 Task: Find connections with filter location Los Palacios y Villafranca with filter topic #Productivitywith filter profile language German with filter current company Tata Motors with filter school University Grants Commission (ugc) with filter industry Landscaping Services with filter service category Graphic Design with filter keywords title Credit Authorizer
Action: Mouse moved to (550, 70)
Screenshot: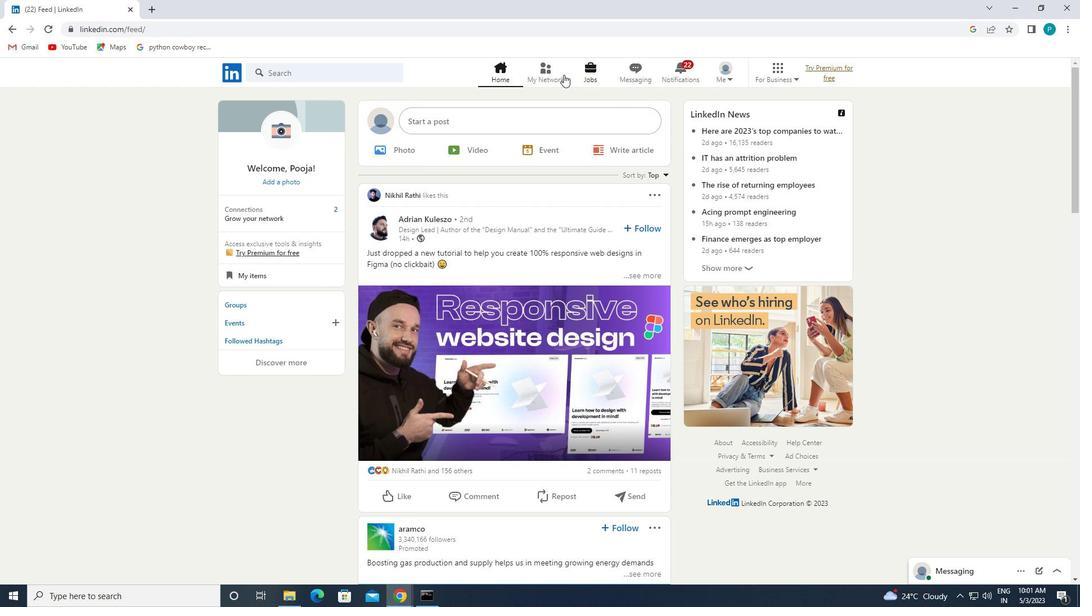 
Action: Mouse pressed left at (550, 70)
Screenshot: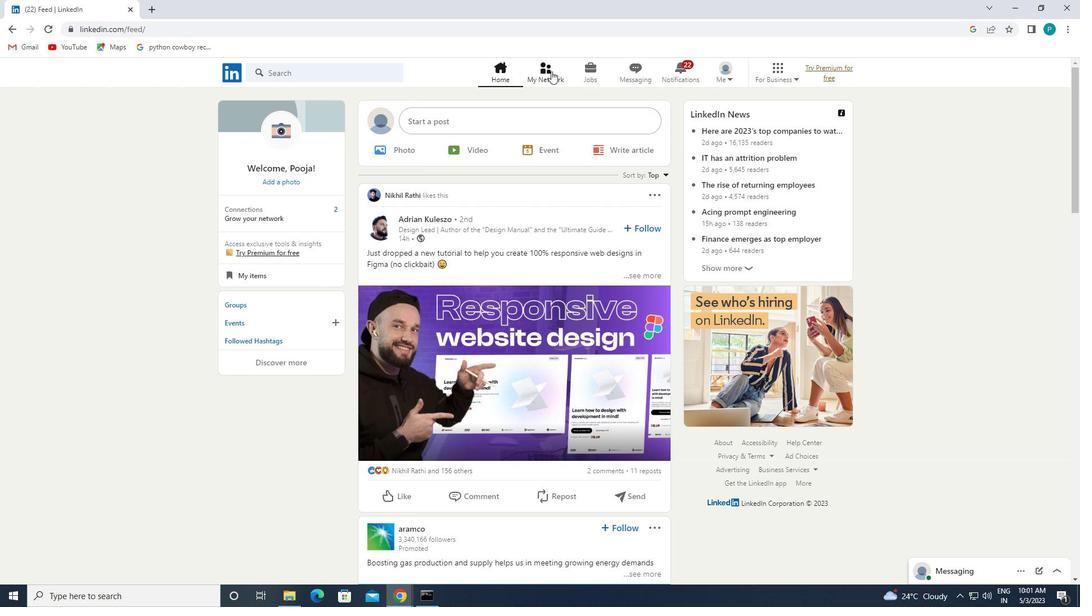 
Action: Mouse moved to (362, 135)
Screenshot: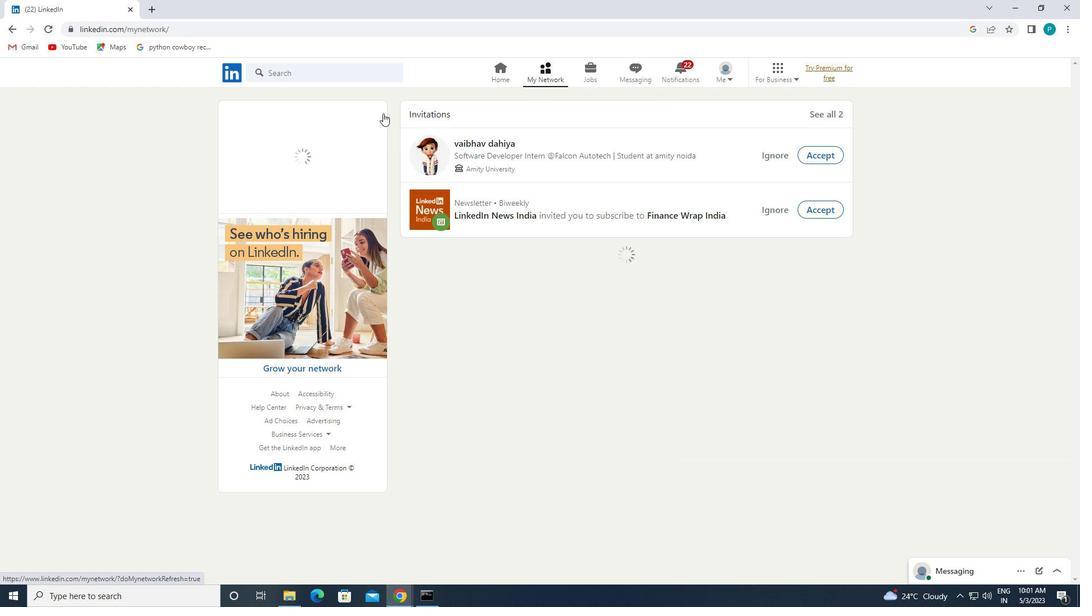 
Action: Mouse pressed left at (362, 135)
Screenshot: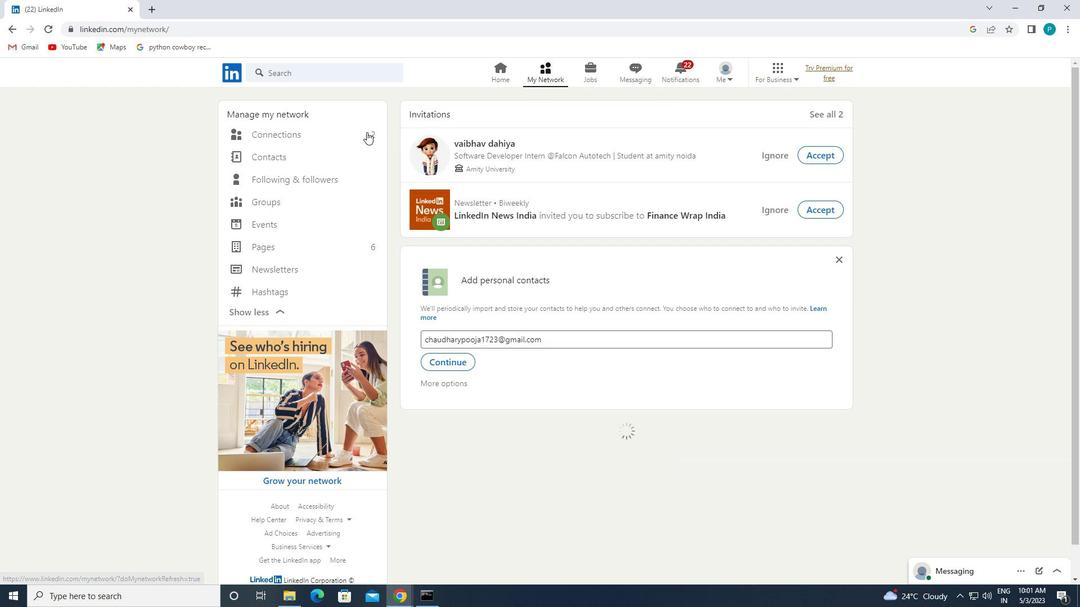 
Action: Mouse moved to (616, 131)
Screenshot: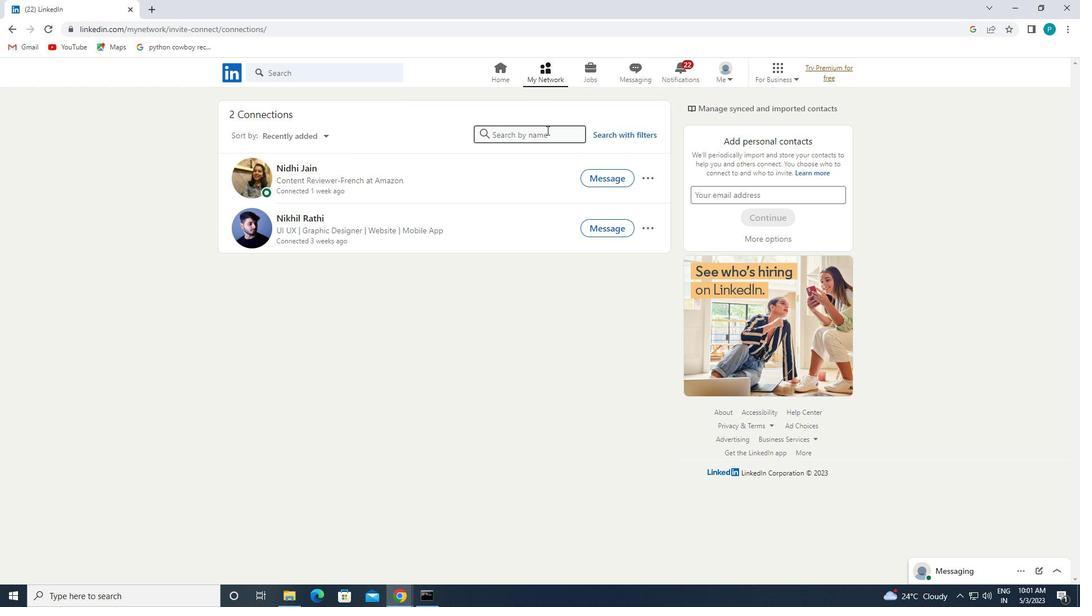 
Action: Mouse pressed left at (616, 131)
Screenshot: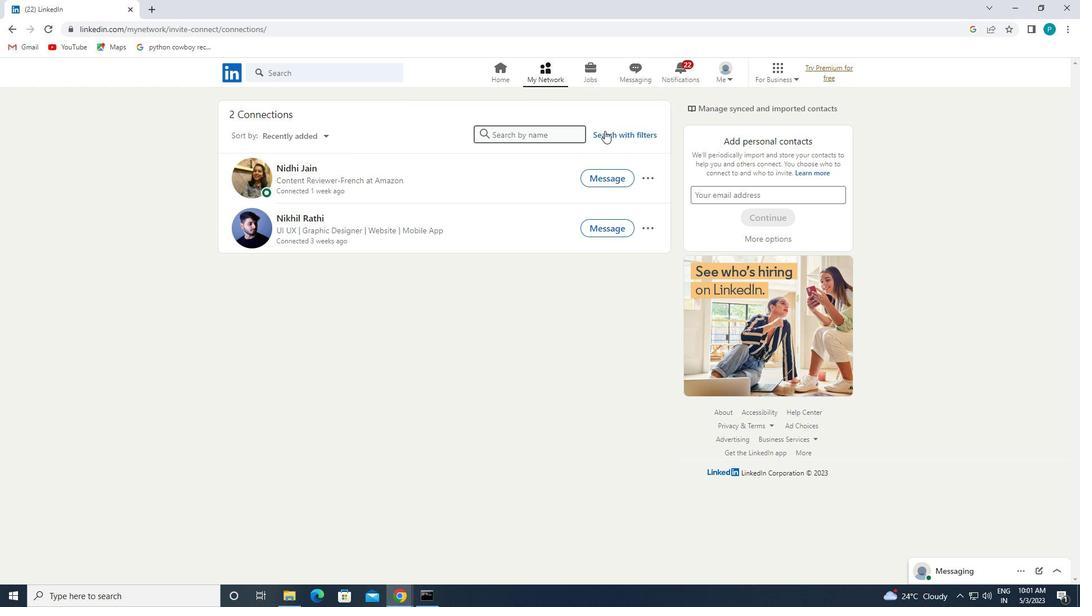 
Action: Mouse moved to (585, 108)
Screenshot: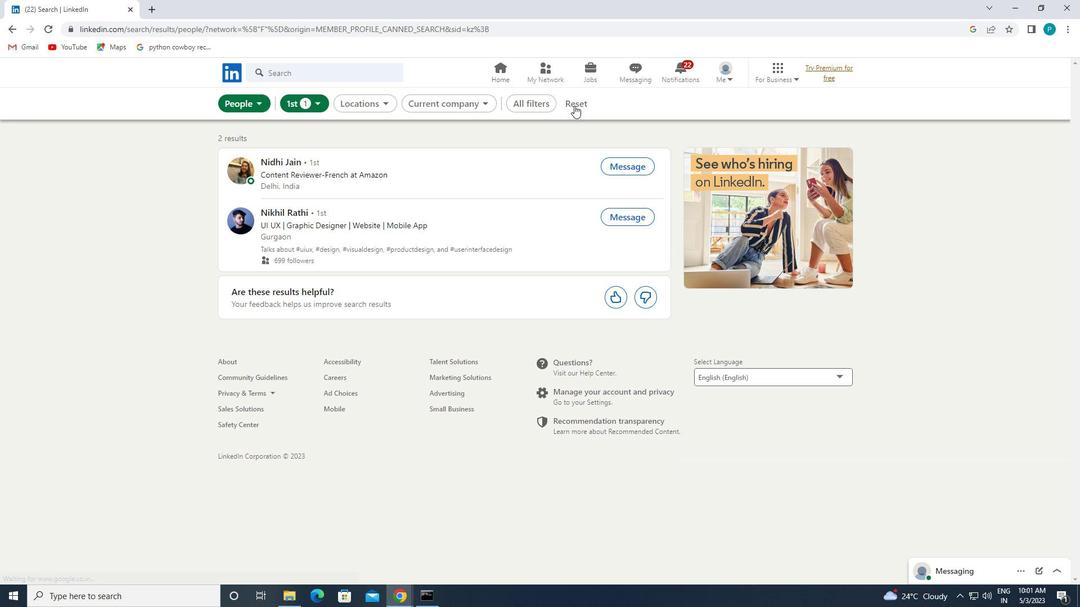 
Action: Mouse pressed left at (585, 108)
Screenshot: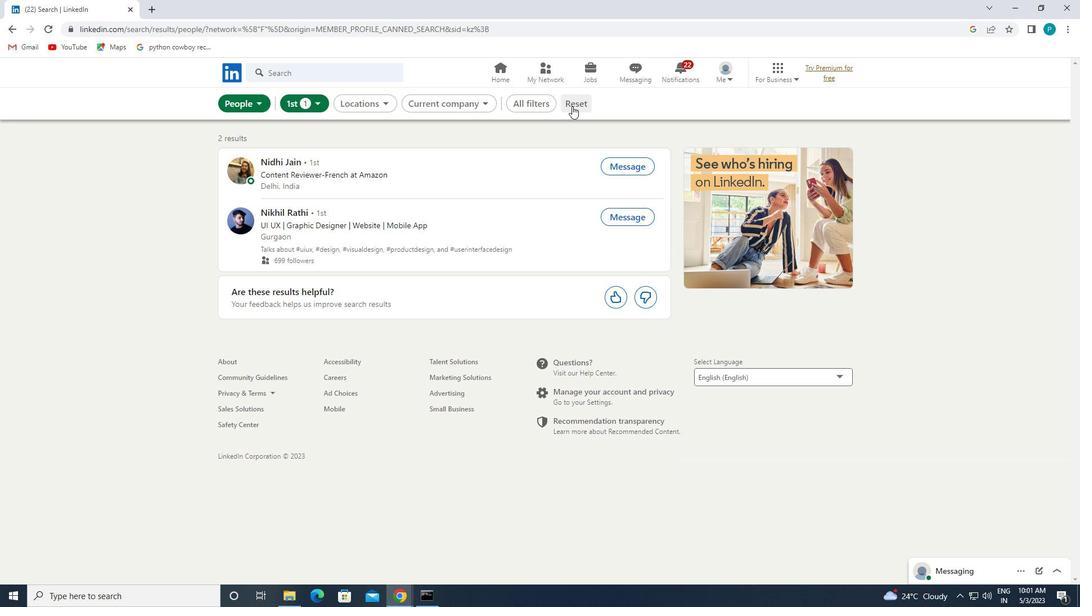 
Action: Mouse moved to (543, 104)
Screenshot: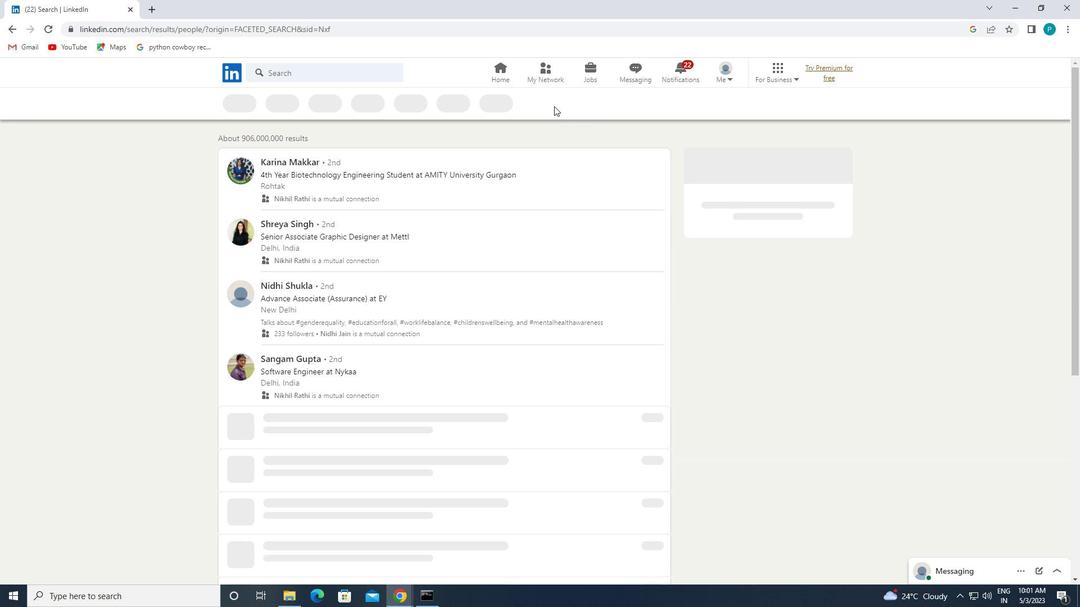 
Action: Mouse pressed left at (543, 104)
Screenshot: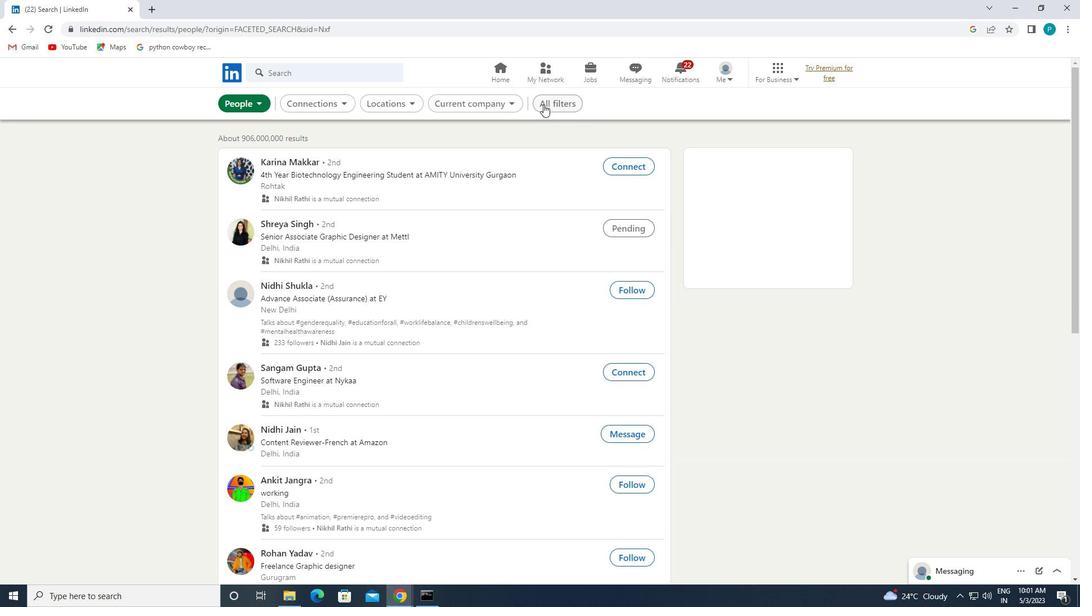 
Action: Mouse moved to (893, 325)
Screenshot: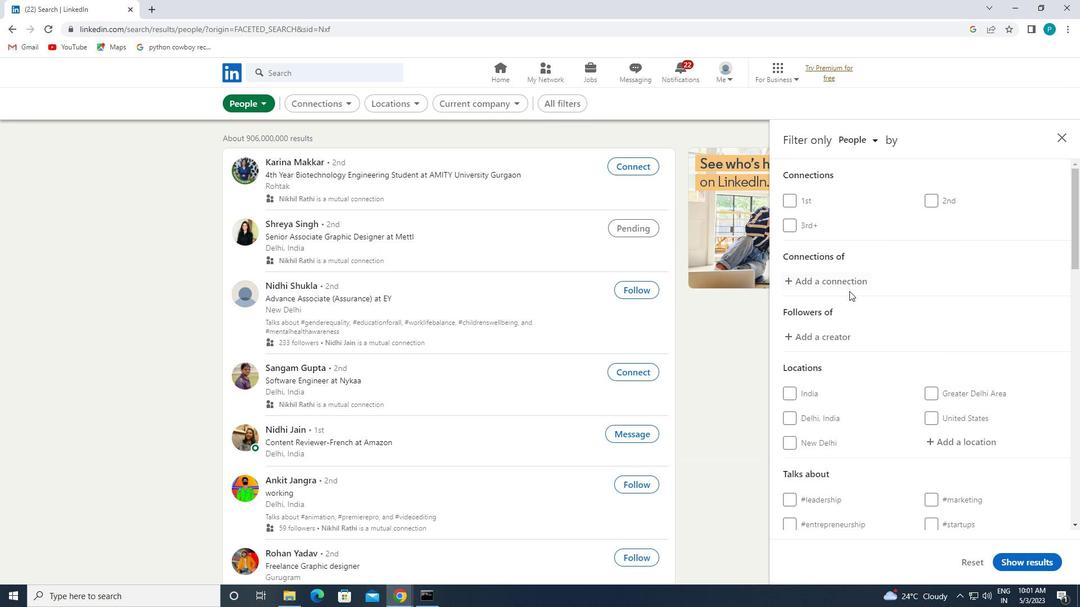 
Action: Mouse scrolled (893, 324) with delta (0, 0)
Screenshot: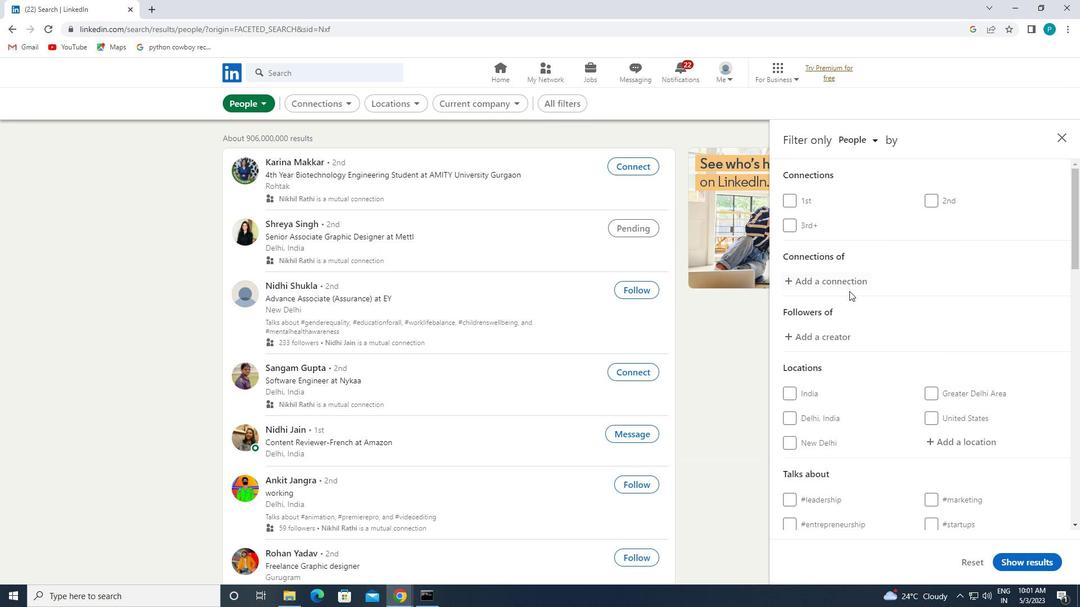 
Action: Mouse scrolled (893, 324) with delta (0, 0)
Screenshot: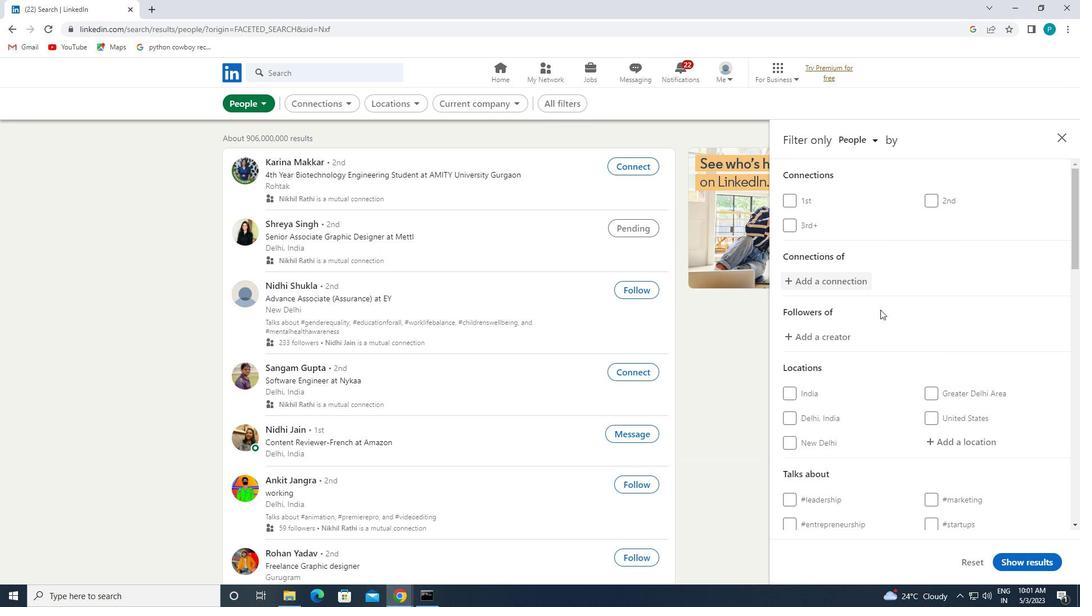 
Action: Mouse moved to (957, 320)
Screenshot: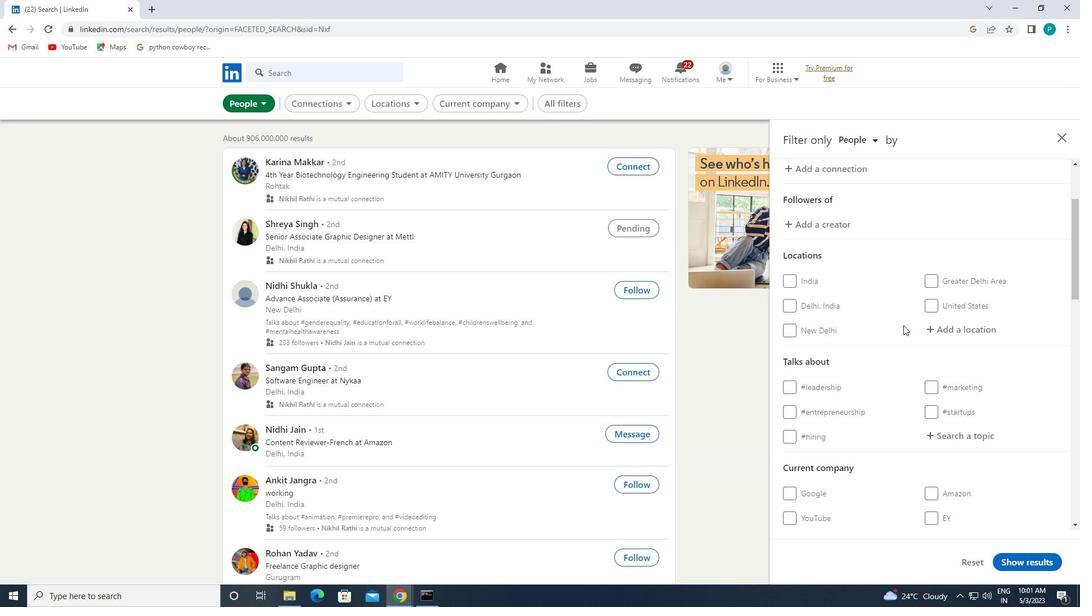 
Action: Mouse pressed left at (957, 320)
Screenshot: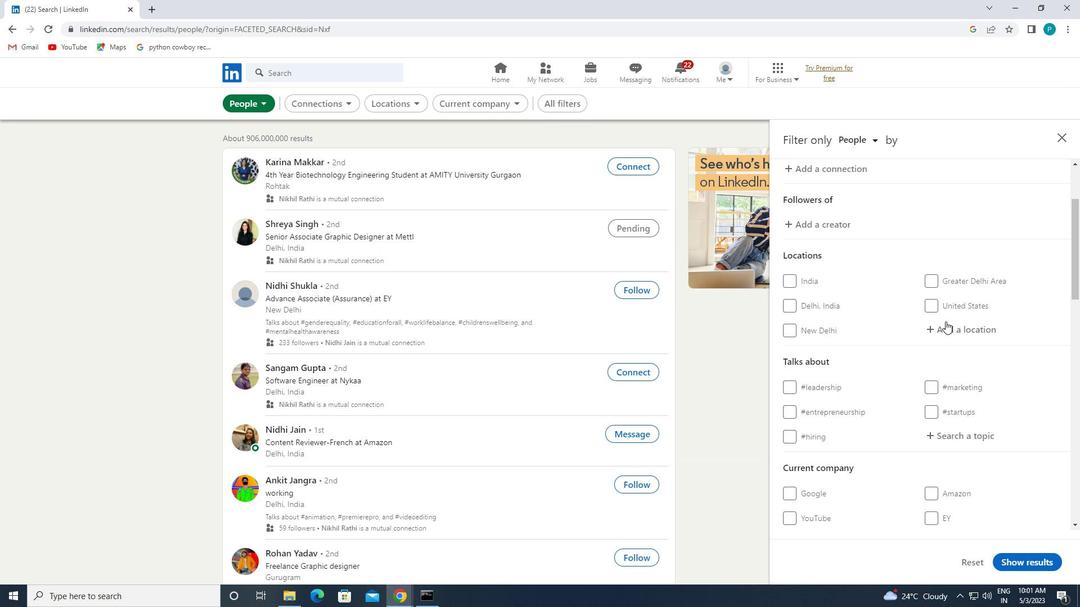 
Action: Mouse moved to (980, 337)
Screenshot: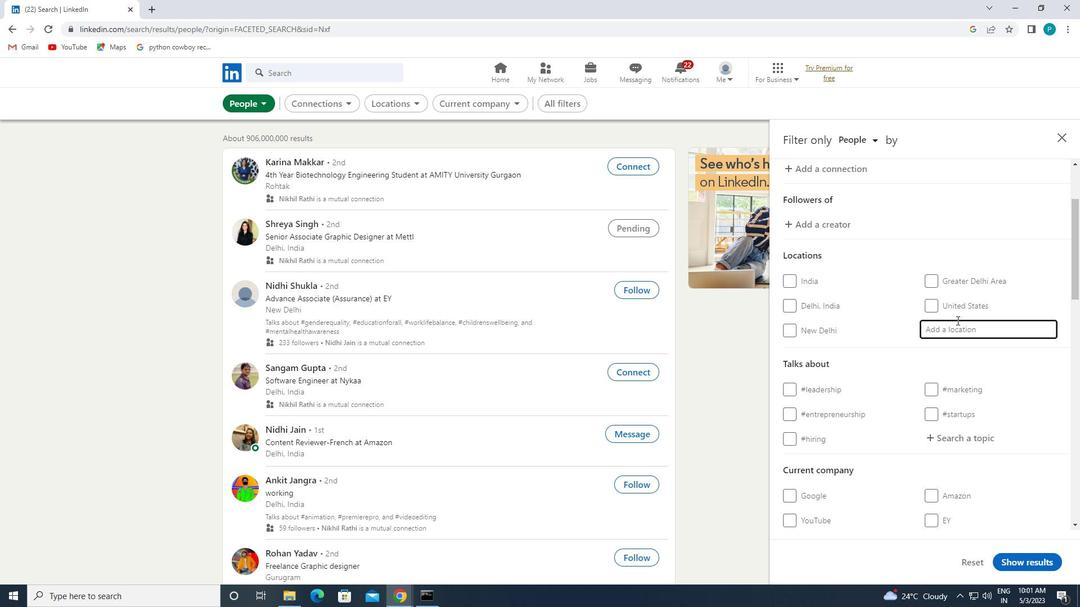 
Action: Key pressed <Key.caps_lock>l<Key.caps_lock>a<Key.backspace>os<Key.space><Key.caps_lock>p<Key.caps_lock>al
Screenshot: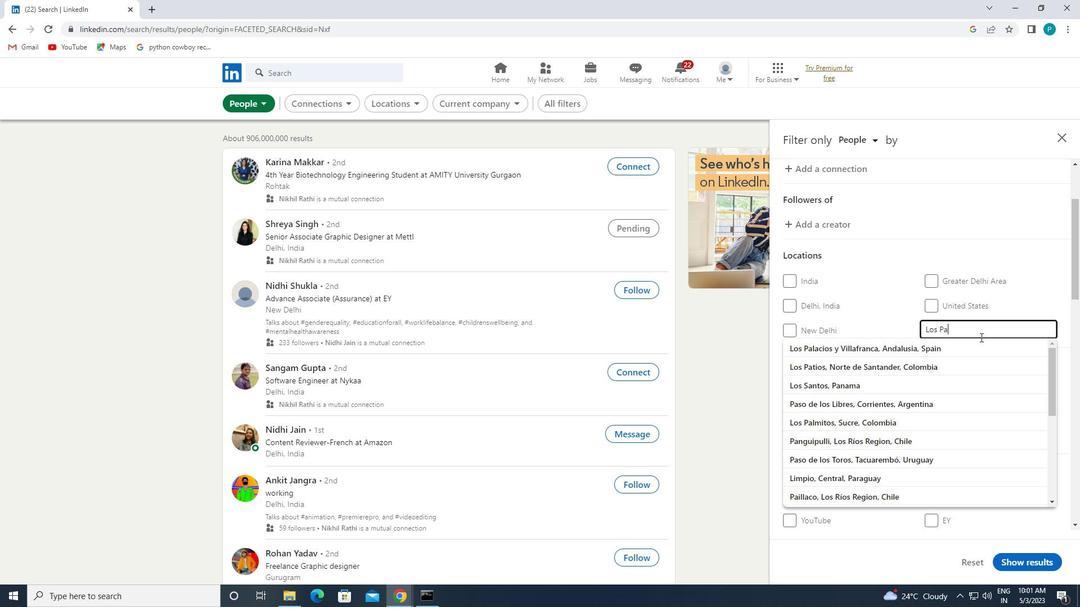 
Action: Mouse moved to (948, 343)
Screenshot: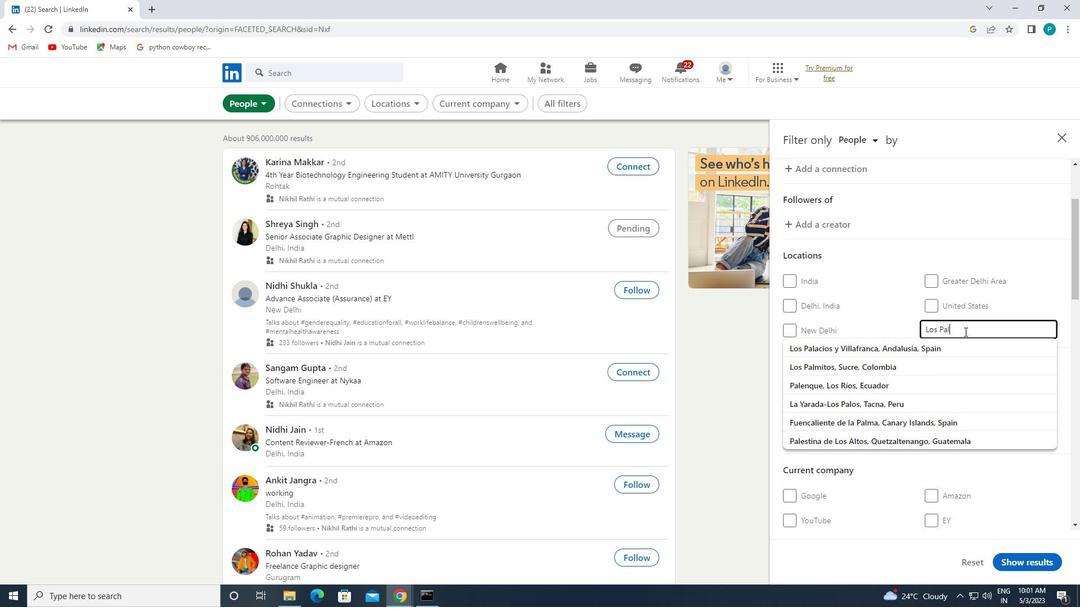 
Action: Mouse pressed left at (948, 343)
Screenshot: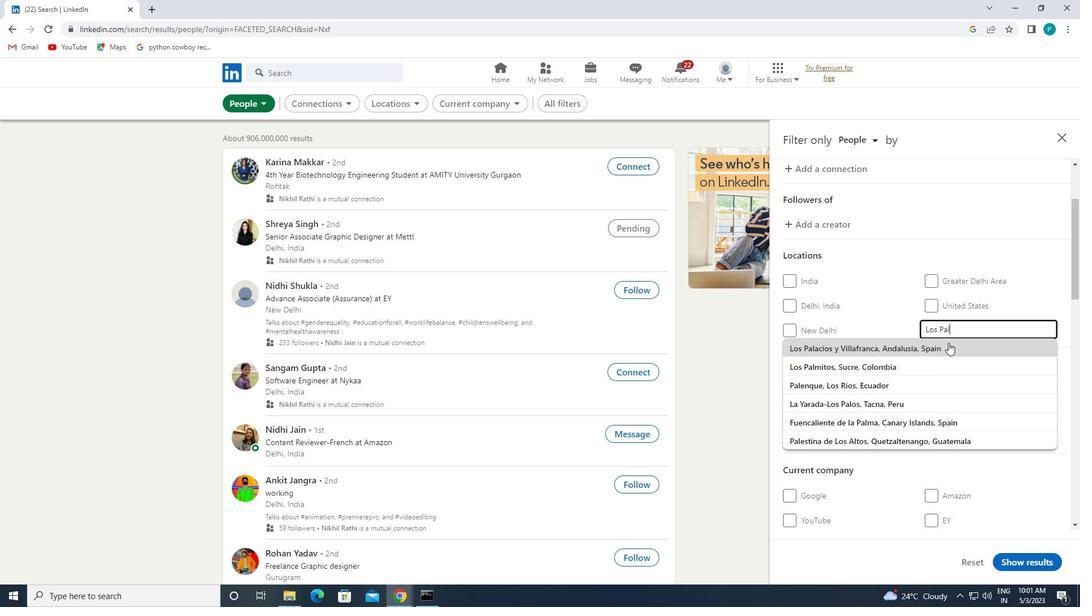 
Action: Mouse moved to (953, 367)
Screenshot: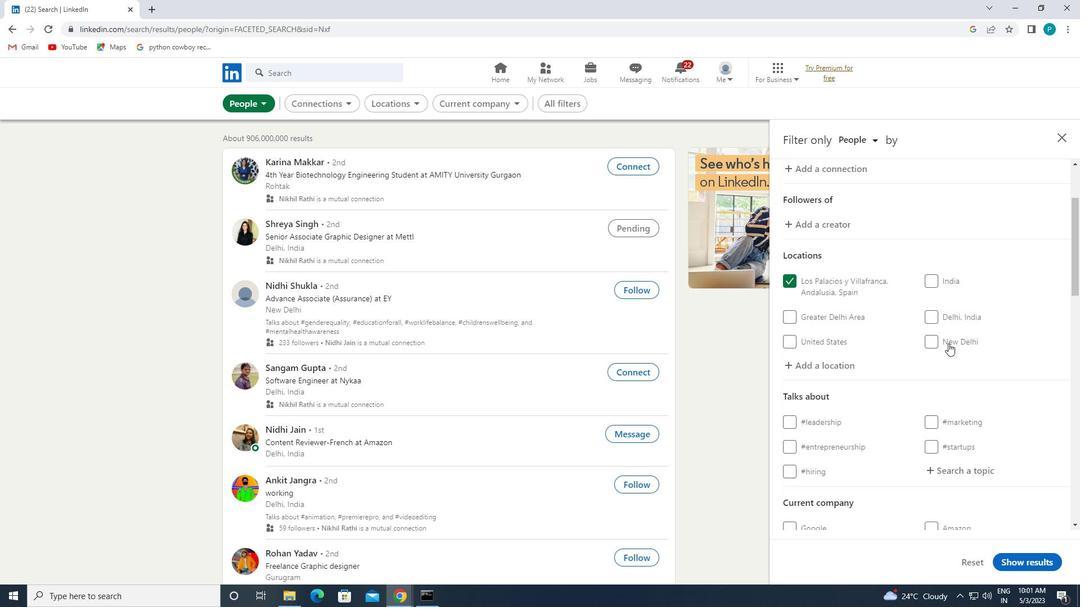 
Action: Mouse scrolled (953, 366) with delta (0, 0)
Screenshot: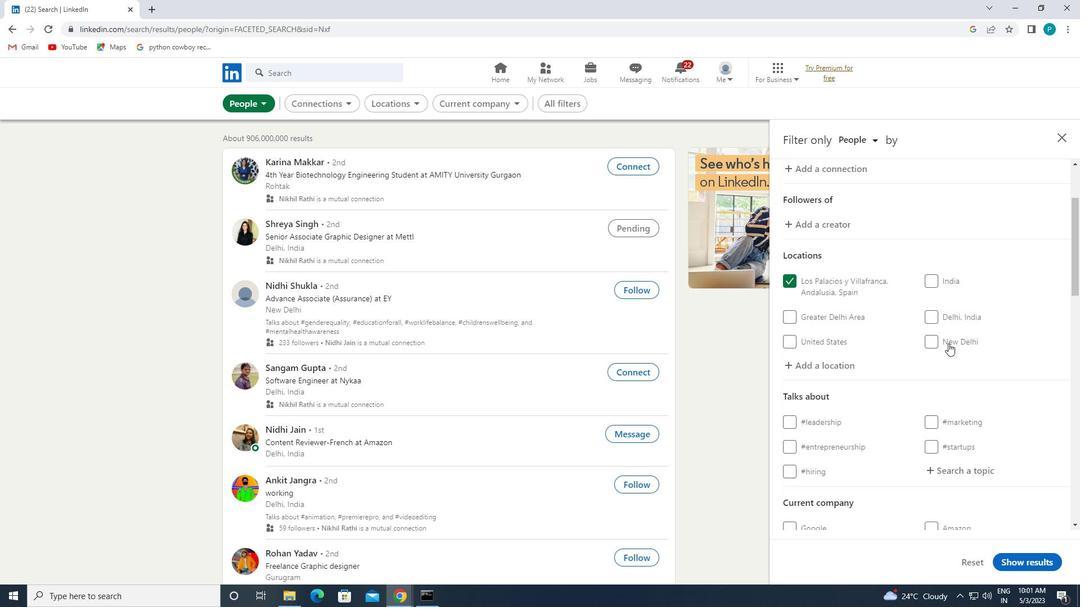 
Action: Mouse scrolled (953, 366) with delta (0, 0)
Screenshot: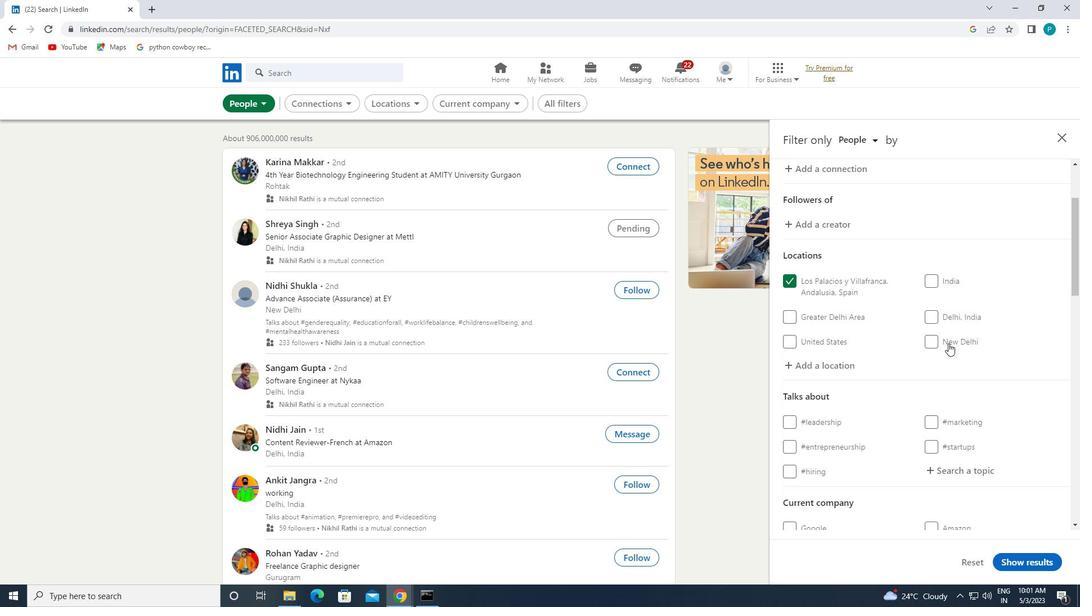 
Action: Mouse moved to (953, 367)
Screenshot: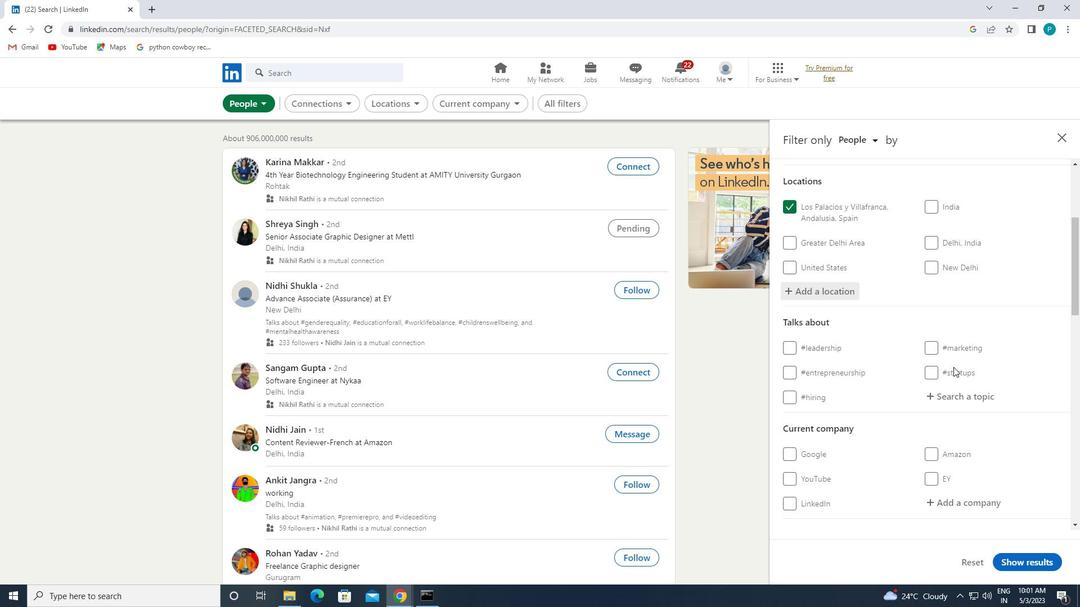 
Action: Mouse pressed left at (953, 367)
Screenshot: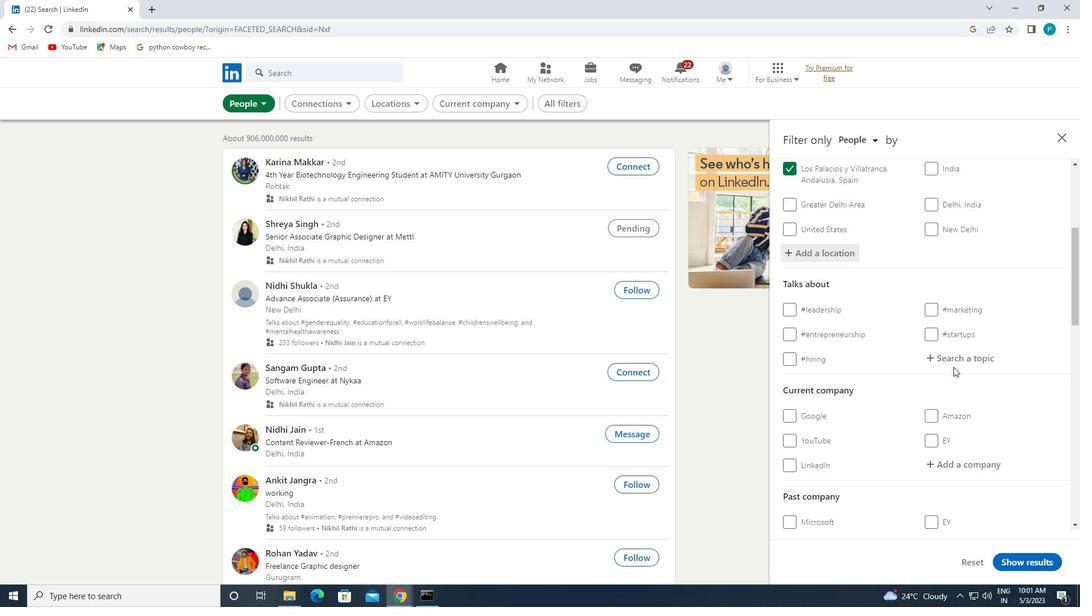
Action: Mouse moved to (952, 363)
Screenshot: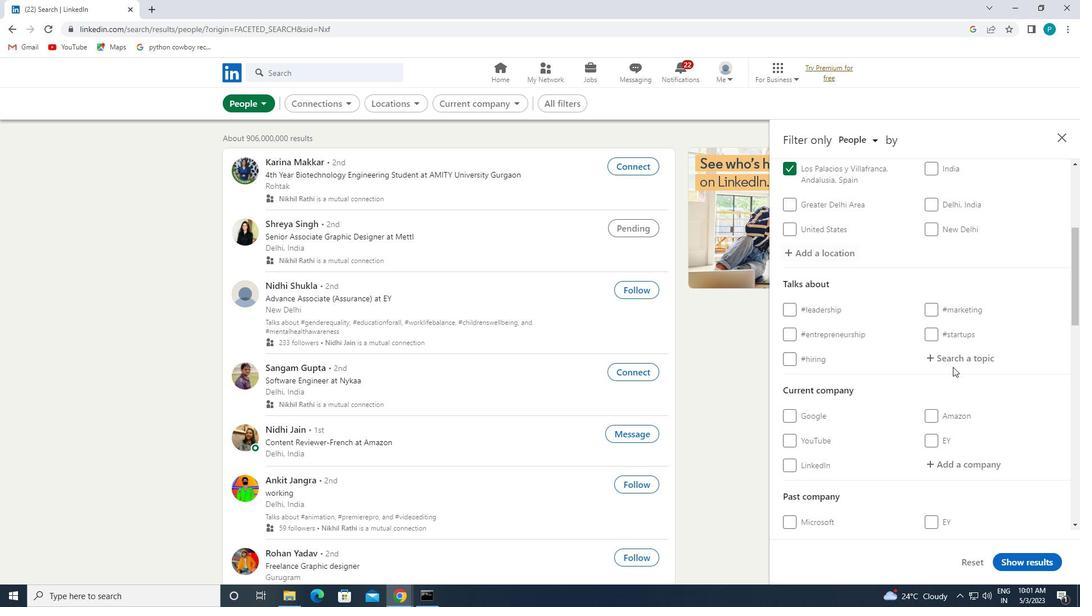 
Action: Mouse pressed left at (952, 363)
Screenshot: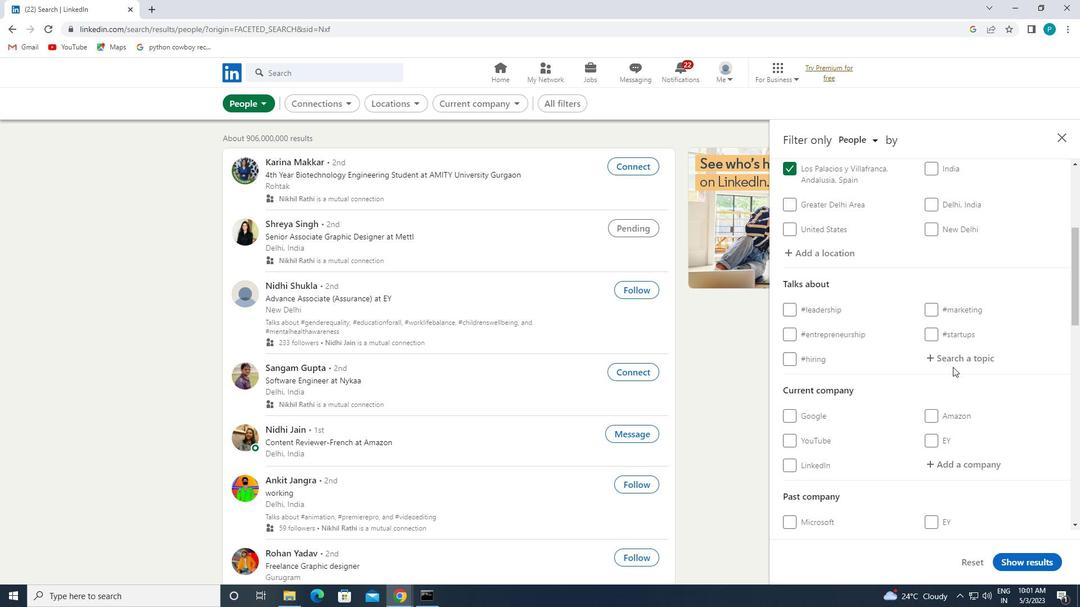
Action: Key pressed <Key.shift>#<Key.caps_lock>O<Key.backspace>P<Key.caps_lock>RODUCTIVITY
Screenshot: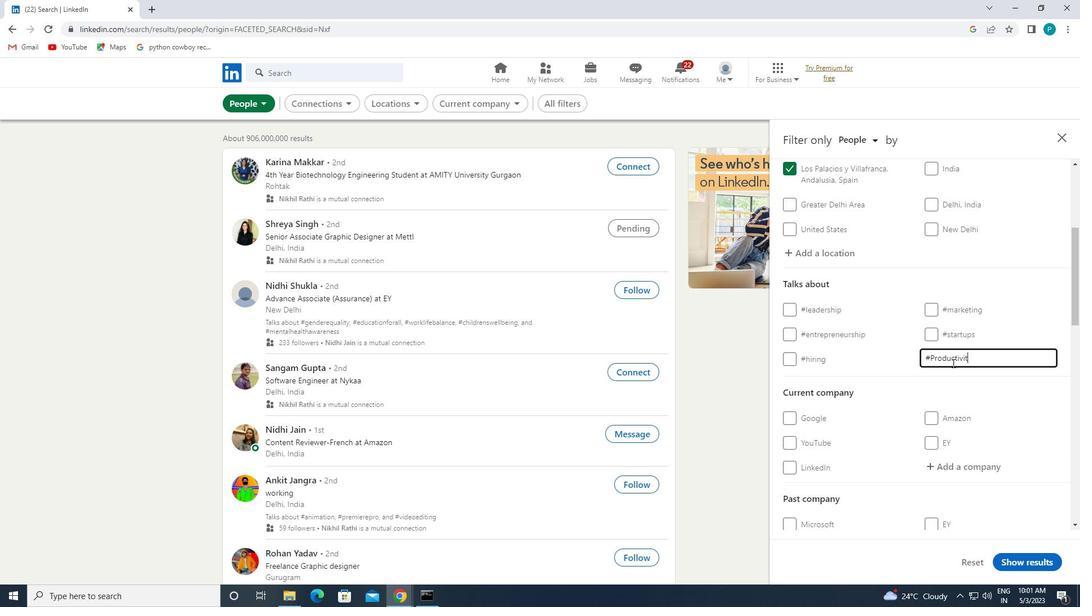
Action: Mouse moved to (969, 438)
Screenshot: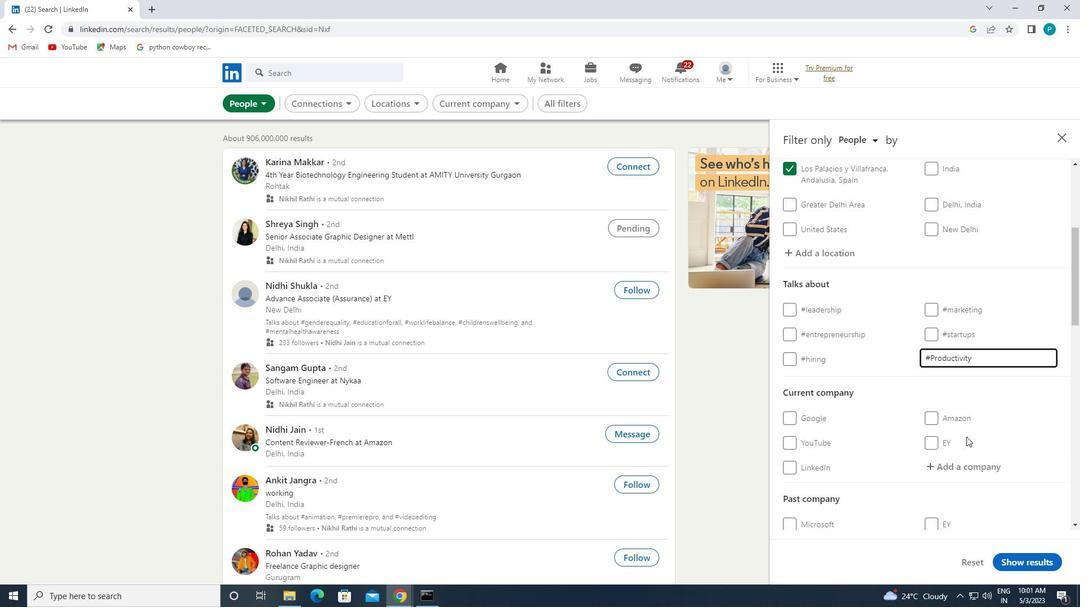 
Action: Mouse scrolled (969, 437) with delta (0, 0)
Screenshot: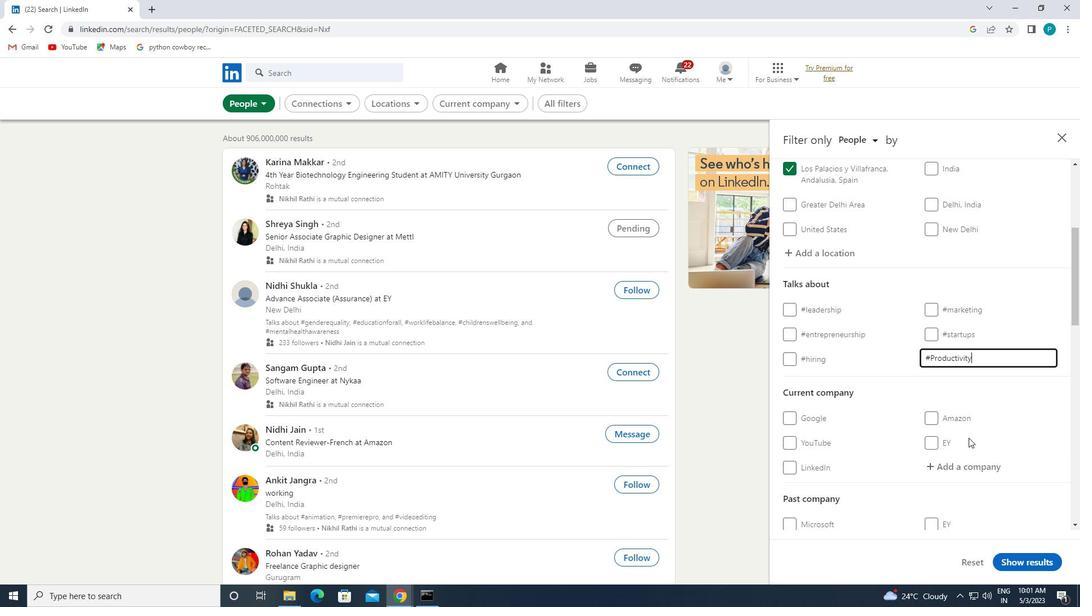 
Action: Mouse scrolled (969, 437) with delta (0, 0)
Screenshot: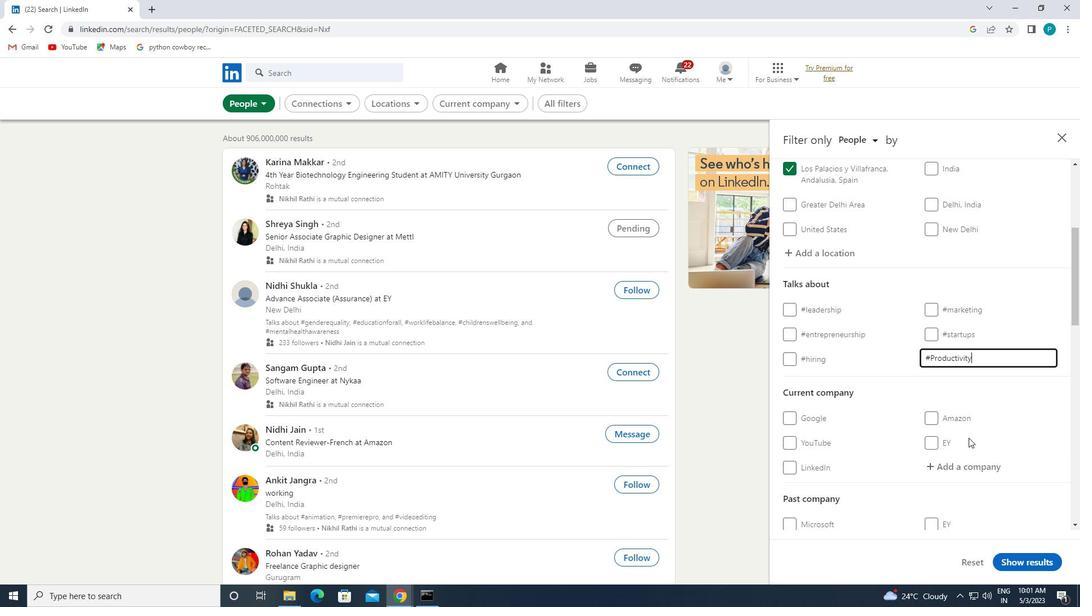 
Action: Mouse scrolled (969, 437) with delta (0, 0)
Screenshot: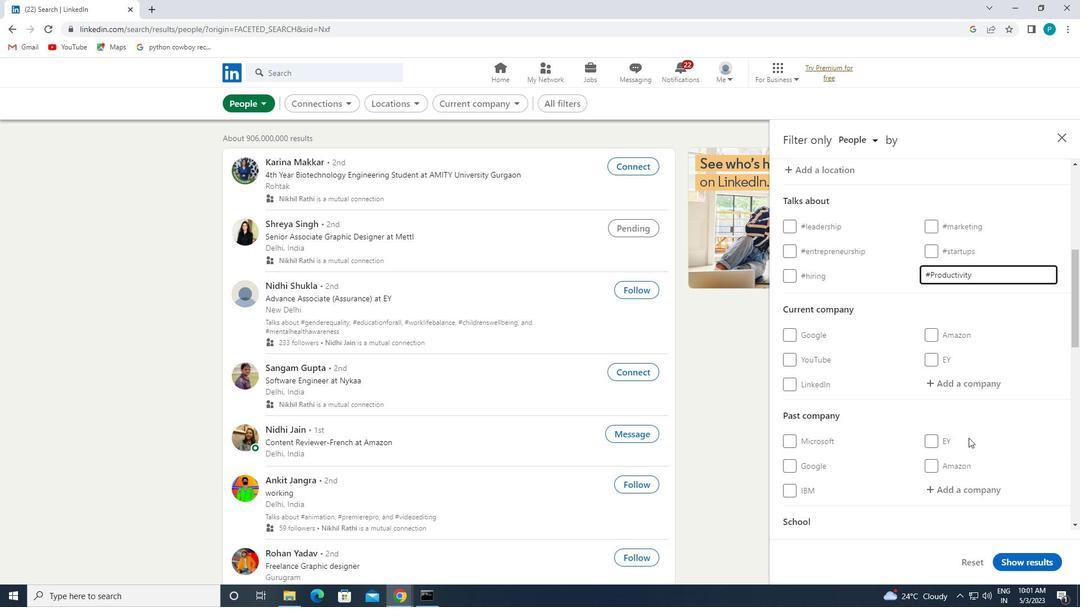 
Action: Mouse scrolled (969, 437) with delta (0, 0)
Screenshot: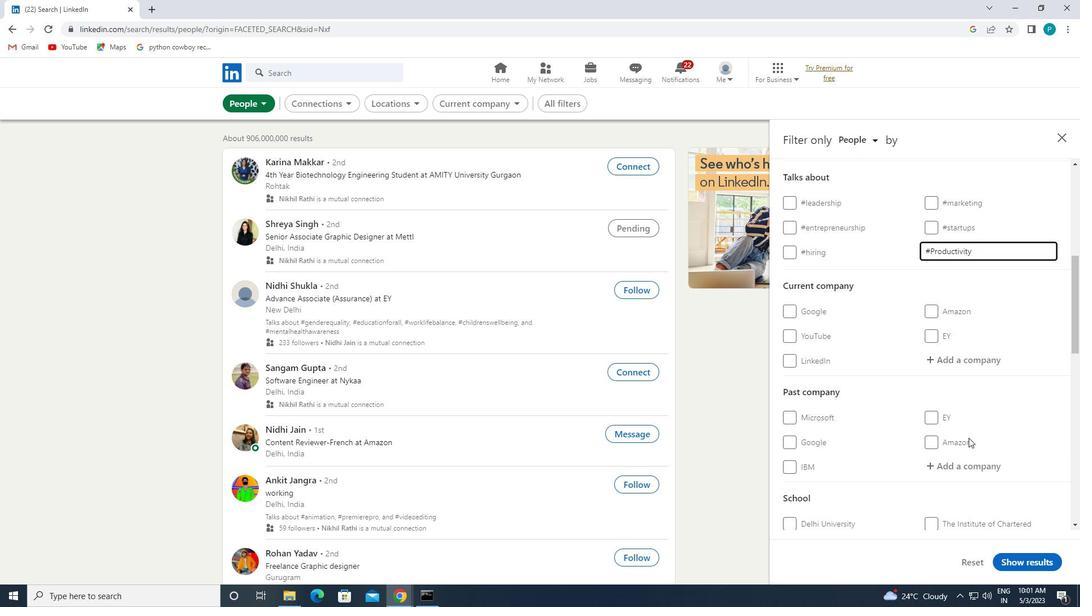 
Action: Mouse scrolled (969, 437) with delta (0, 0)
Screenshot: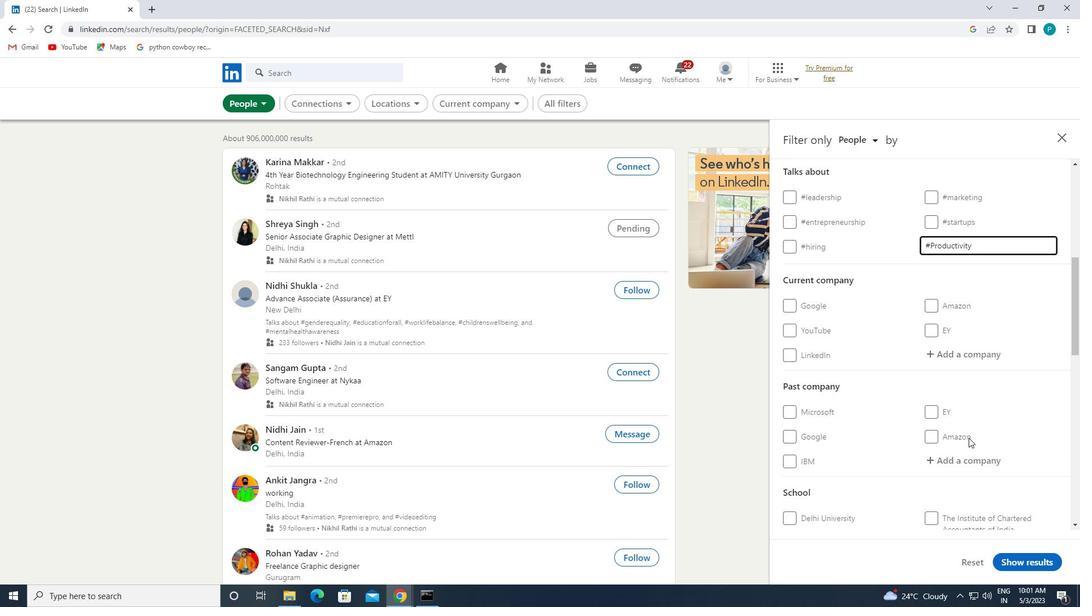 
Action: Mouse moved to (895, 490)
Screenshot: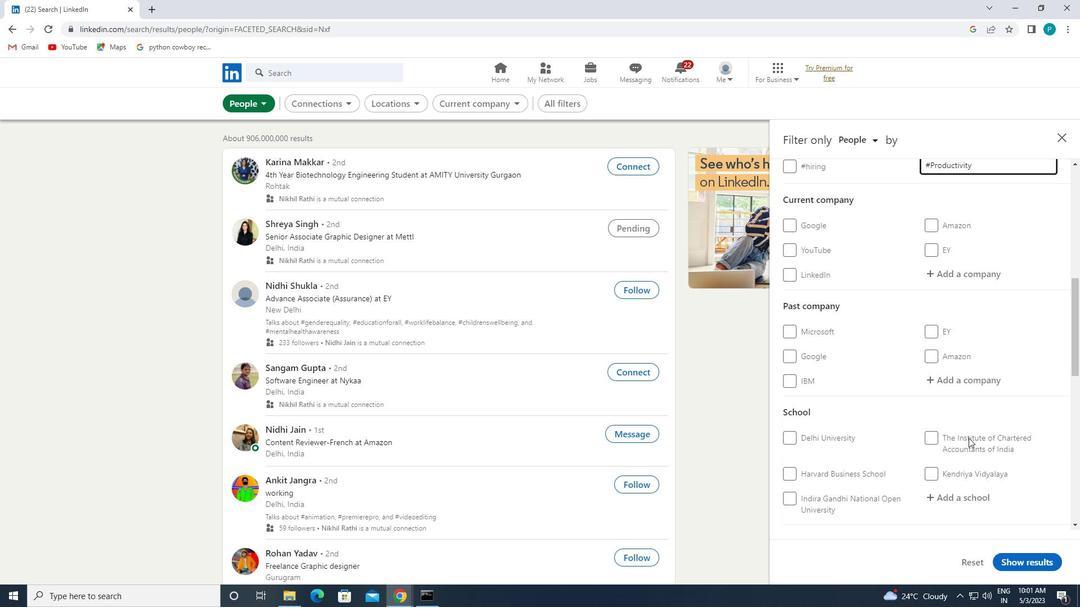 
Action: Mouse scrolled (895, 489) with delta (0, 0)
Screenshot: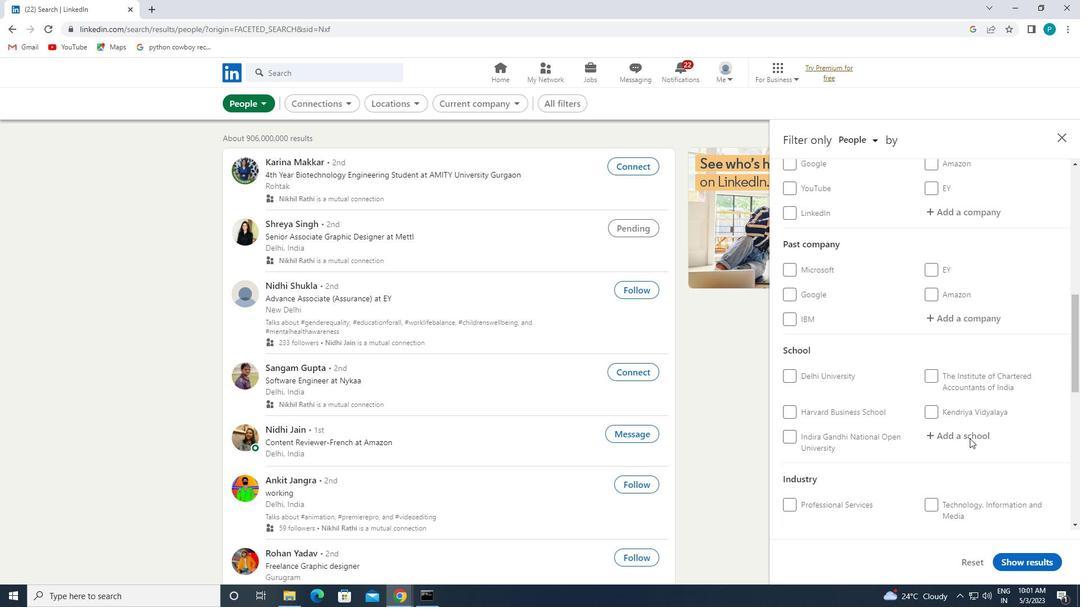 
Action: Mouse scrolled (895, 489) with delta (0, 0)
Screenshot: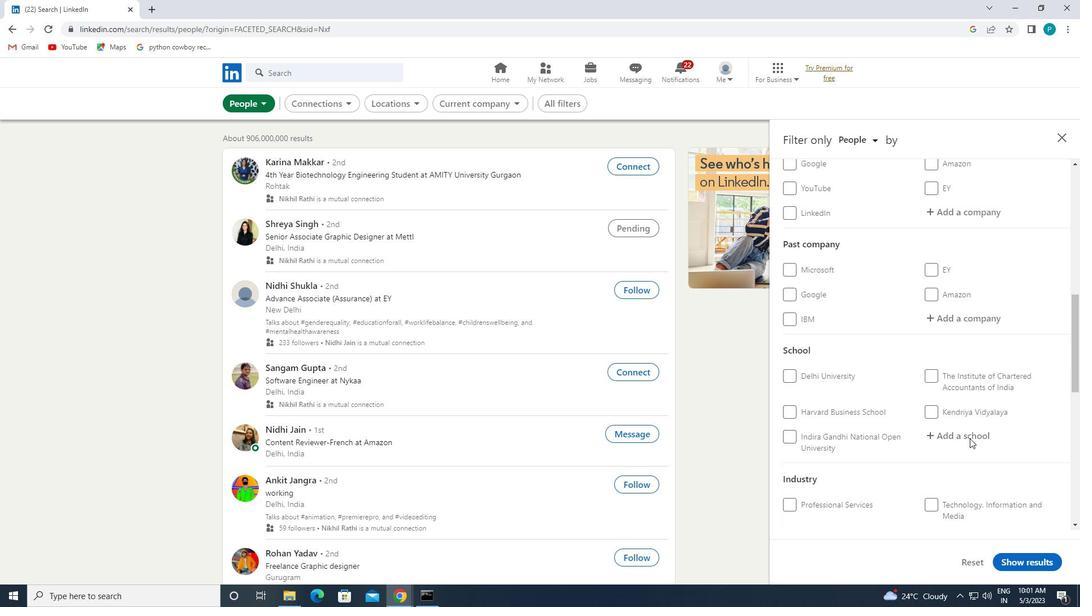 
Action: Mouse scrolled (895, 489) with delta (0, 0)
Screenshot: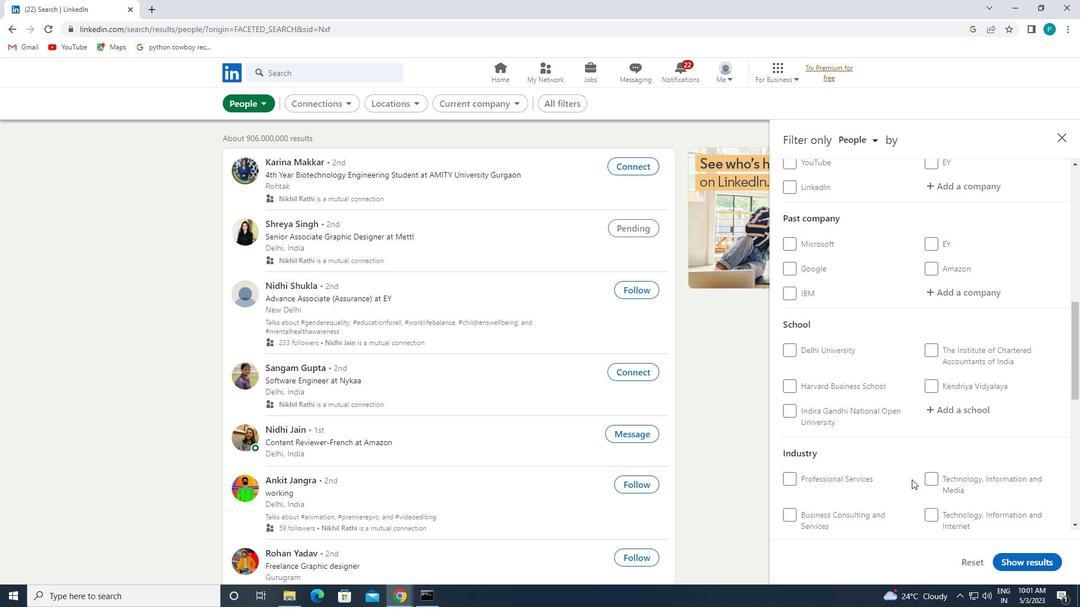 
Action: Mouse moved to (815, 480)
Screenshot: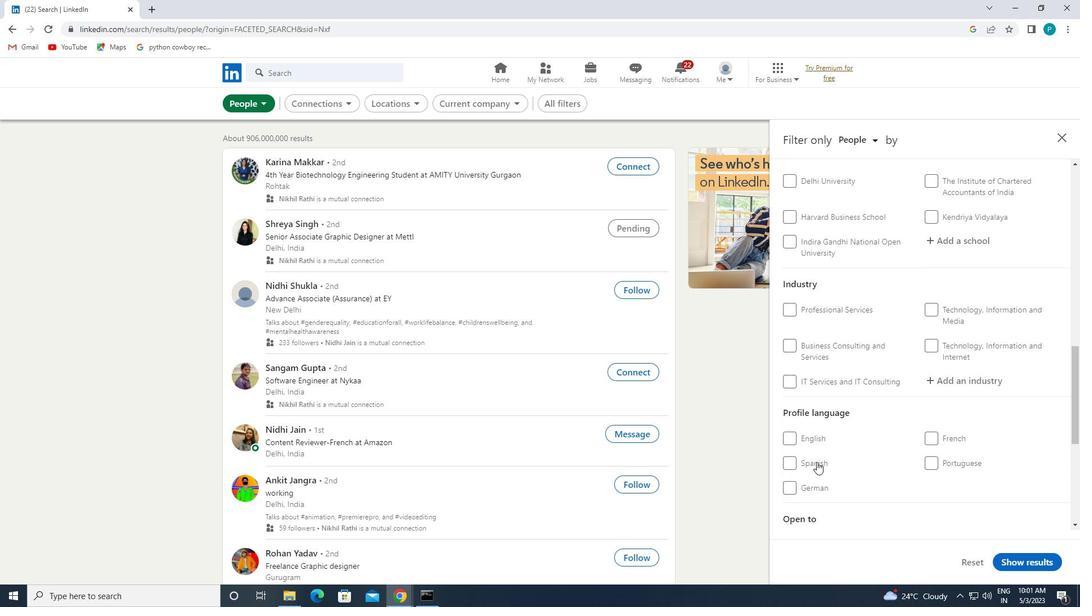 
Action: Mouse pressed left at (815, 480)
Screenshot: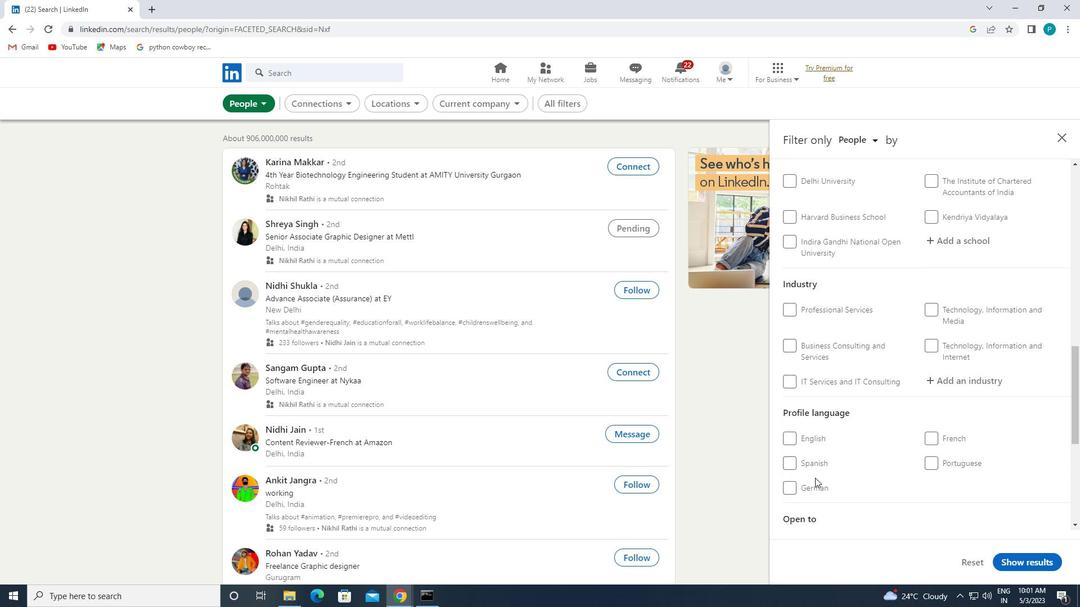 
Action: Mouse moved to (816, 484)
Screenshot: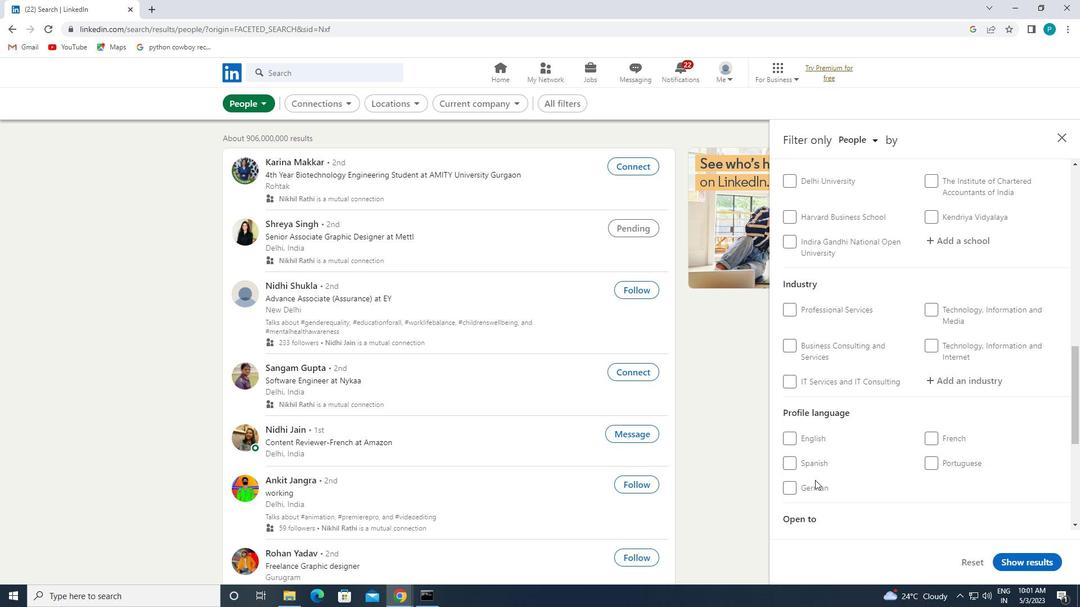 
Action: Mouse pressed left at (816, 484)
Screenshot: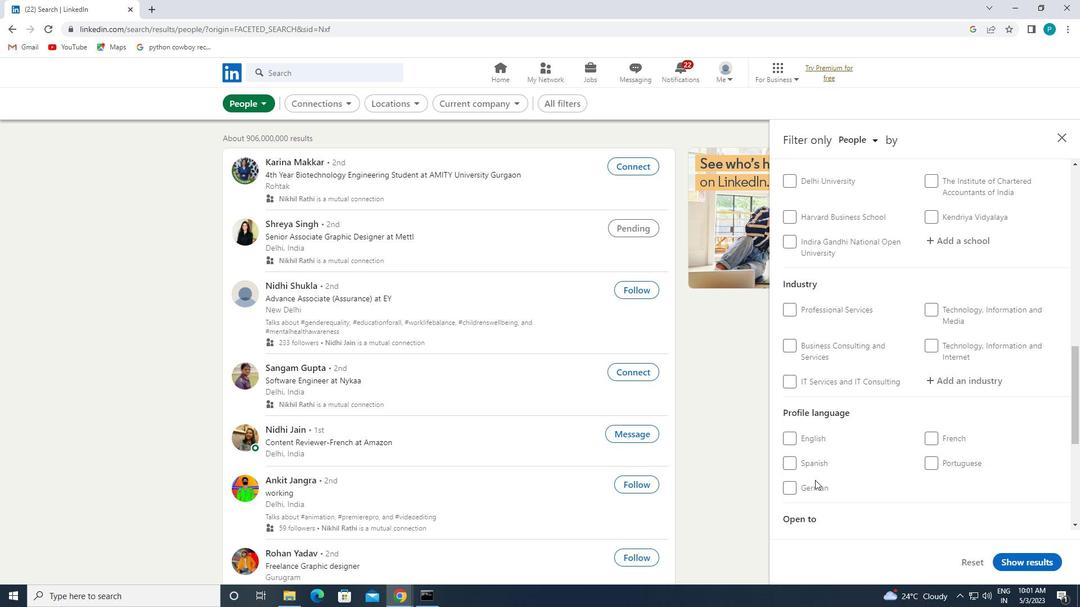 
Action: Mouse moved to (883, 447)
Screenshot: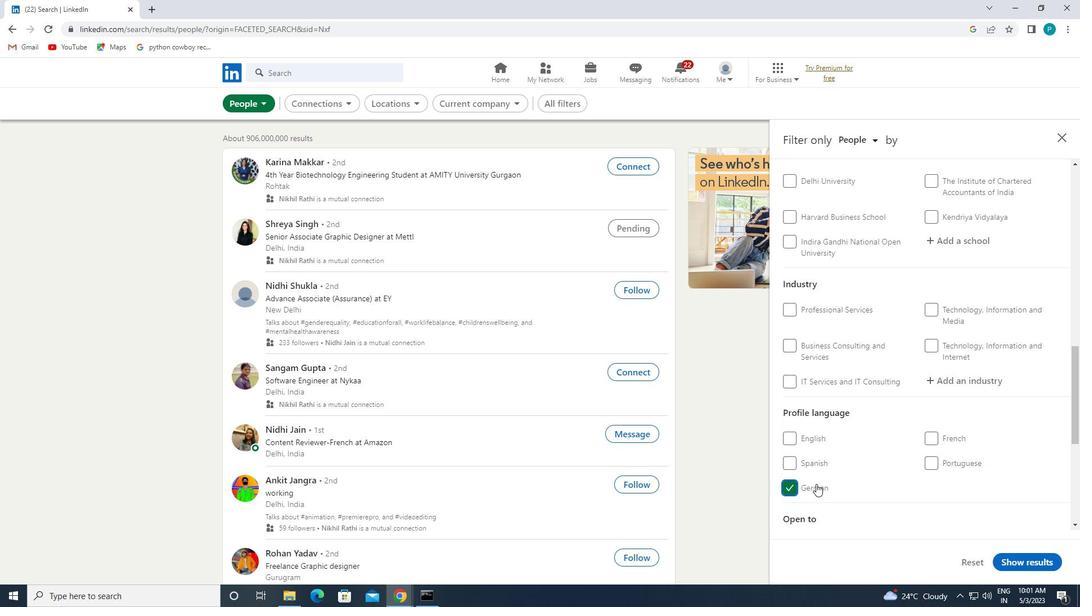 
Action: Mouse scrolled (883, 447) with delta (0, 0)
Screenshot: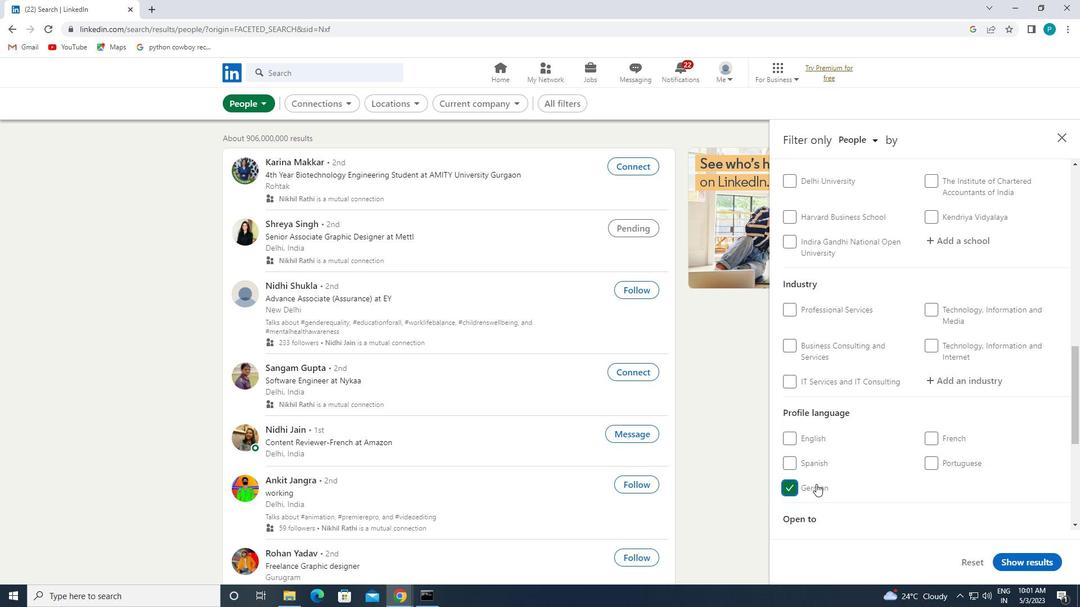 
Action: Mouse scrolled (883, 447) with delta (0, 0)
Screenshot: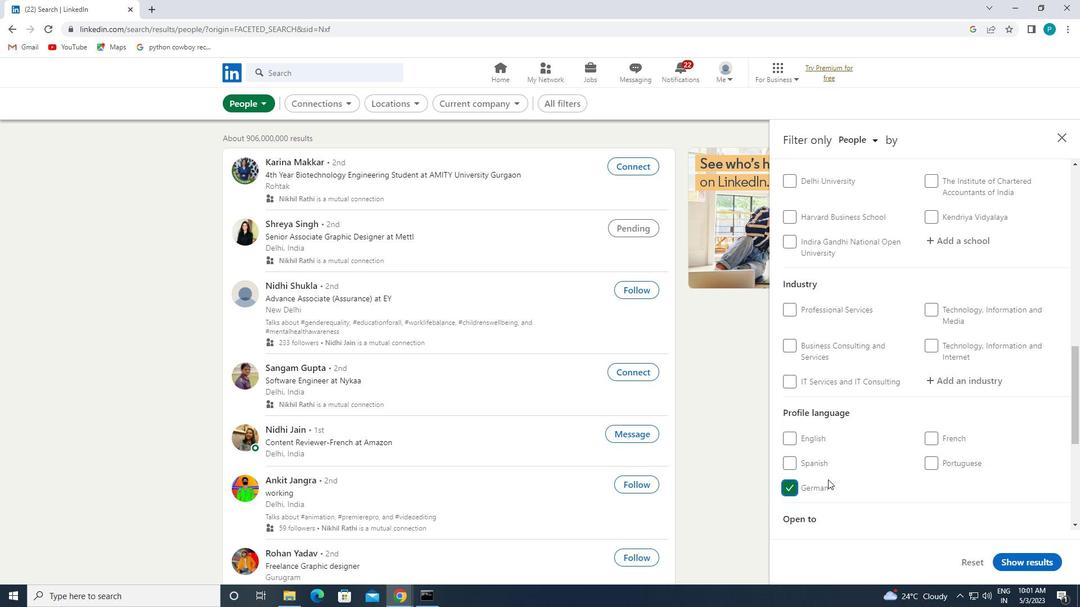 
Action: Mouse scrolled (883, 447) with delta (0, 0)
Screenshot: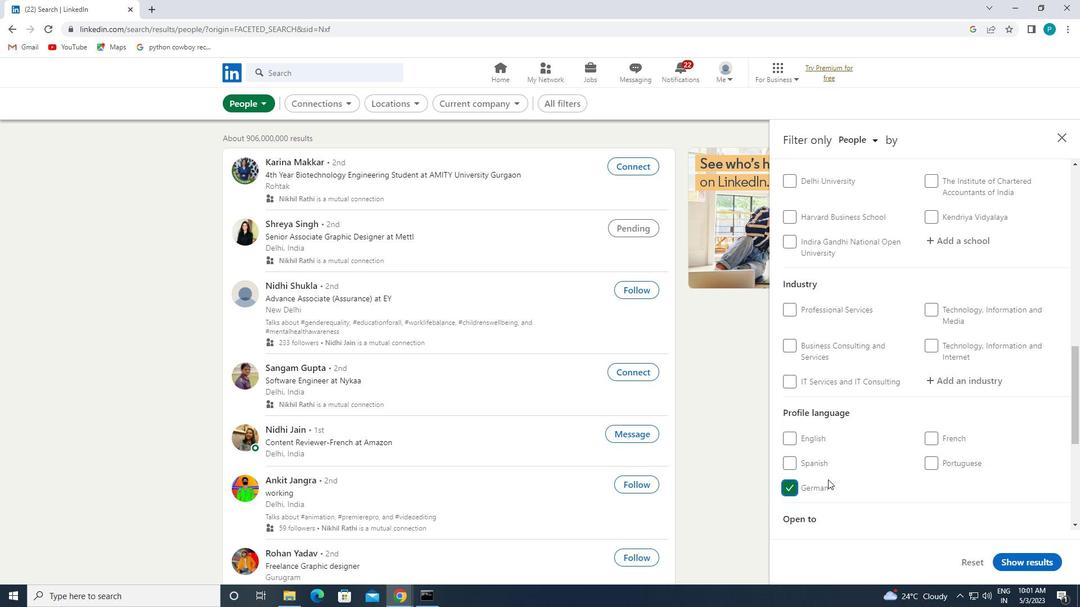 
Action: Mouse scrolled (883, 447) with delta (0, 0)
Screenshot: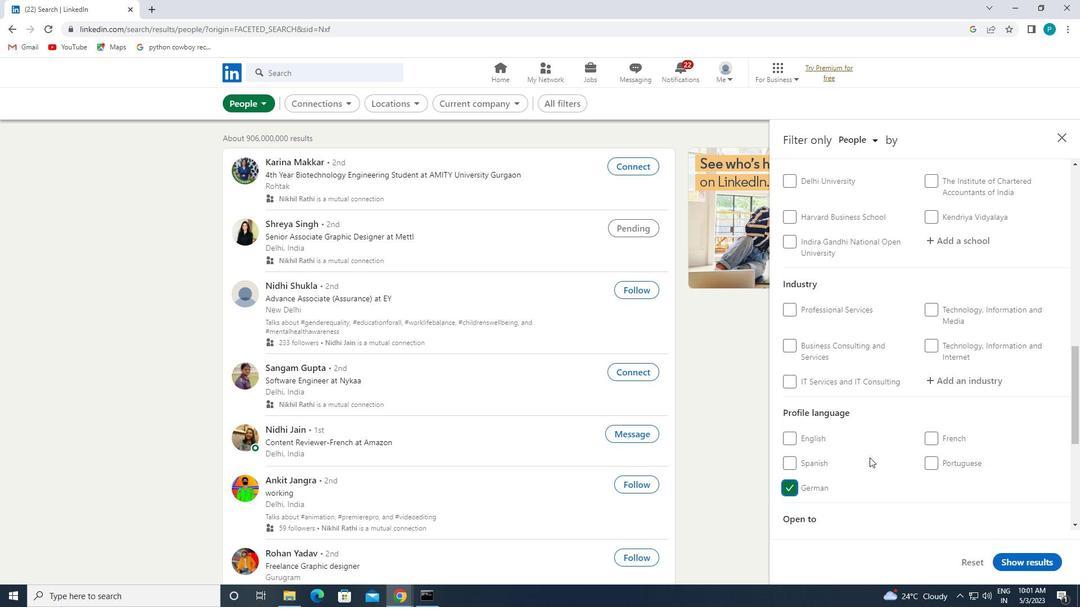 
Action: Mouse moved to (908, 373)
Screenshot: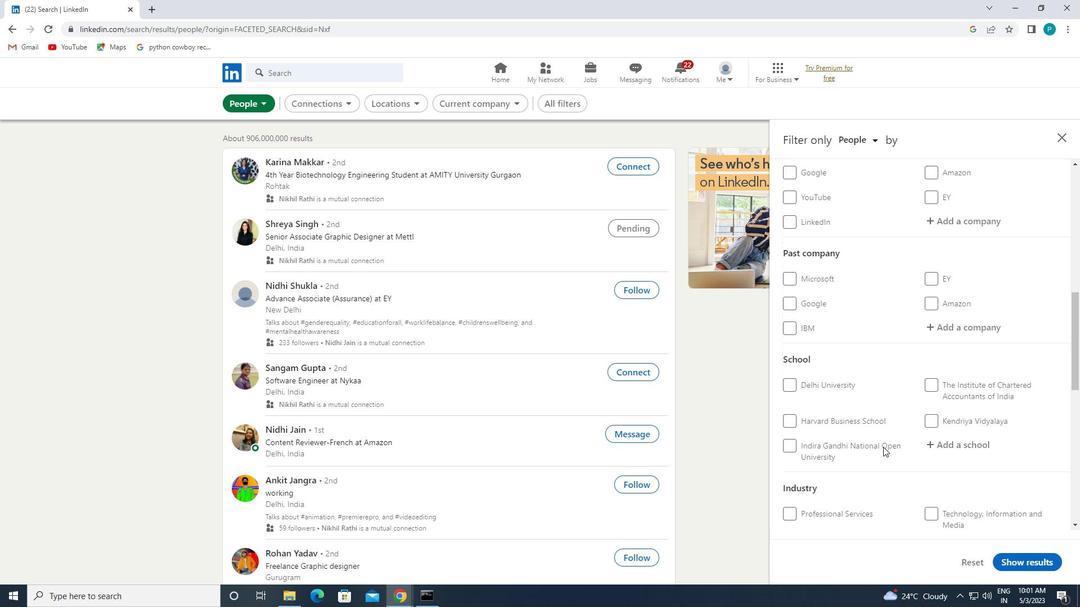 
Action: Mouse scrolled (908, 373) with delta (0, 0)
Screenshot: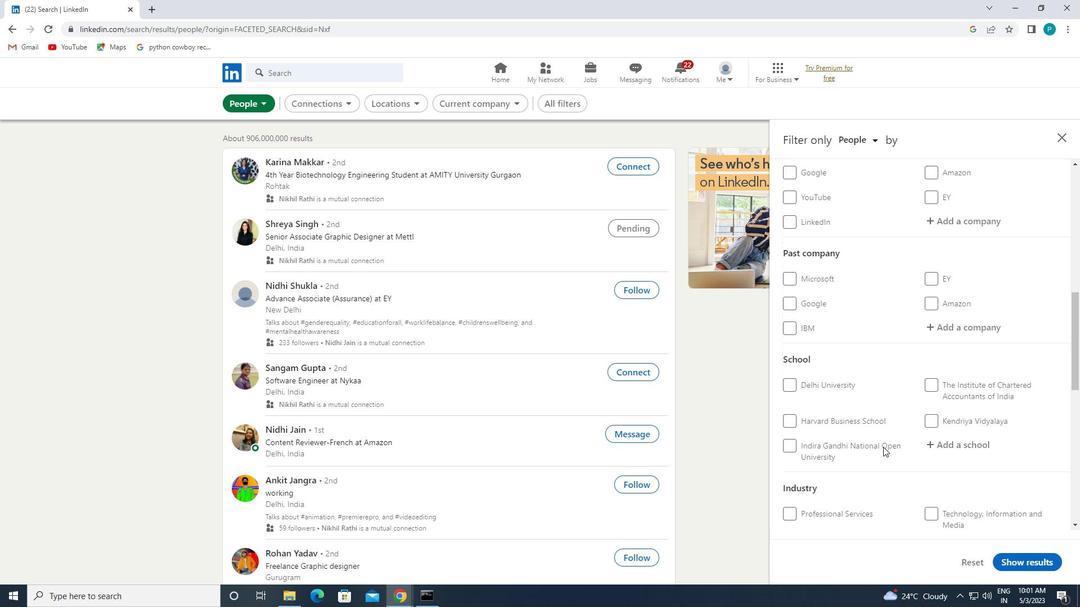 
Action: Mouse moved to (950, 294)
Screenshot: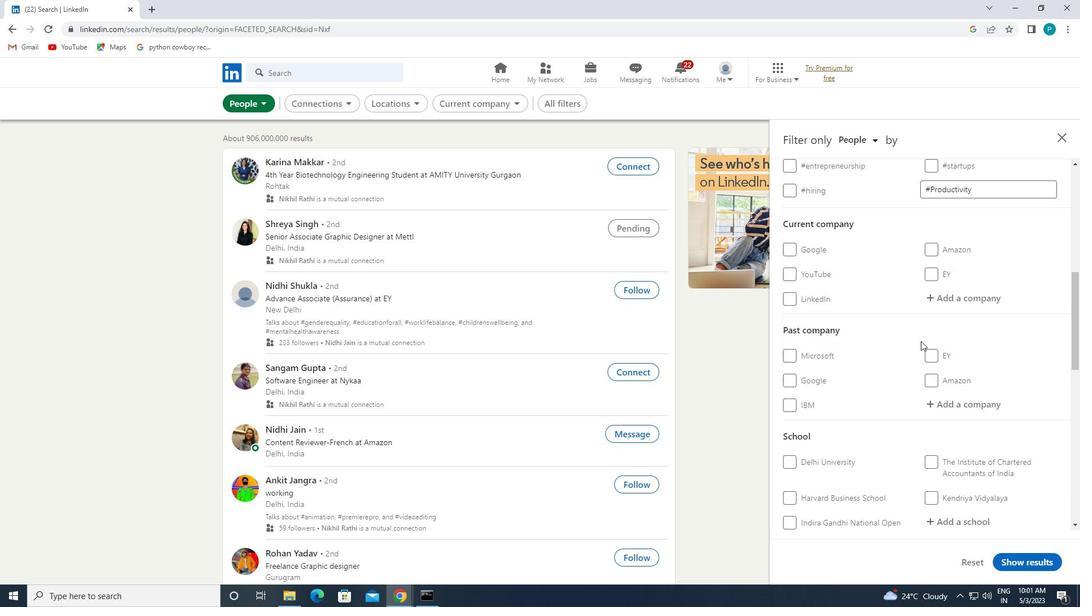 
Action: Mouse pressed left at (950, 294)
Screenshot: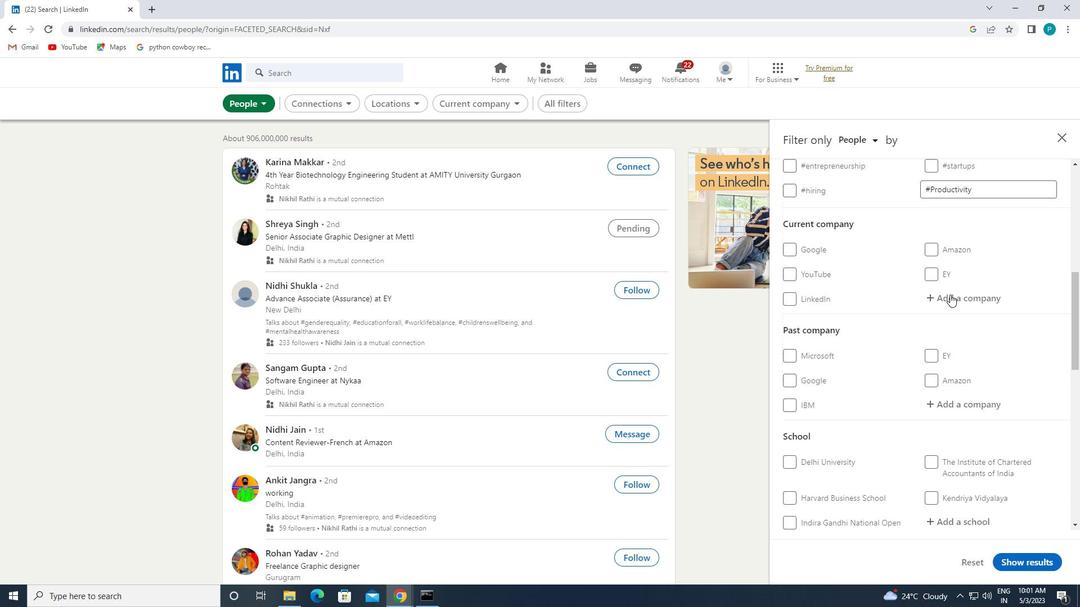 
Action: Mouse moved to (950, 294)
Screenshot: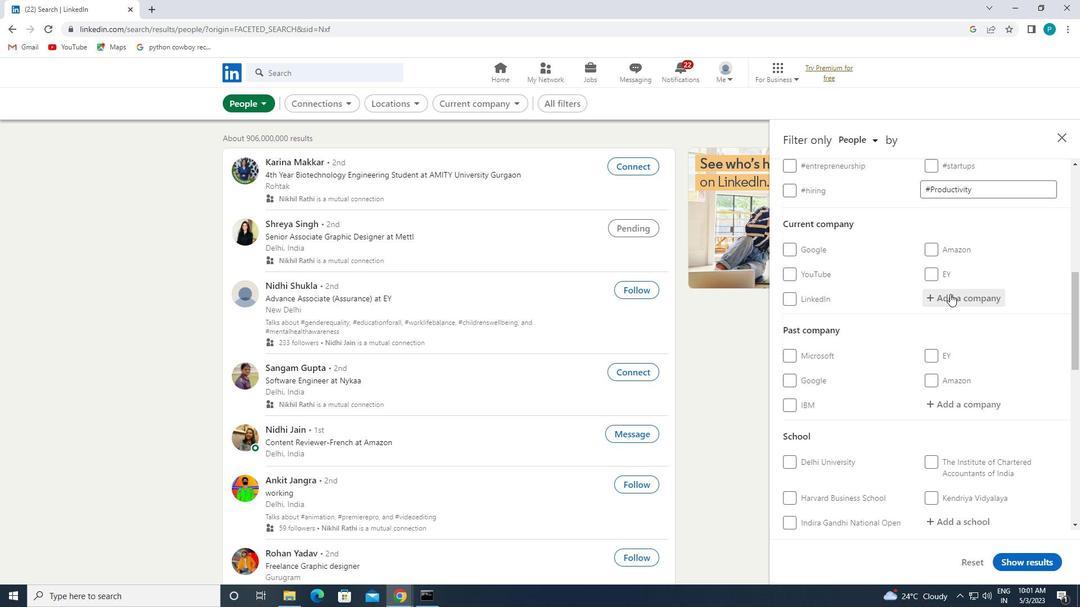 
Action: Key pressed <Key.caps_lock>T<Key.caps_lock>ATA<Key.space>
Screenshot: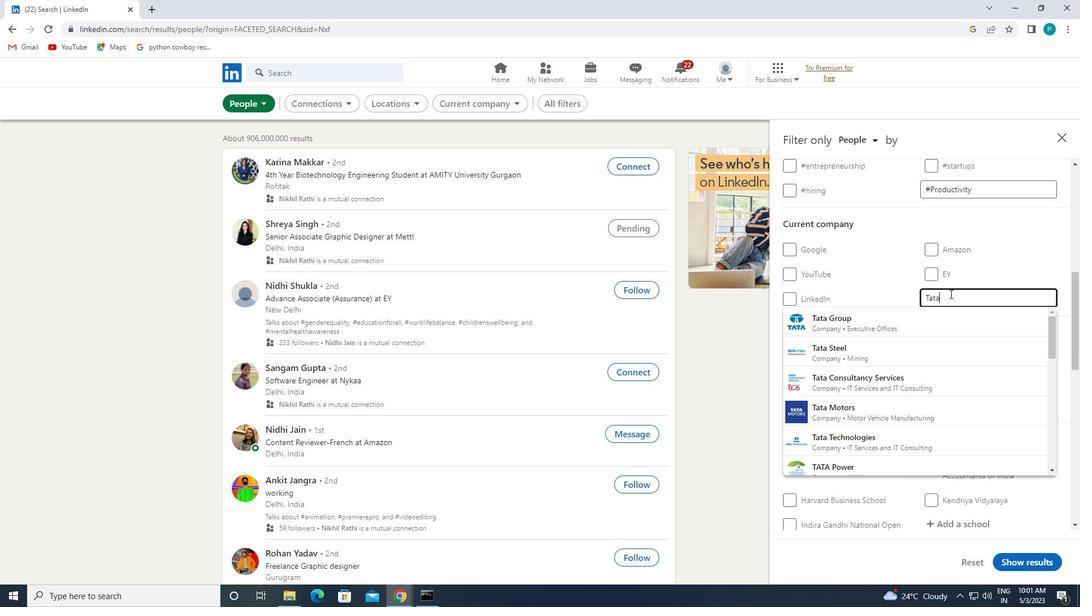
Action: Mouse moved to (911, 397)
Screenshot: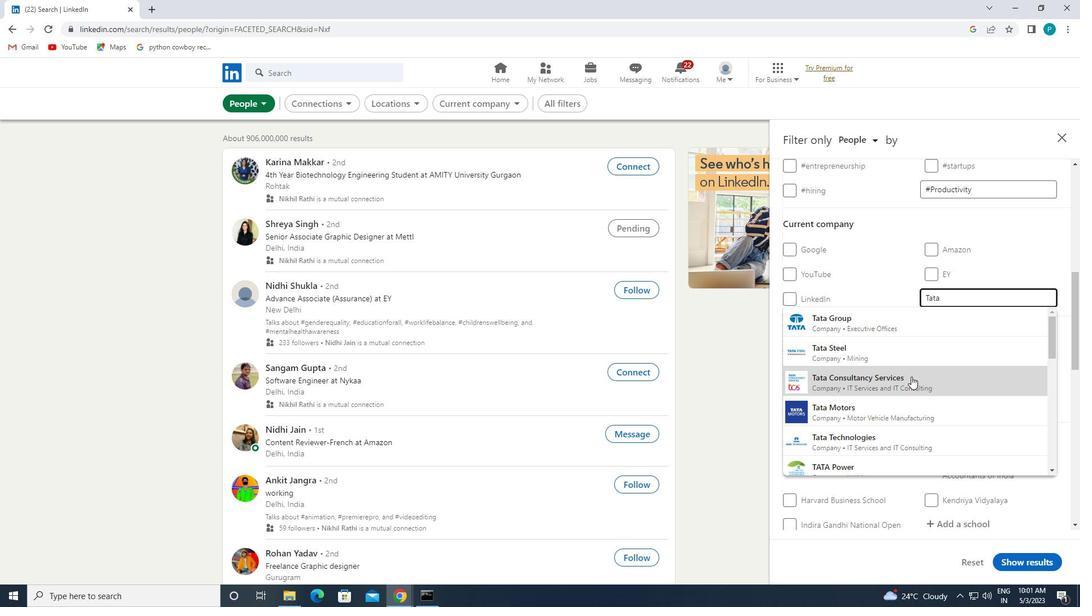 
Action: Mouse pressed left at (911, 397)
Screenshot: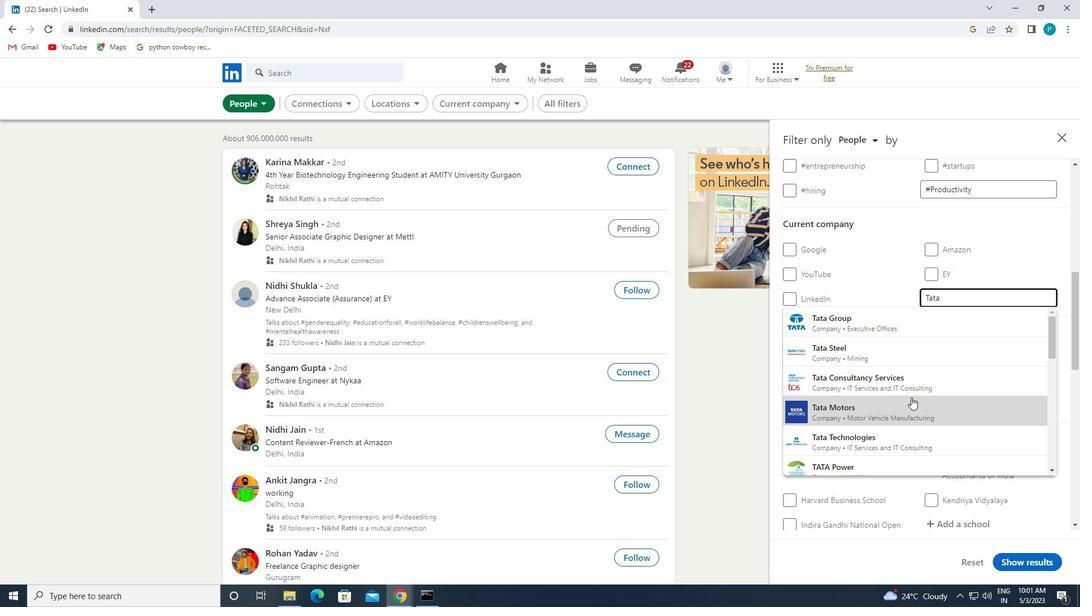 
Action: Mouse scrolled (911, 397) with delta (0, 0)
Screenshot: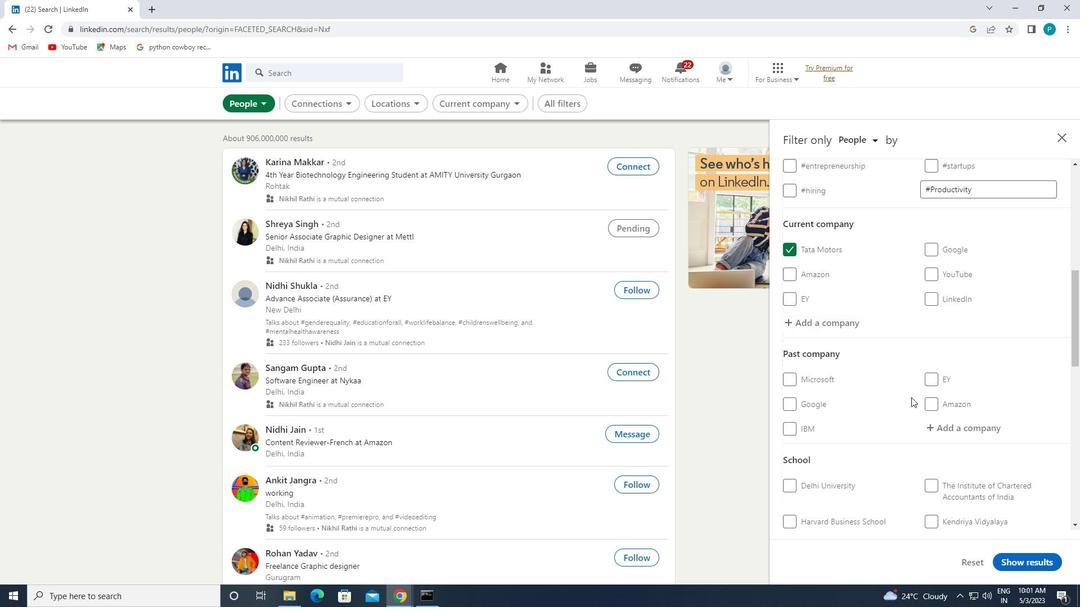 
Action: Mouse scrolled (911, 397) with delta (0, 0)
Screenshot: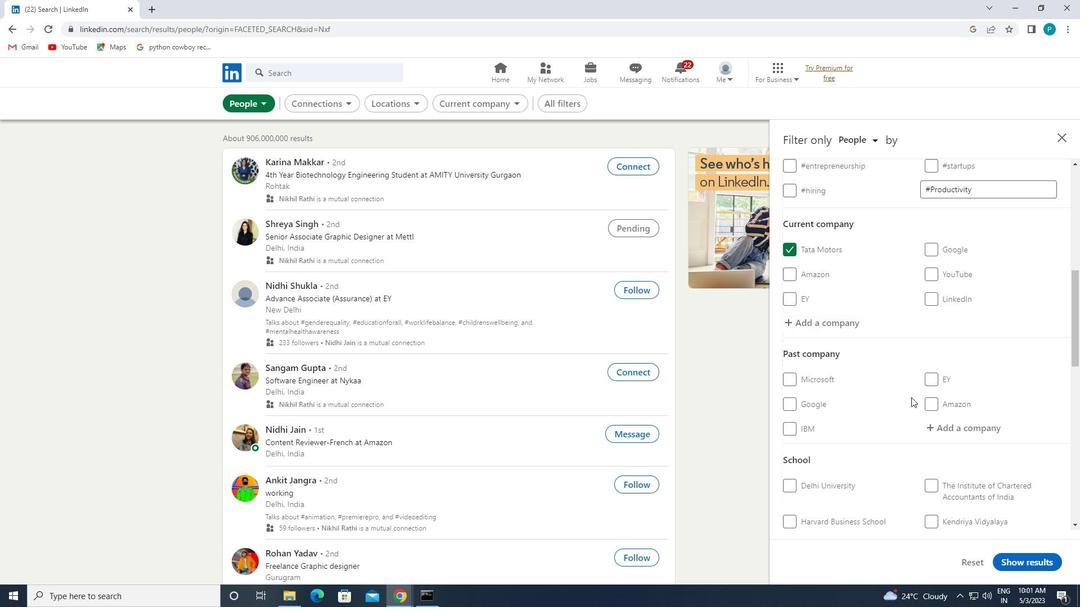 
Action: Mouse moved to (912, 399)
Screenshot: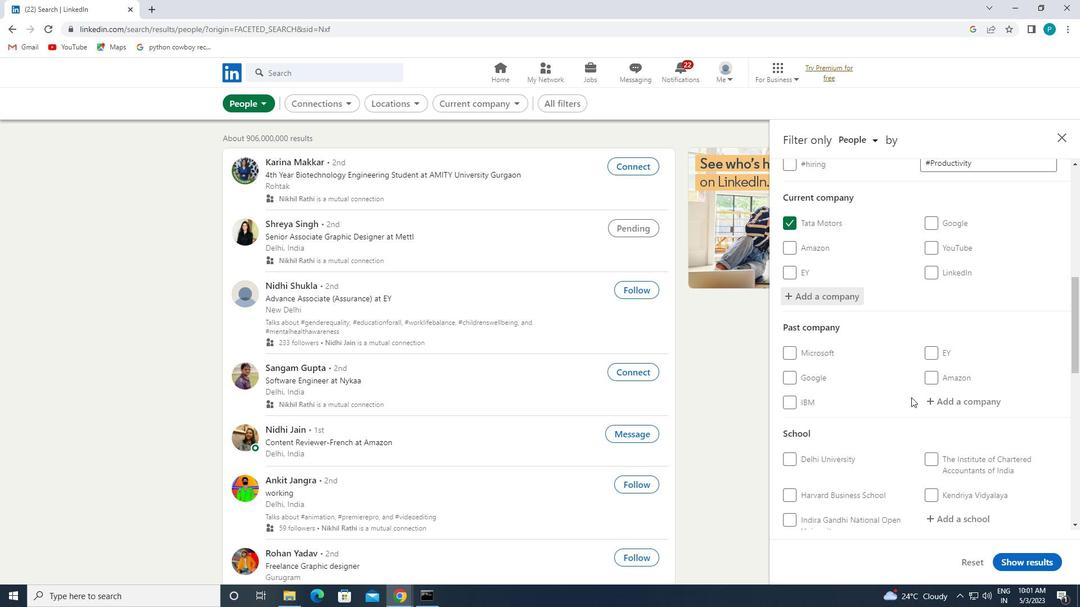 
Action: Mouse scrolled (912, 398) with delta (0, 0)
Screenshot: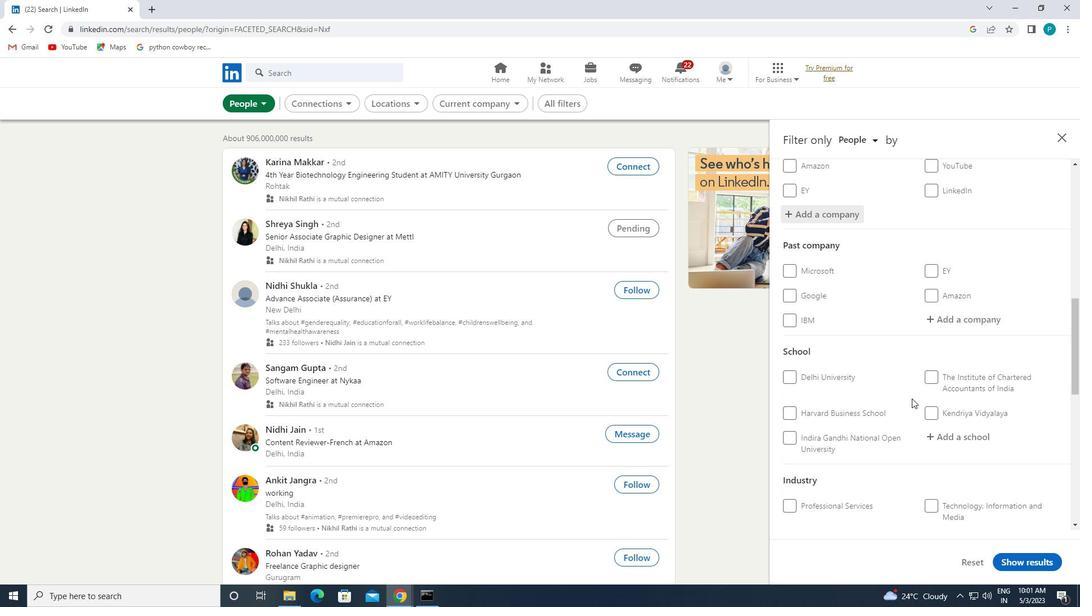 
Action: Mouse scrolled (912, 398) with delta (0, 0)
Screenshot: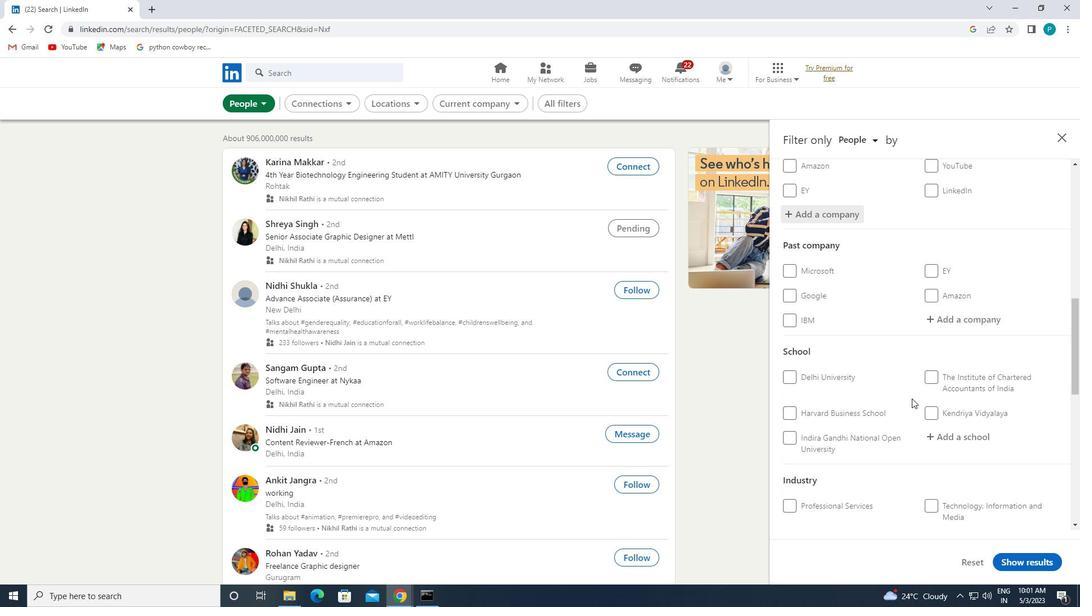 
Action: Mouse scrolled (912, 398) with delta (0, 0)
Screenshot: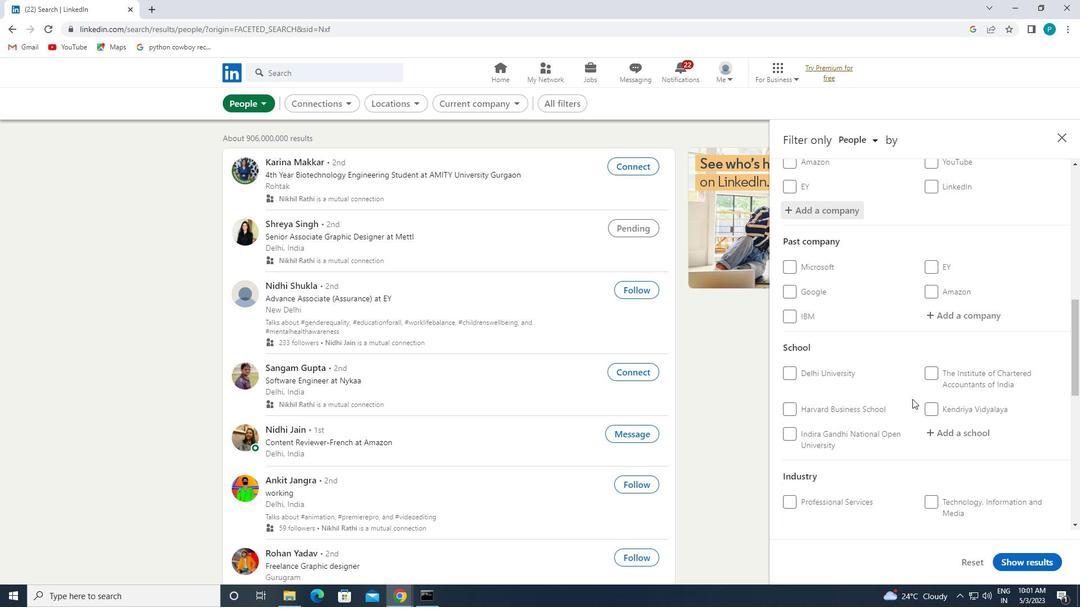 
Action: Mouse moved to (944, 271)
Screenshot: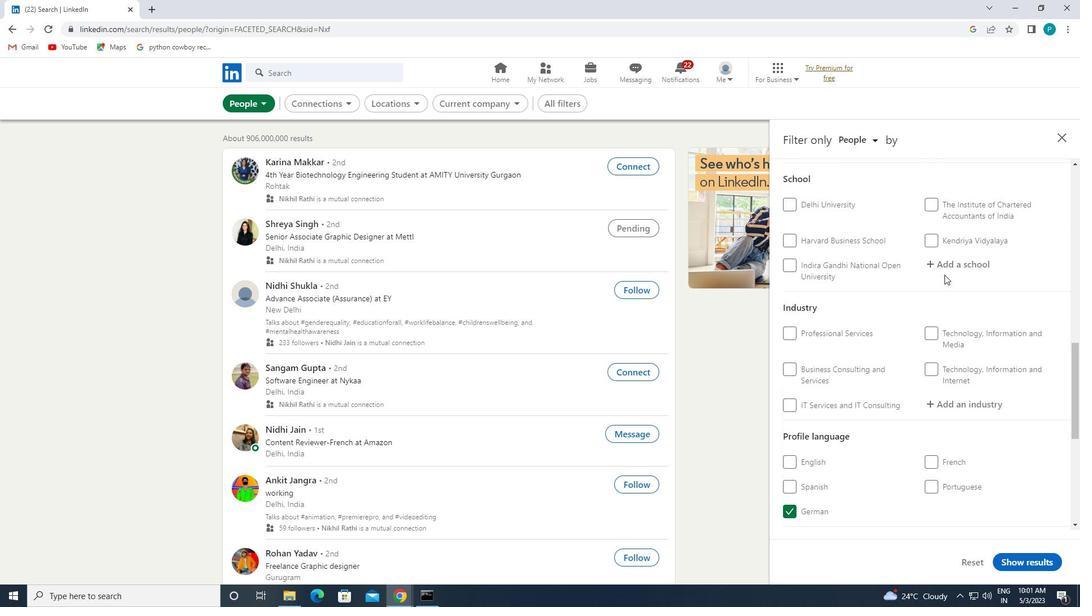 
Action: Mouse pressed left at (944, 271)
Screenshot: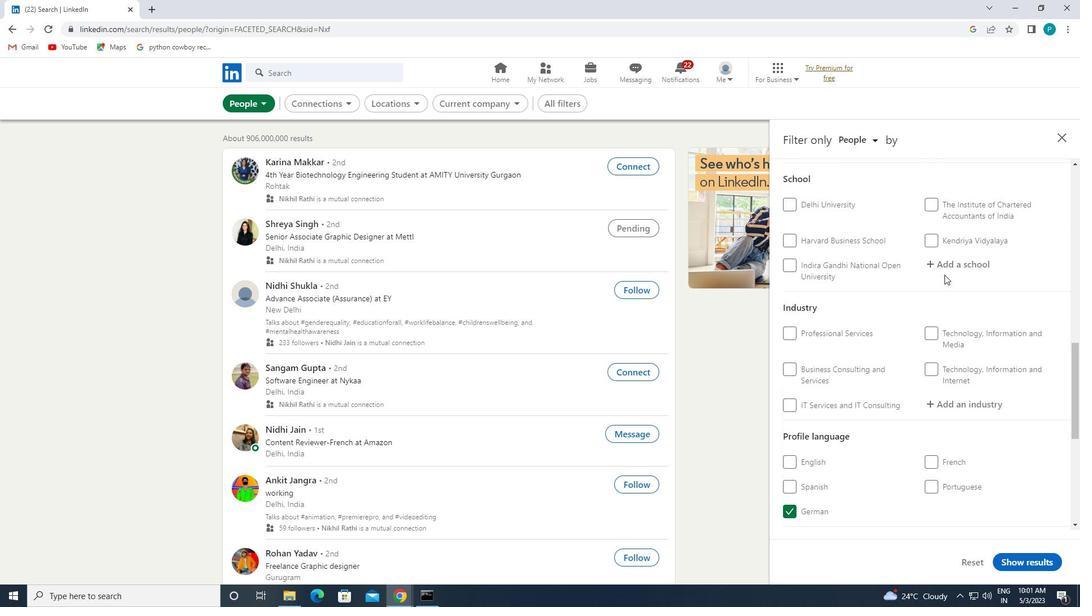 
Action: Mouse moved to (955, 280)
Screenshot: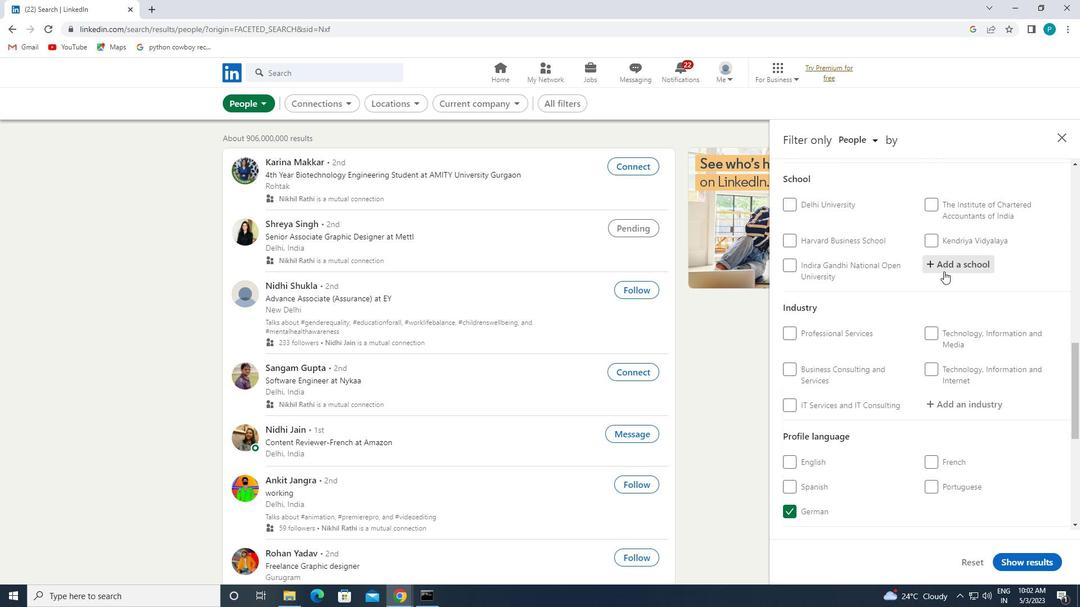 
Action: Key pressed <Key.caps_lock>U<Key.caps_lock>NIVERSITY
Screenshot: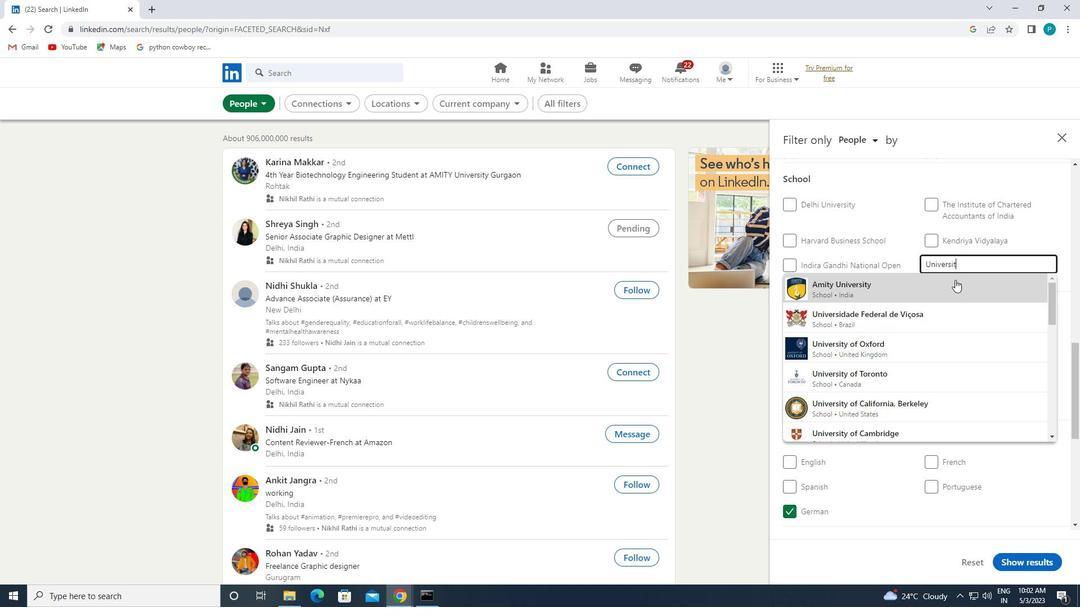 
Action: Mouse moved to (966, 288)
Screenshot: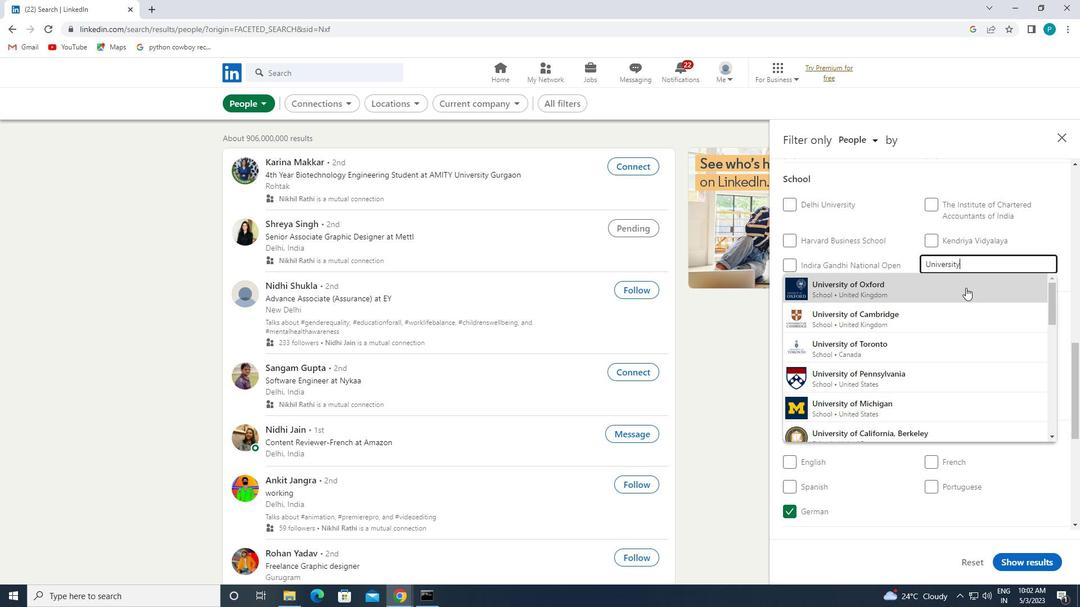 
Action: Key pressed <Key.space><Key.caps_lock>G<Key.caps_lock>RATS<Key.space><Key.caps_lock>C<Key.caps_lock>
Screenshot: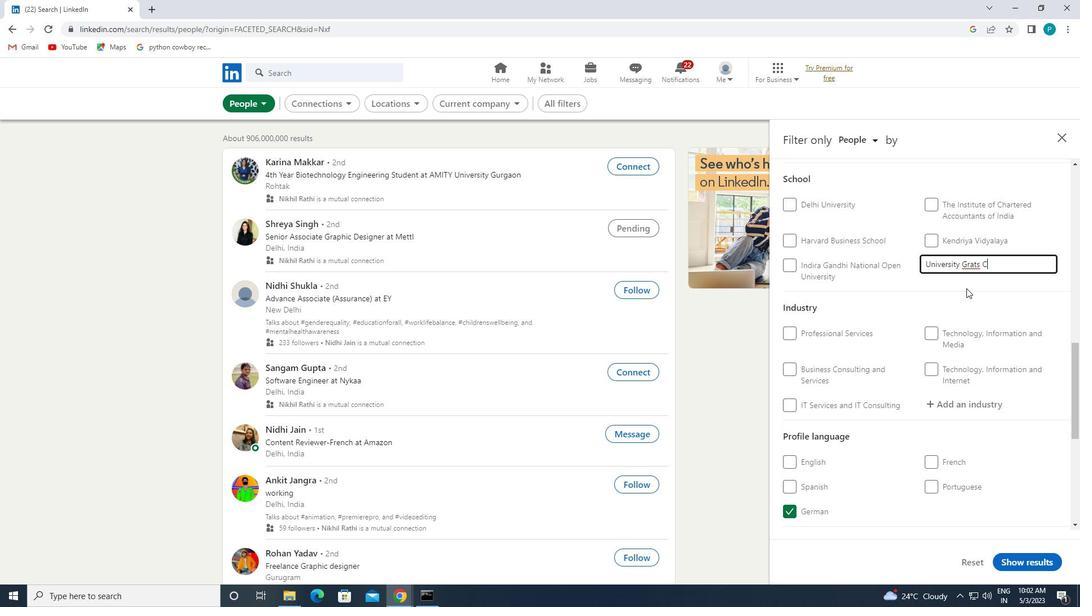 
Action: Mouse moved to (973, 263)
Screenshot: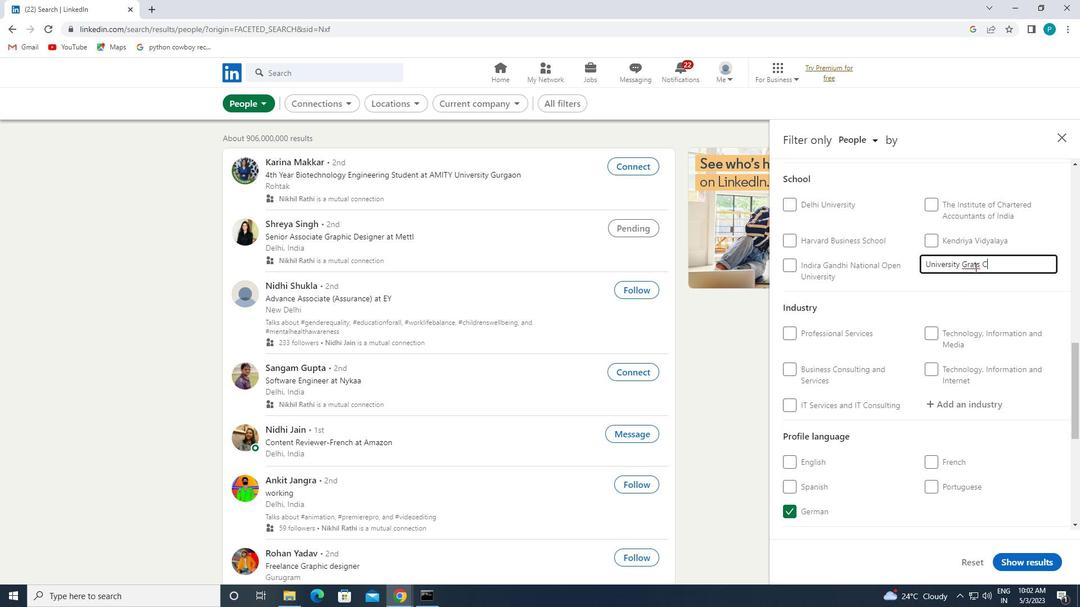 
Action: Mouse pressed left at (973, 263)
Screenshot: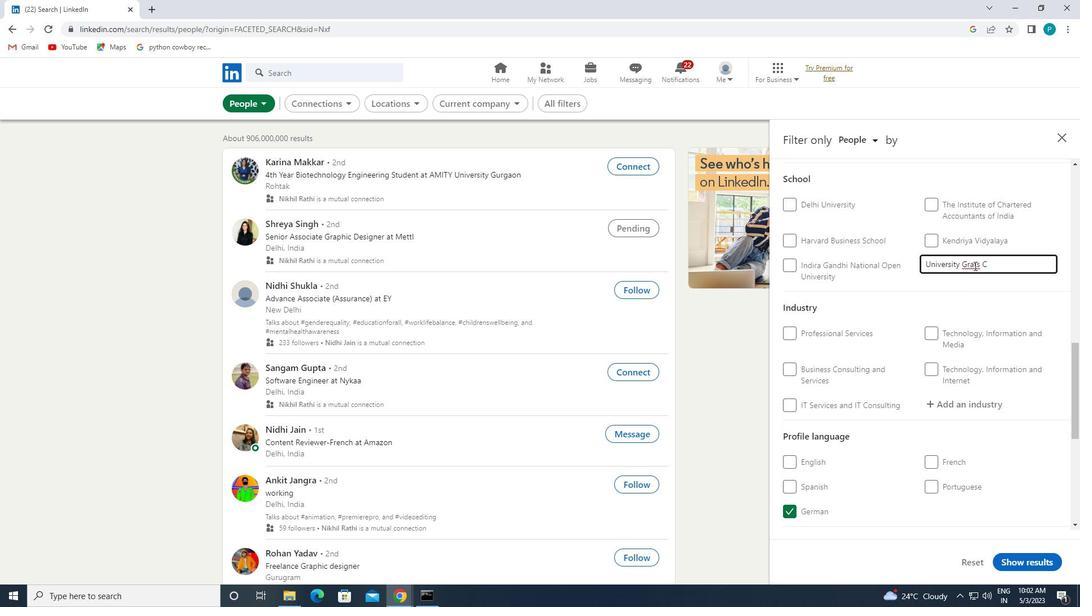 
Action: Key pressed N
Screenshot: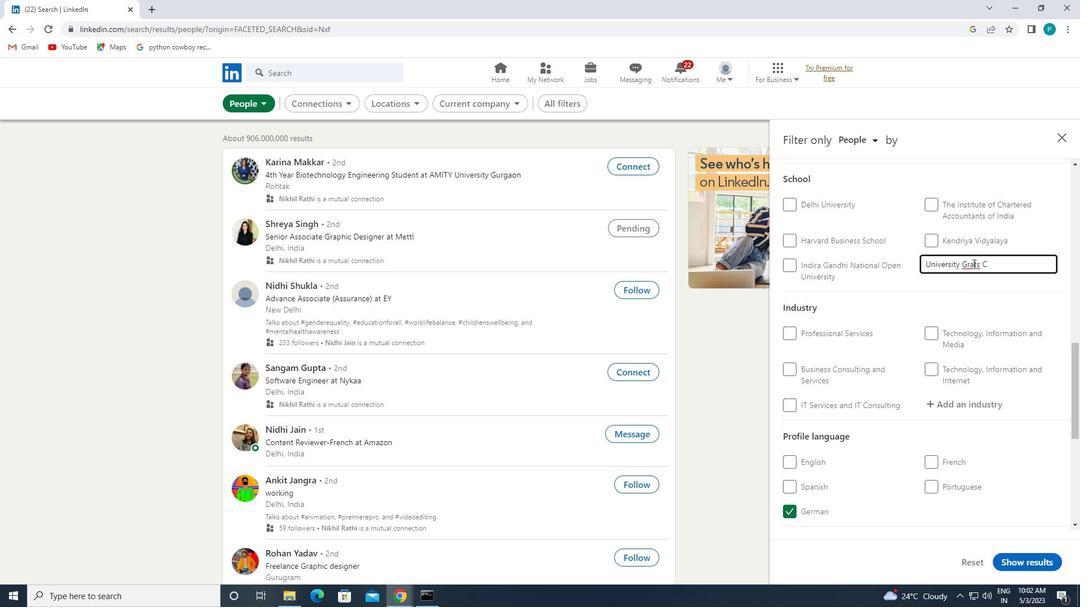 
Action: Mouse moved to (962, 292)
Screenshot: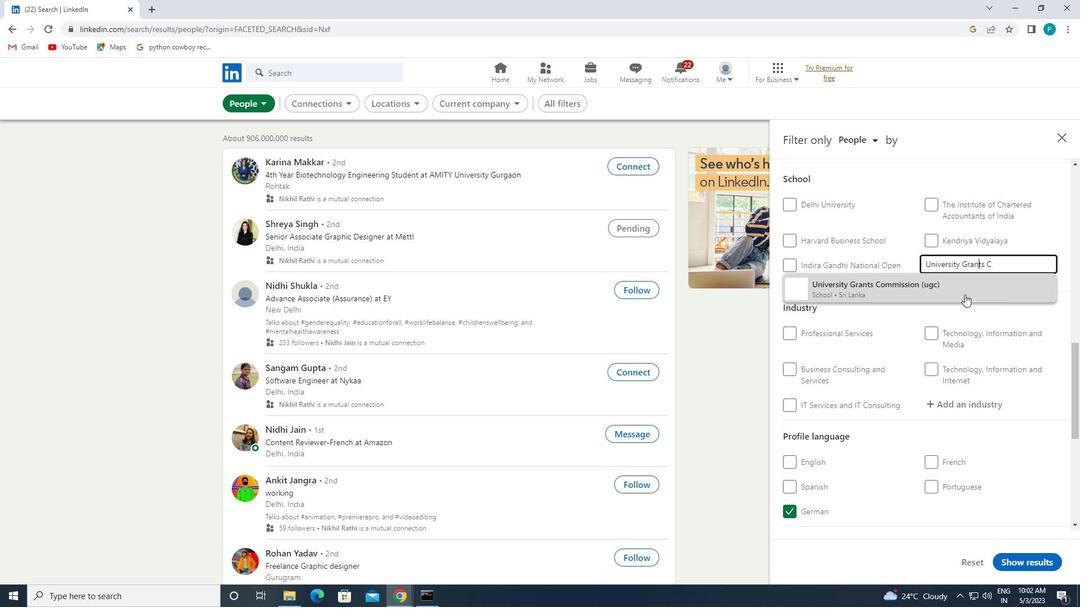 
Action: Mouse pressed left at (962, 292)
Screenshot: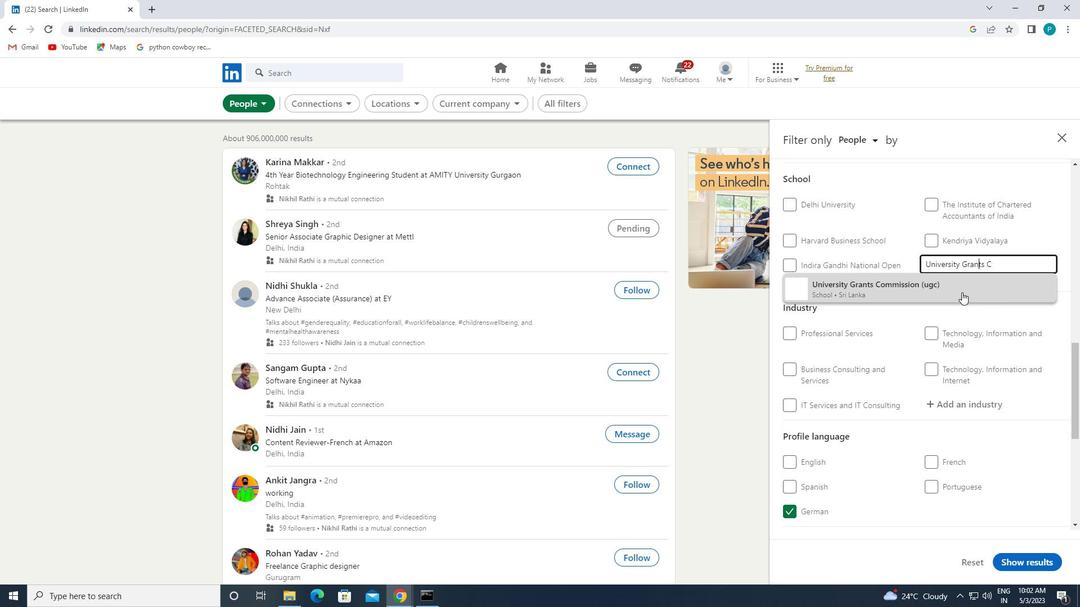 
Action: Mouse moved to (962, 292)
Screenshot: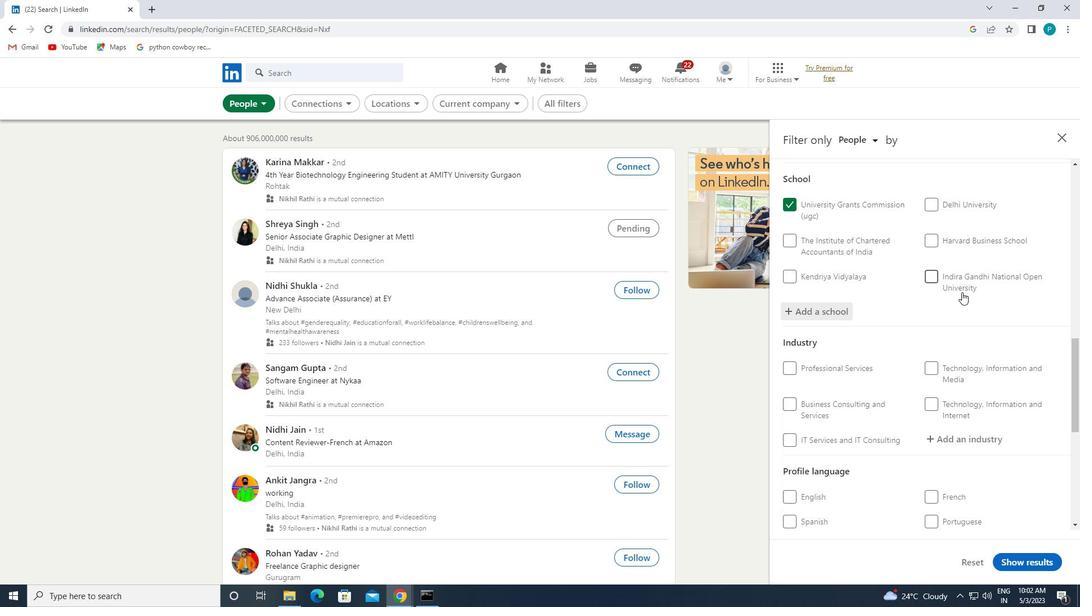 
Action: Mouse scrolled (962, 292) with delta (0, 0)
Screenshot: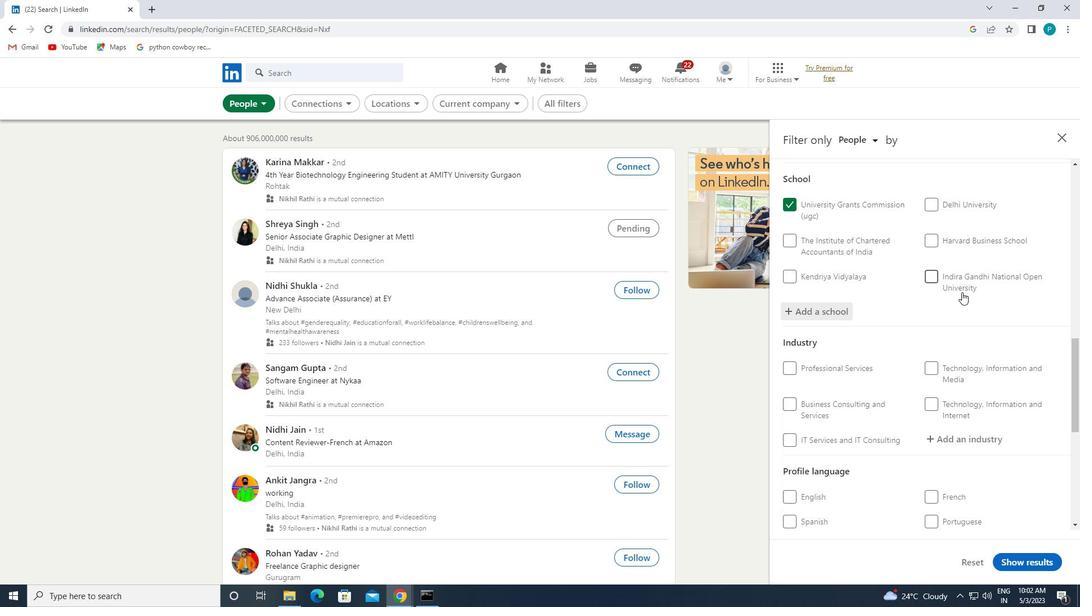 
Action: Mouse scrolled (962, 292) with delta (0, 0)
Screenshot: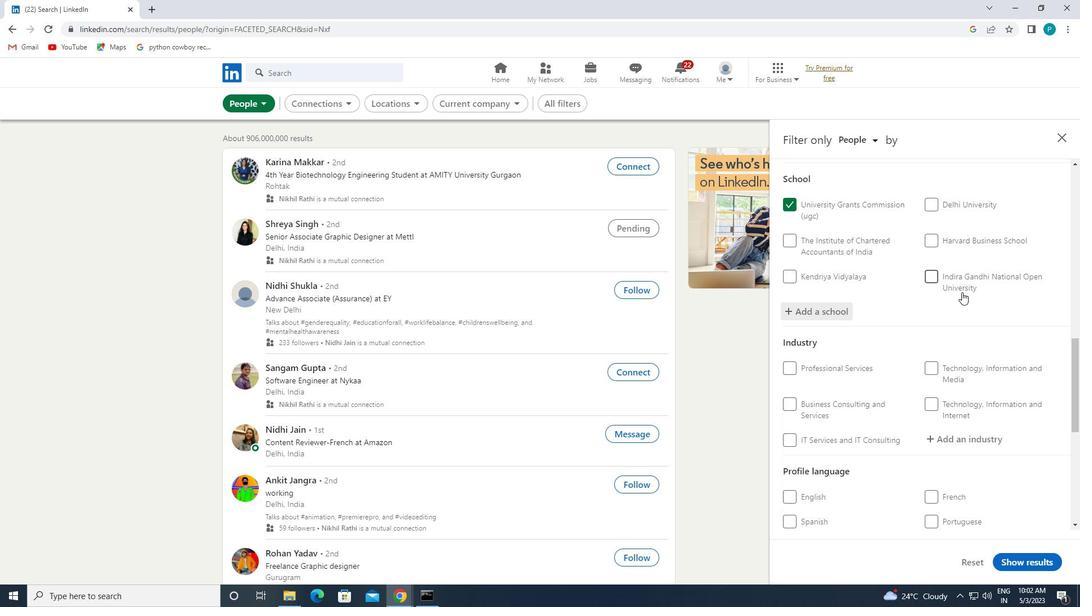 
Action: Mouse scrolled (962, 292) with delta (0, 0)
Screenshot: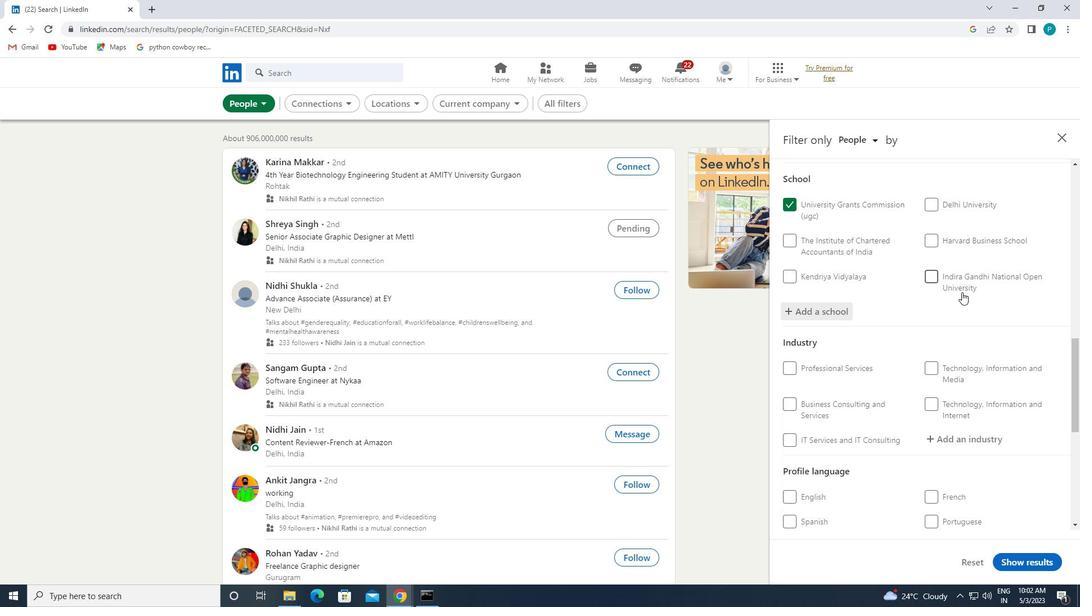 
Action: Mouse moved to (952, 275)
Screenshot: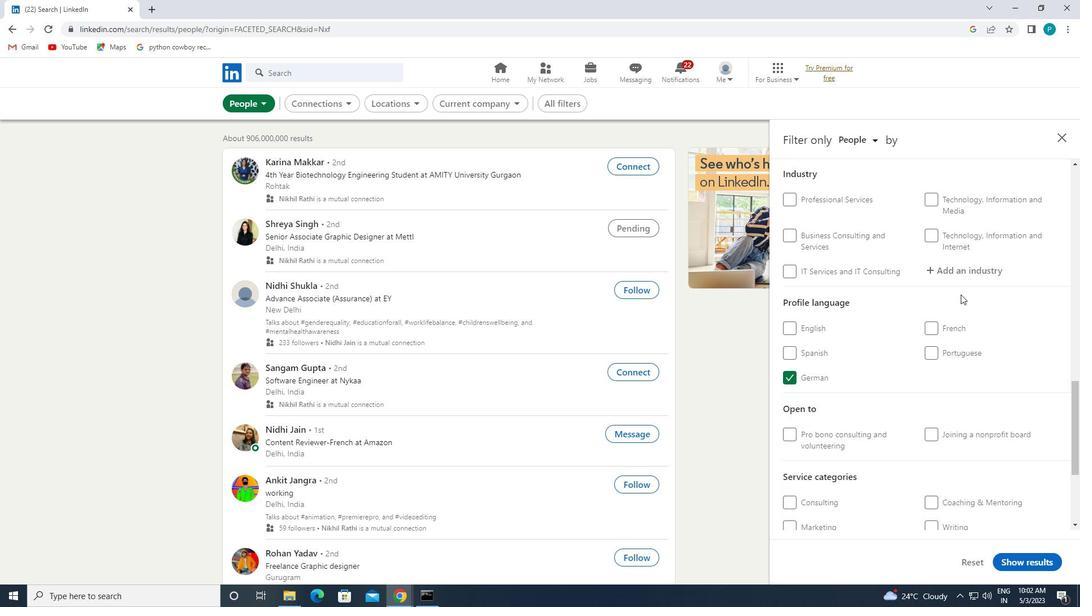 
Action: Mouse pressed left at (952, 275)
Screenshot: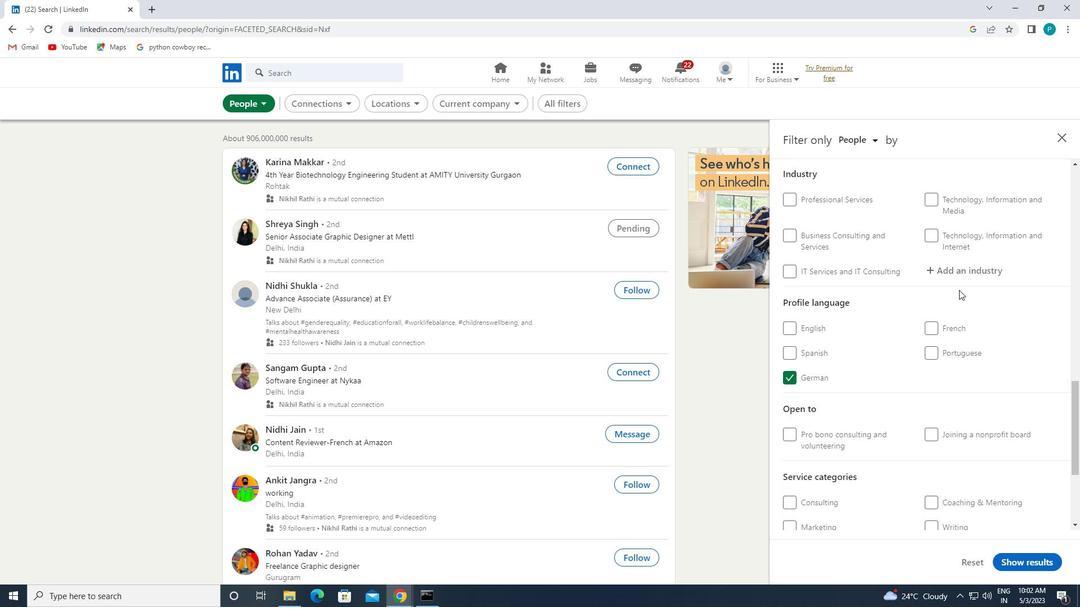 
Action: Mouse moved to (951, 273)
Screenshot: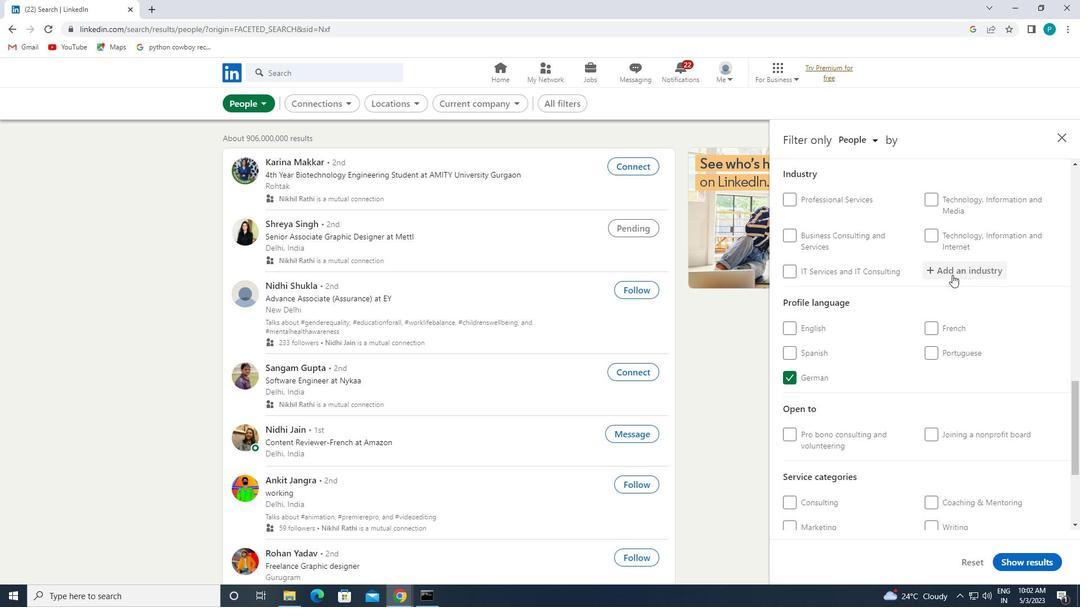 
Action: Key pressed <Key.caps_lock>L<Key.caps_lock>ANDSCAPING
Screenshot: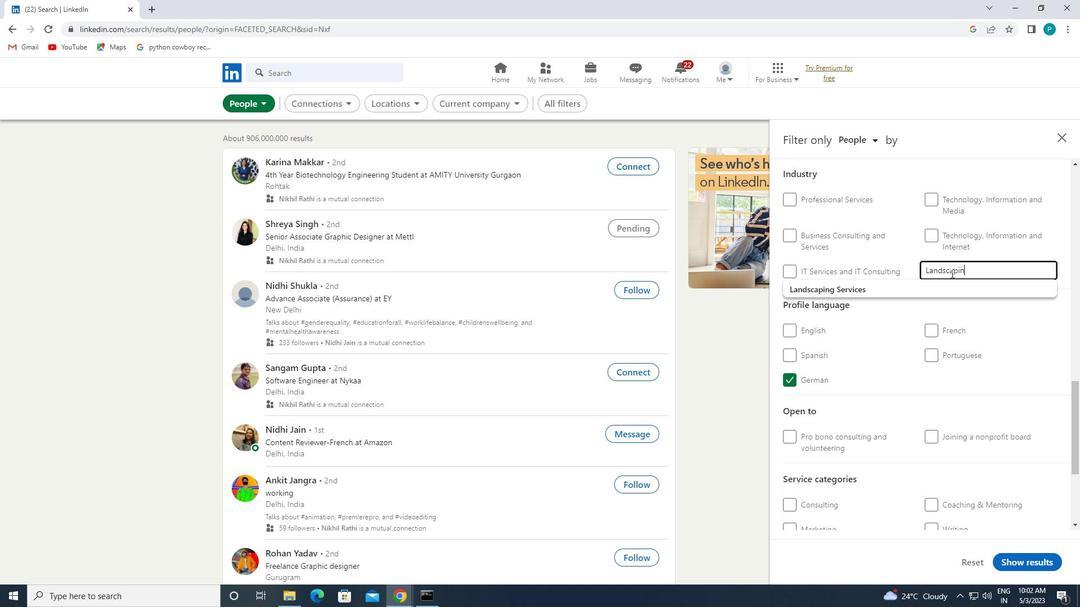 
Action: Mouse moved to (931, 283)
Screenshot: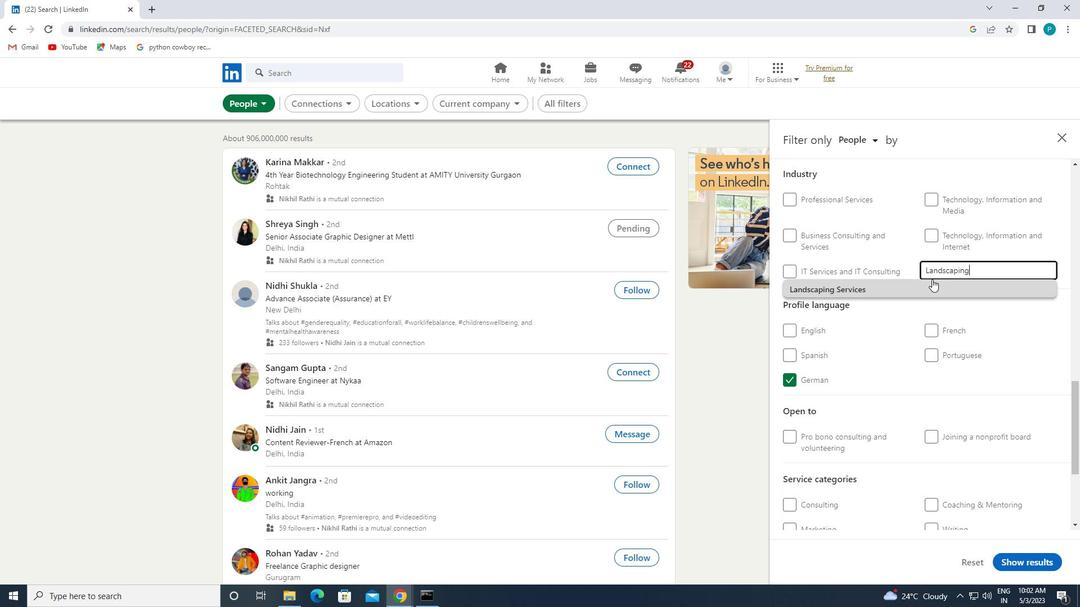 
Action: Mouse pressed left at (931, 283)
Screenshot: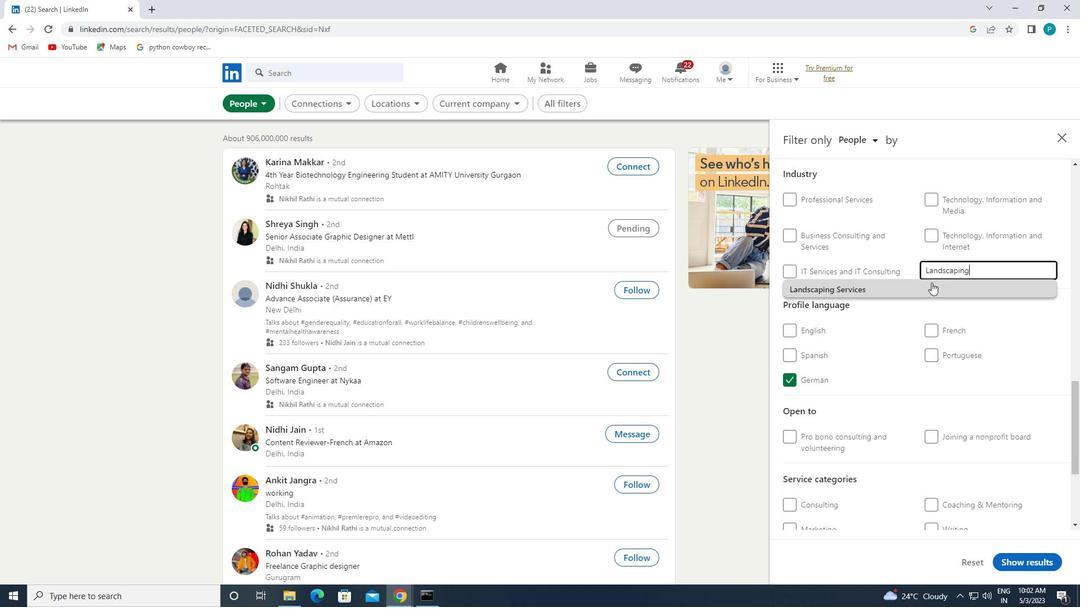
Action: Mouse moved to (934, 285)
Screenshot: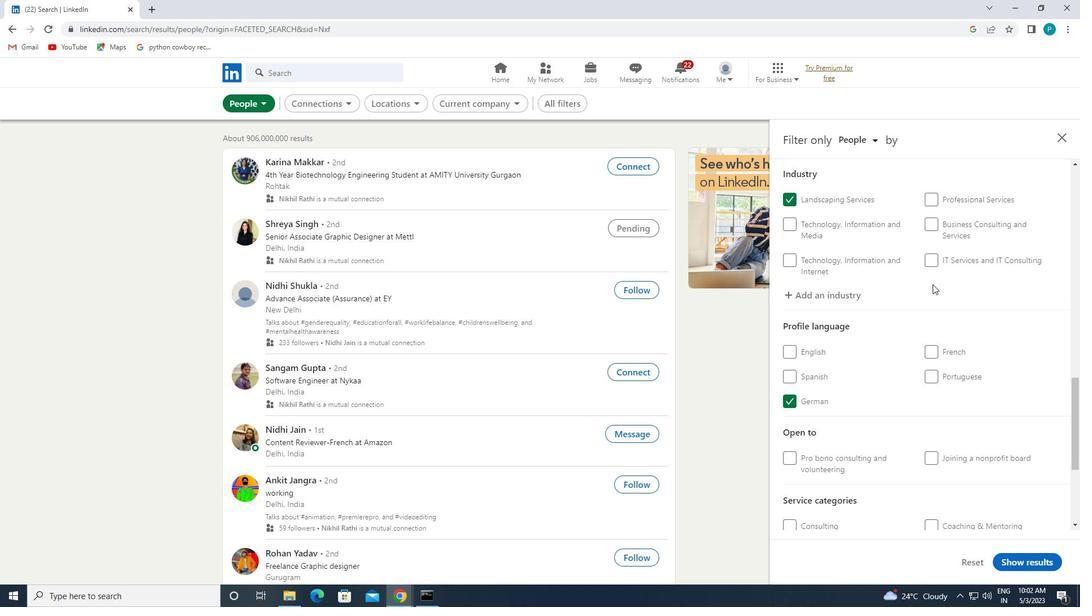 
Action: Mouse scrolled (934, 284) with delta (0, 0)
Screenshot: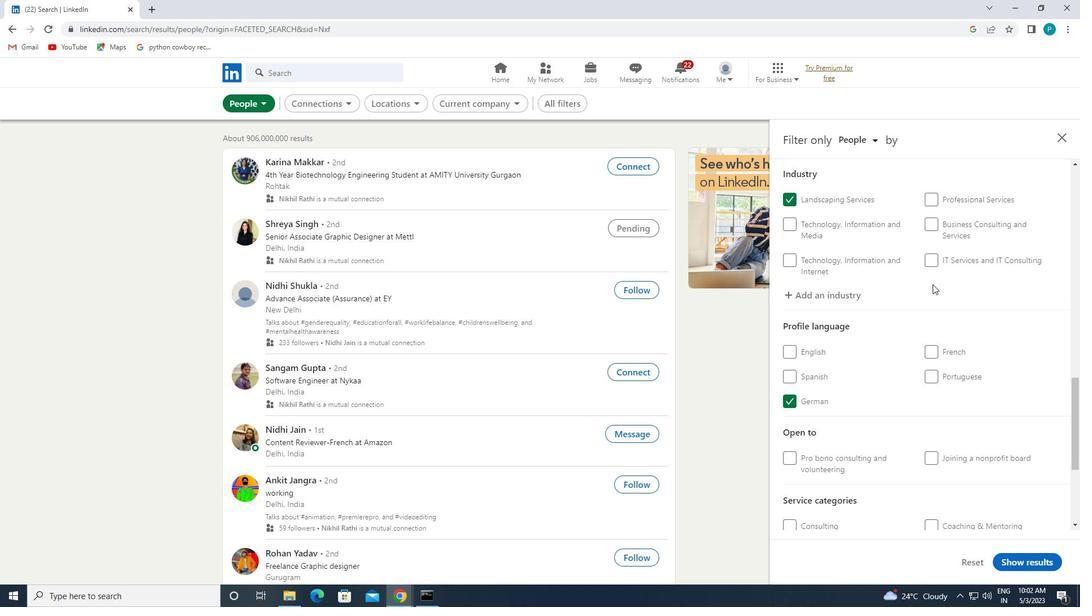 
Action: Mouse moved to (934, 286)
Screenshot: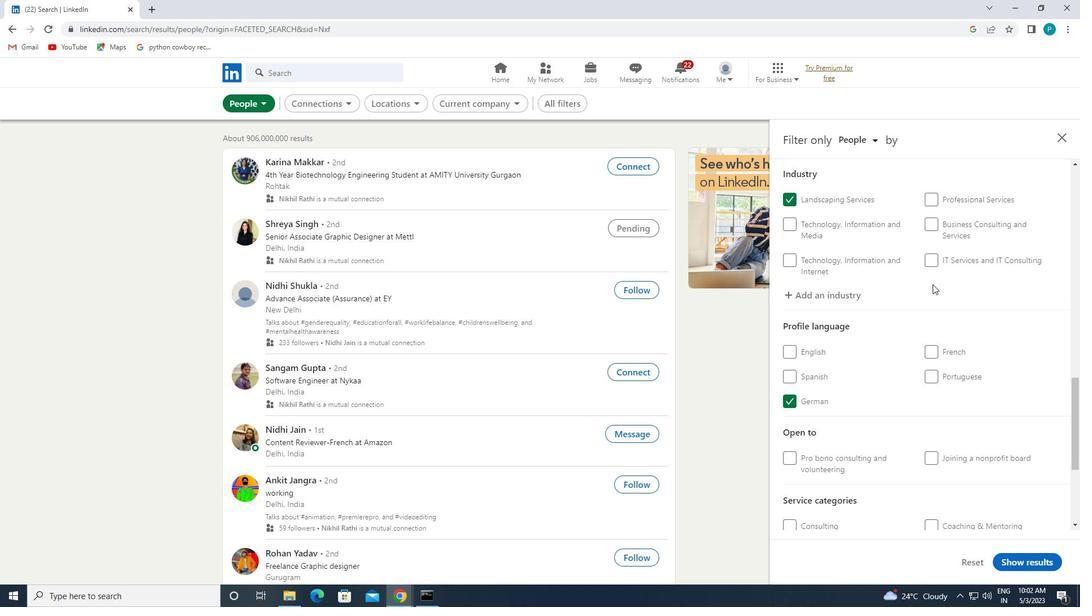 
Action: Mouse scrolled (934, 285) with delta (0, 0)
Screenshot: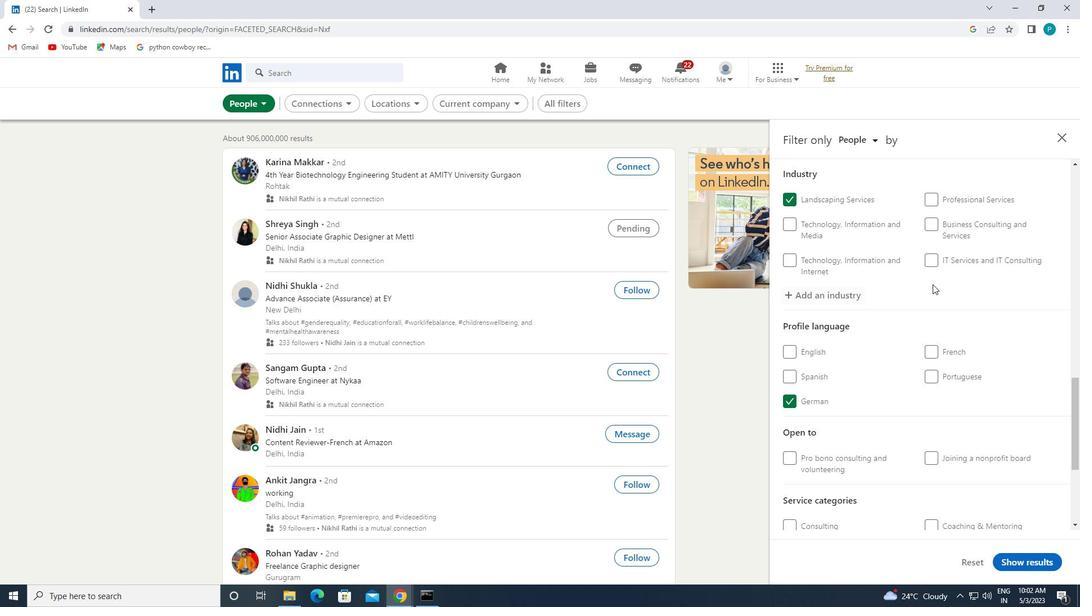 
Action: Mouse moved to (935, 286)
Screenshot: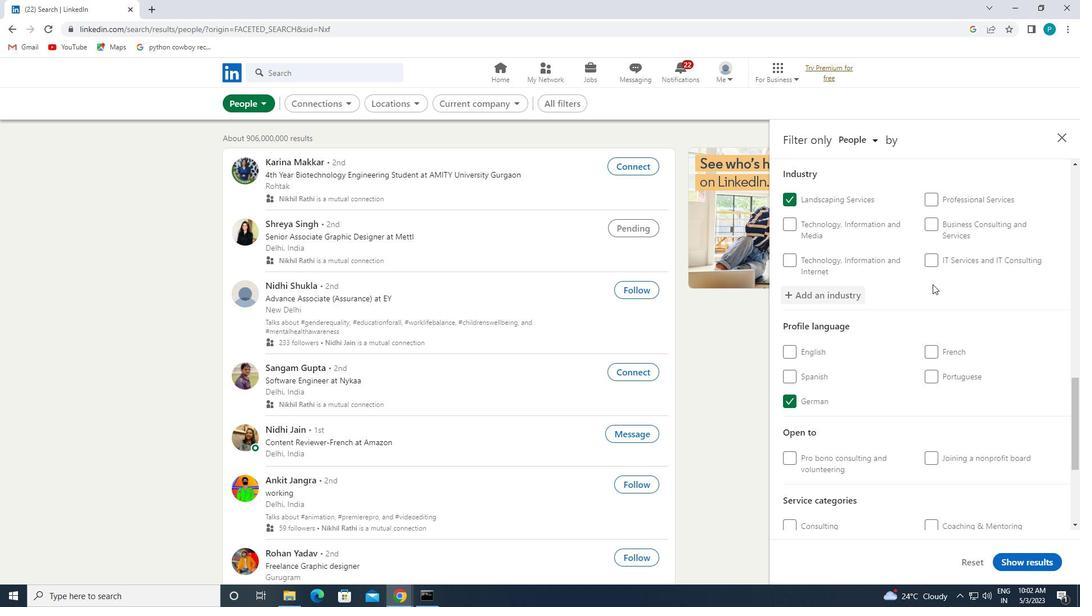 
Action: Mouse scrolled (935, 285) with delta (0, 0)
Screenshot: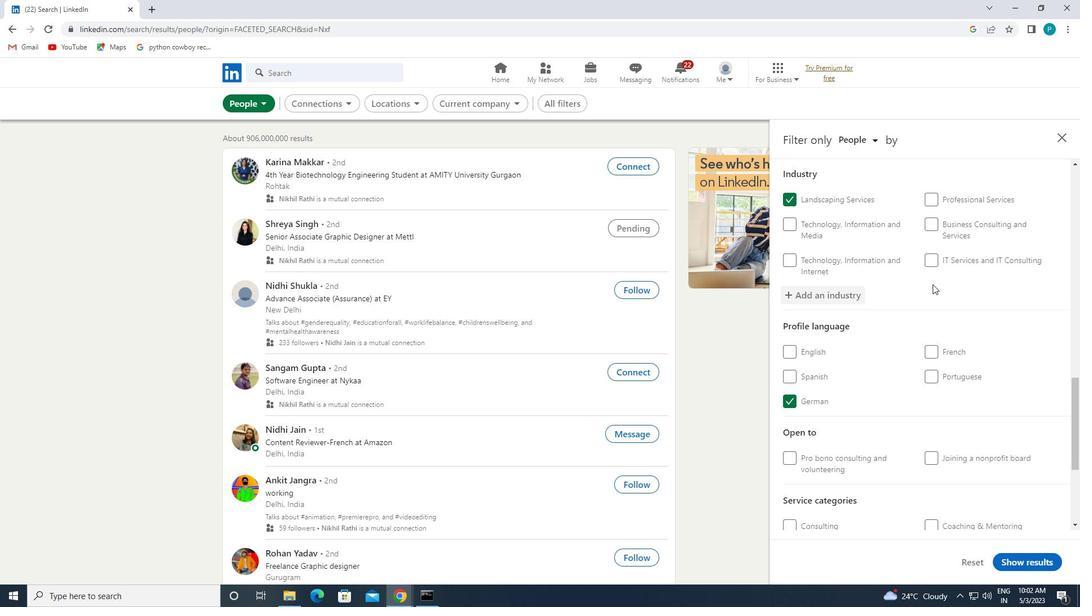 
Action: Mouse moved to (935, 287)
Screenshot: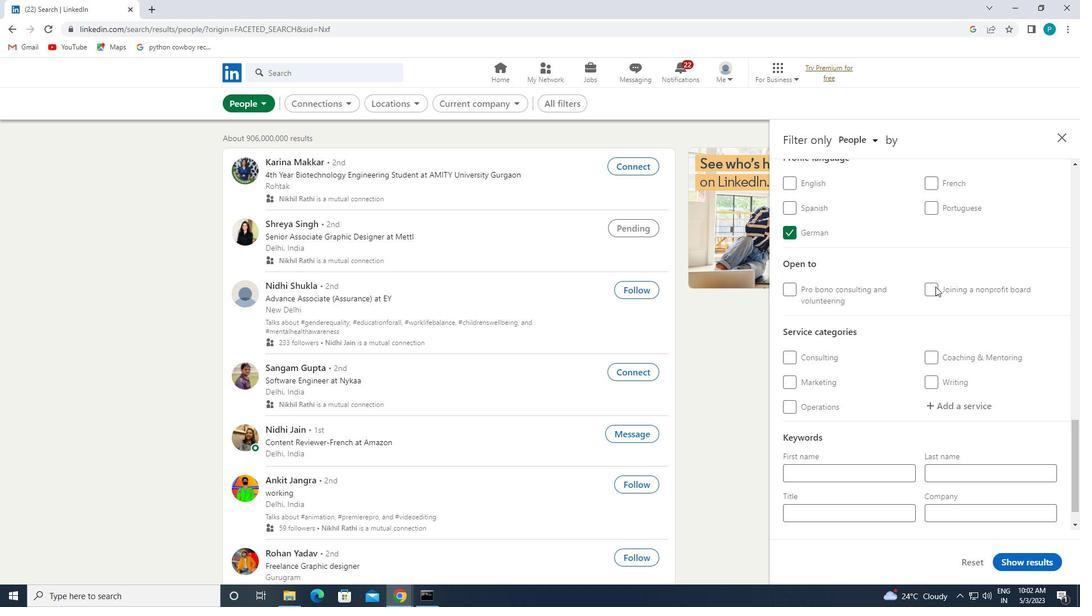 
Action: Mouse scrolled (935, 286) with delta (0, 0)
Screenshot: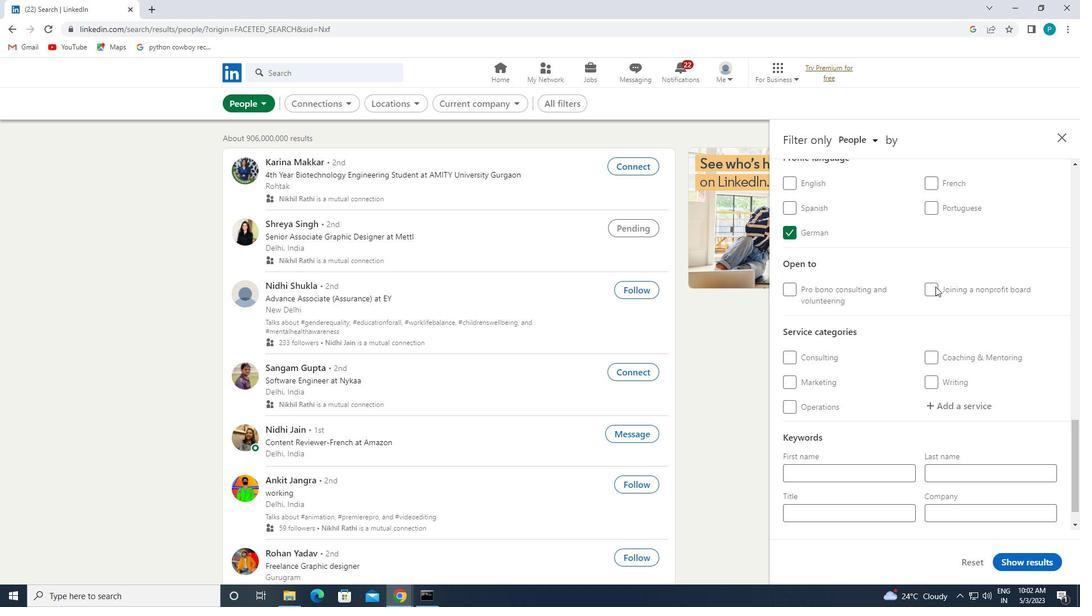 
Action: Mouse moved to (952, 371)
Screenshot: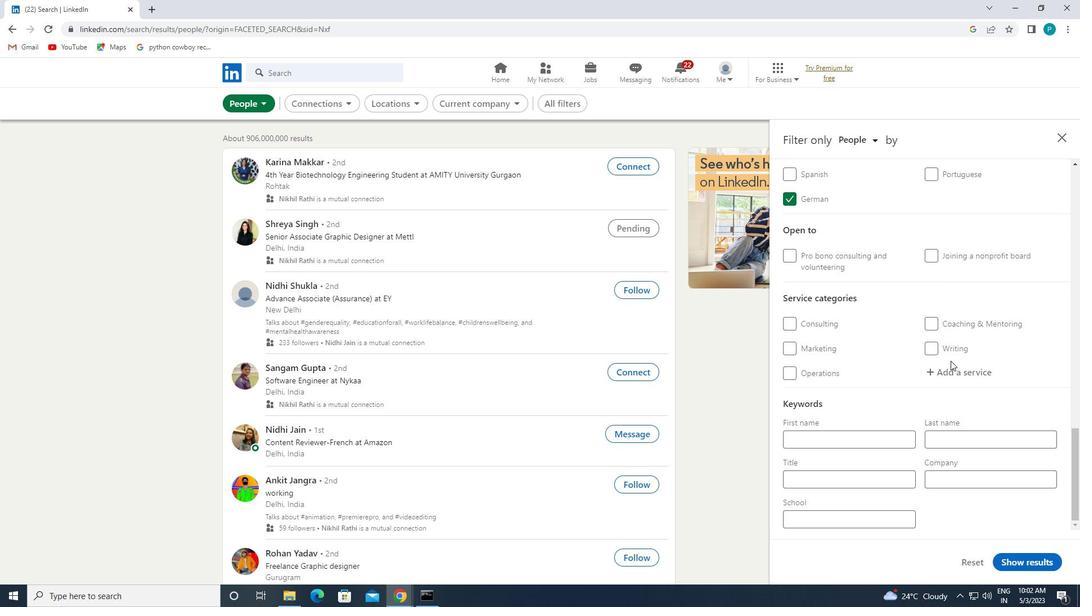 
Action: Mouse pressed left at (952, 371)
Screenshot: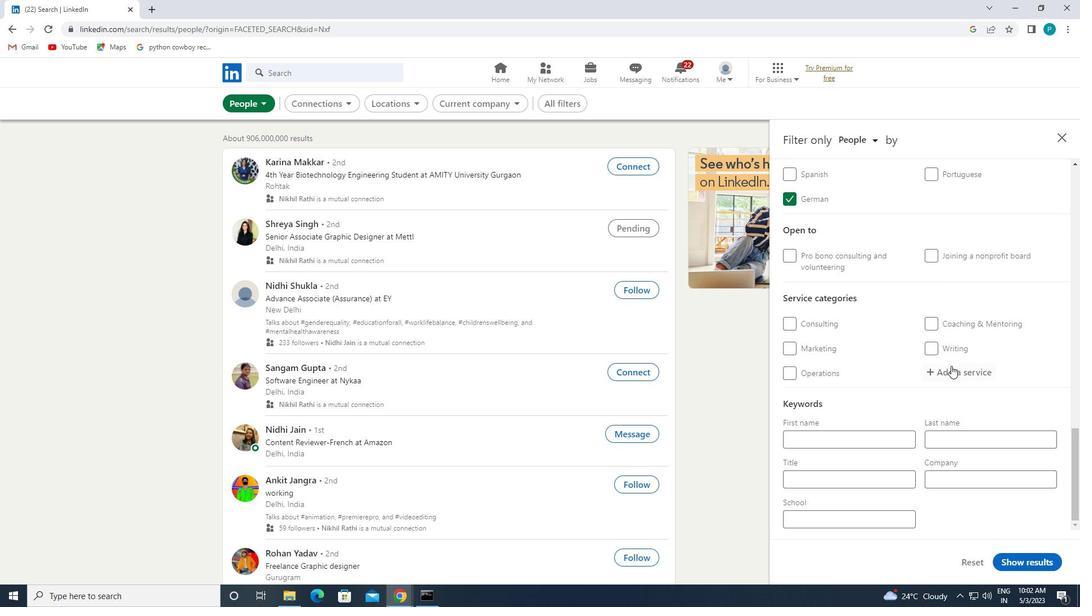 
Action: Mouse moved to (957, 375)
Screenshot: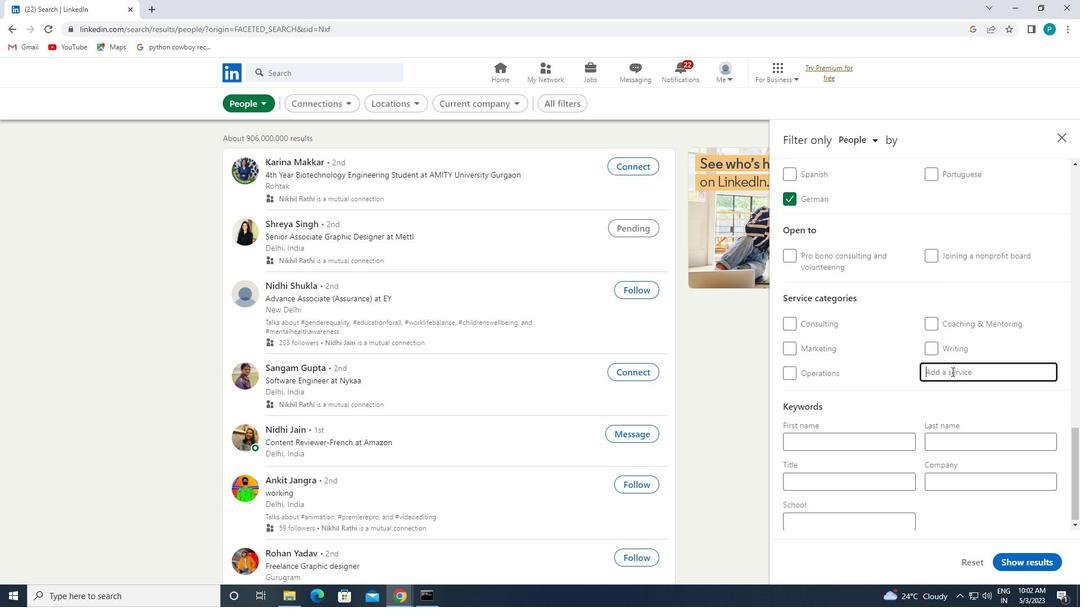 
Action: Key pressed <Key.caps_lock>G<Key.caps_lock>RAPHIC
Screenshot: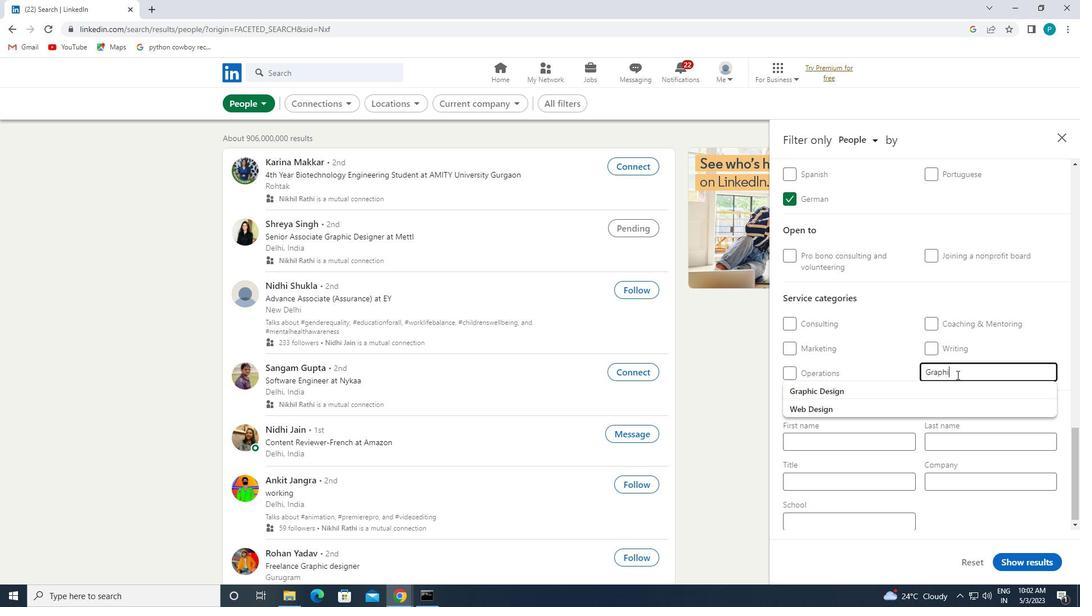 
Action: Mouse moved to (957, 395)
Screenshot: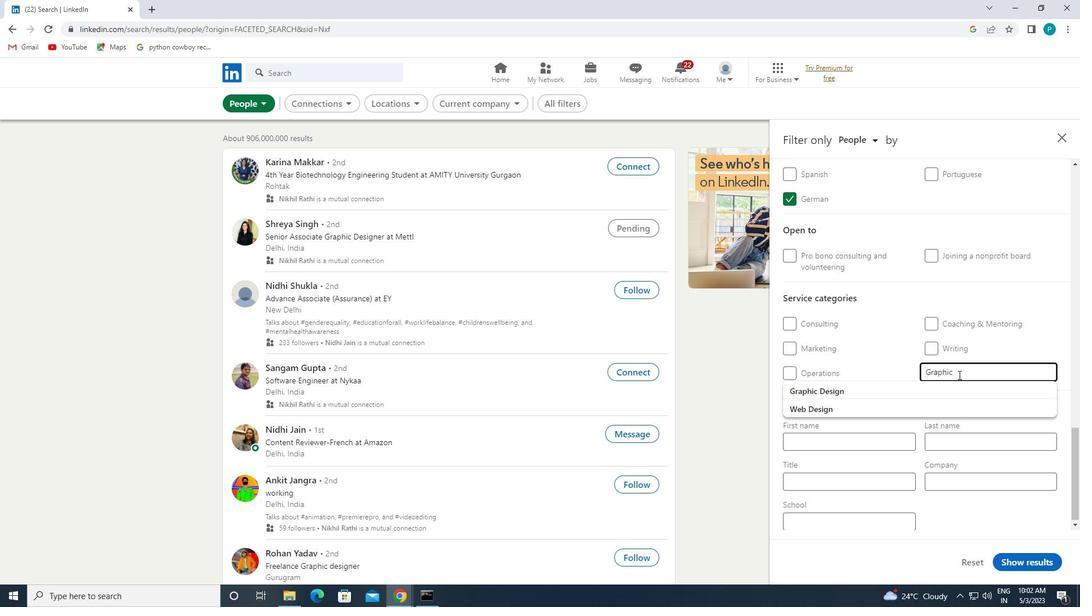 
Action: Mouse pressed left at (957, 395)
Screenshot: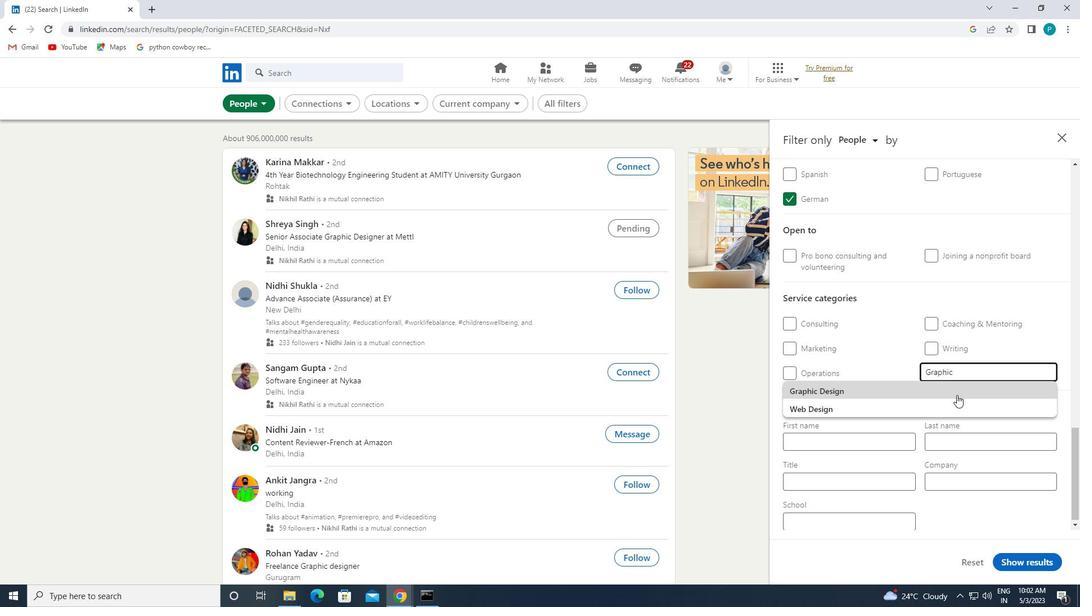 
Action: Mouse moved to (953, 407)
Screenshot: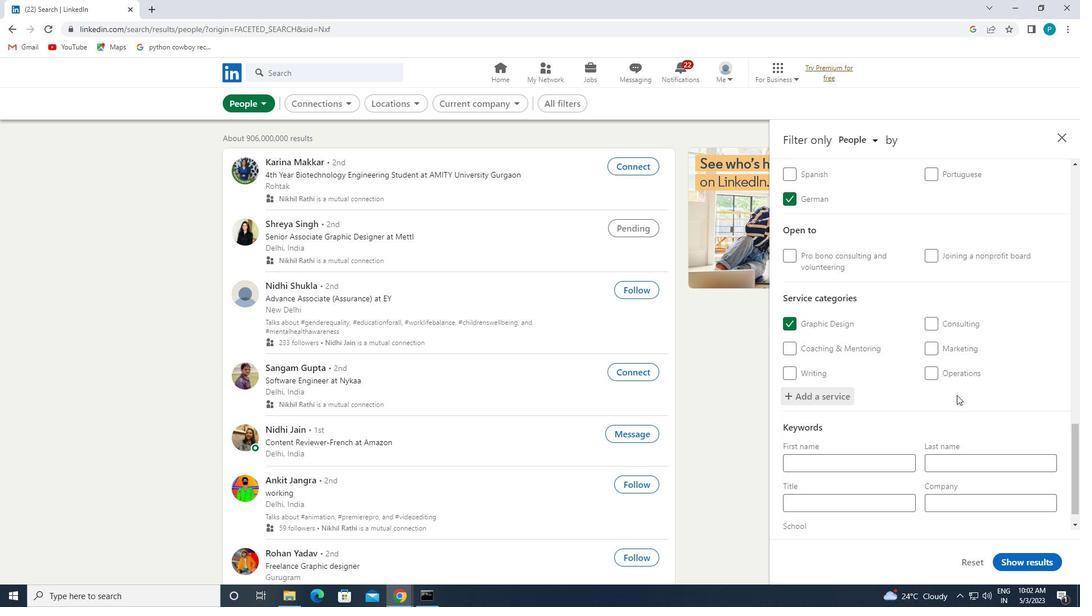 
Action: Mouse scrolled (953, 407) with delta (0, 0)
Screenshot: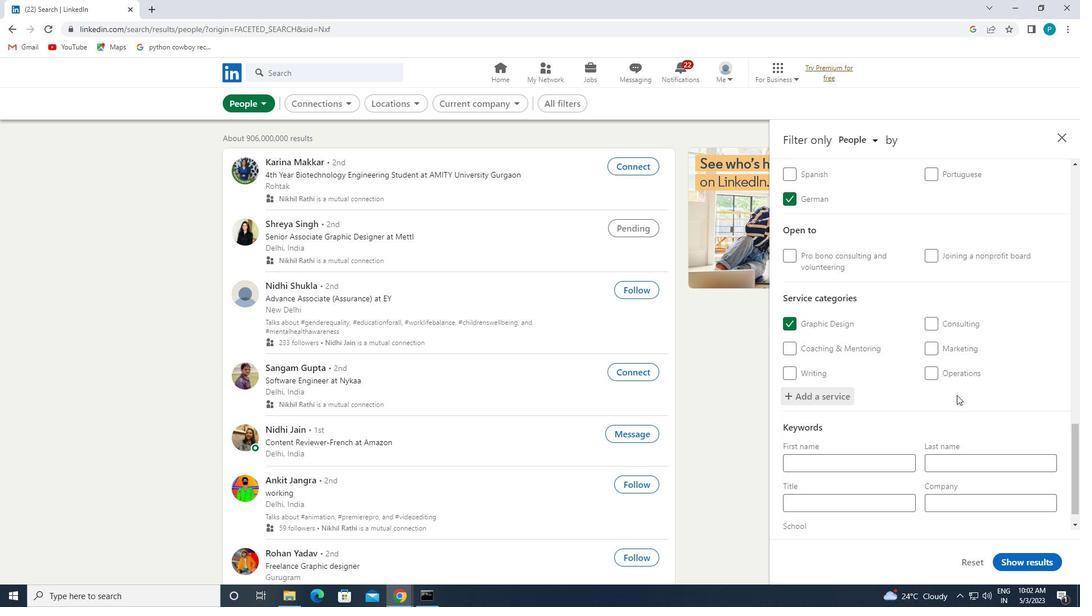 
Action: Mouse moved to (938, 428)
Screenshot: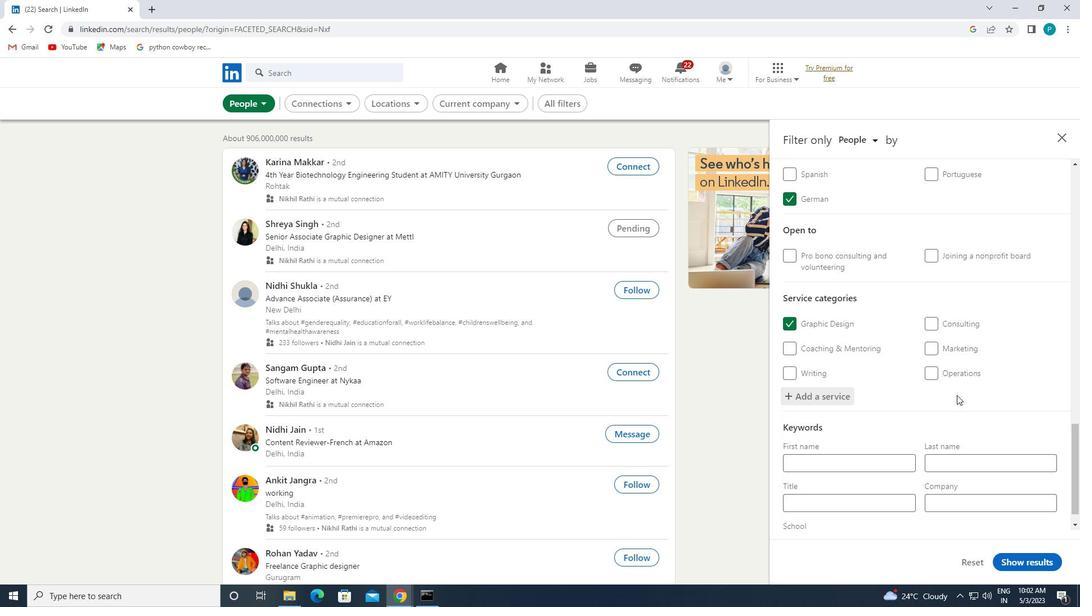 
Action: Mouse scrolled (938, 427) with delta (0, 0)
Screenshot: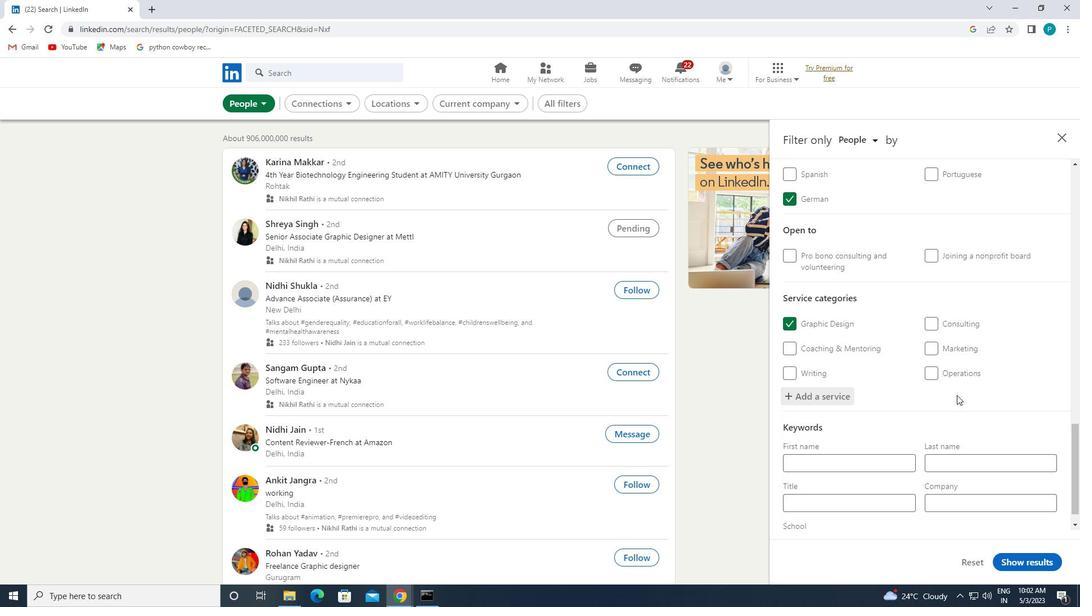 
Action: Mouse moved to (926, 436)
Screenshot: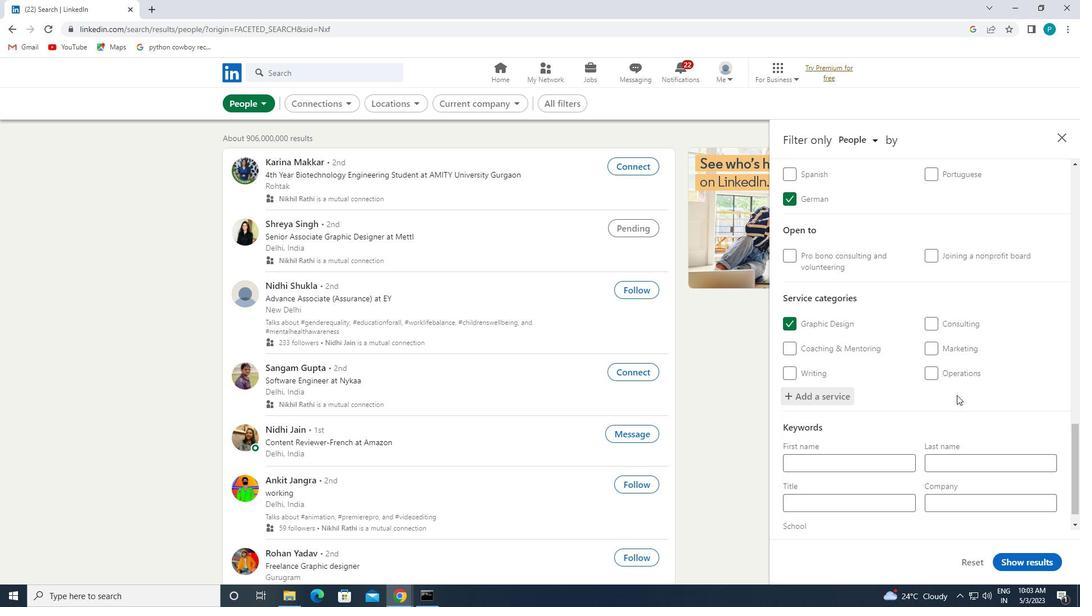 
Action: Mouse scrolled (926, 436) with delta (0, 0)
Screenshot: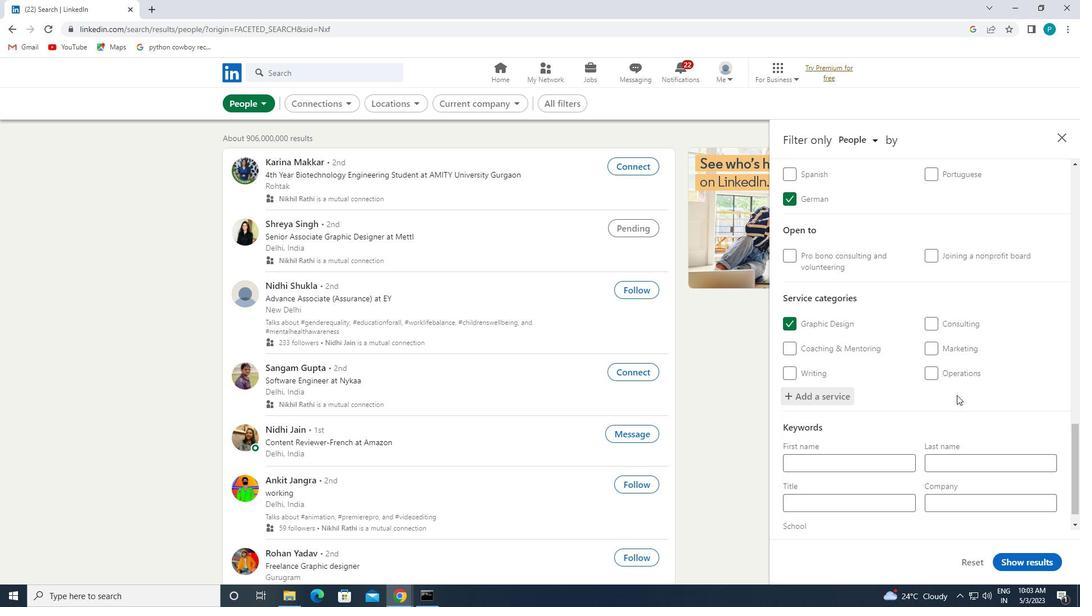 
Action: Mouse moved to (871, 474)
Screenshot: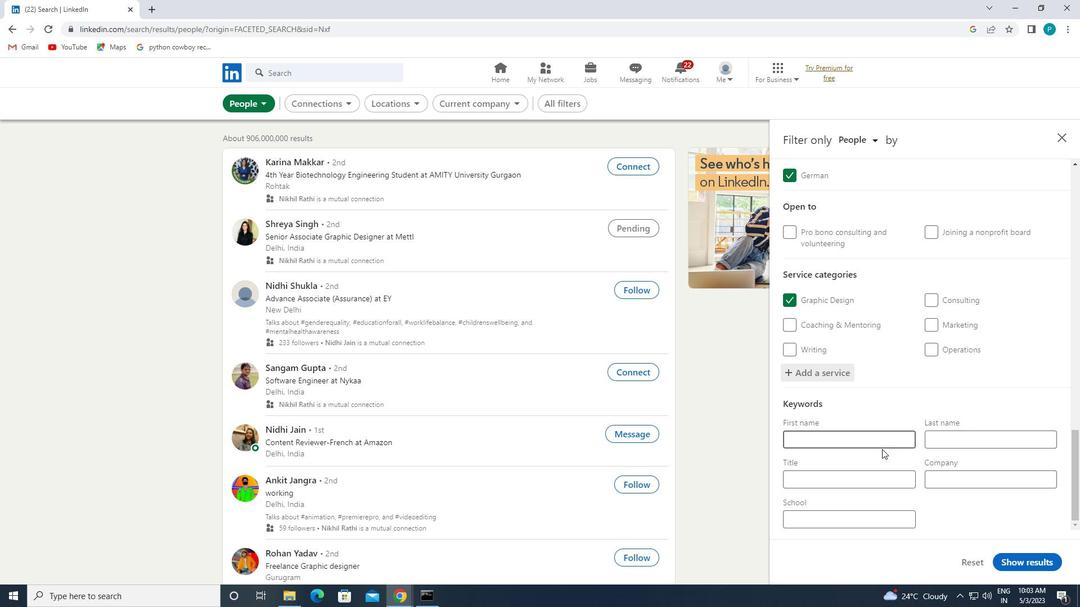 
Action: Mouse pressed left at (871, 474)
Screenshot: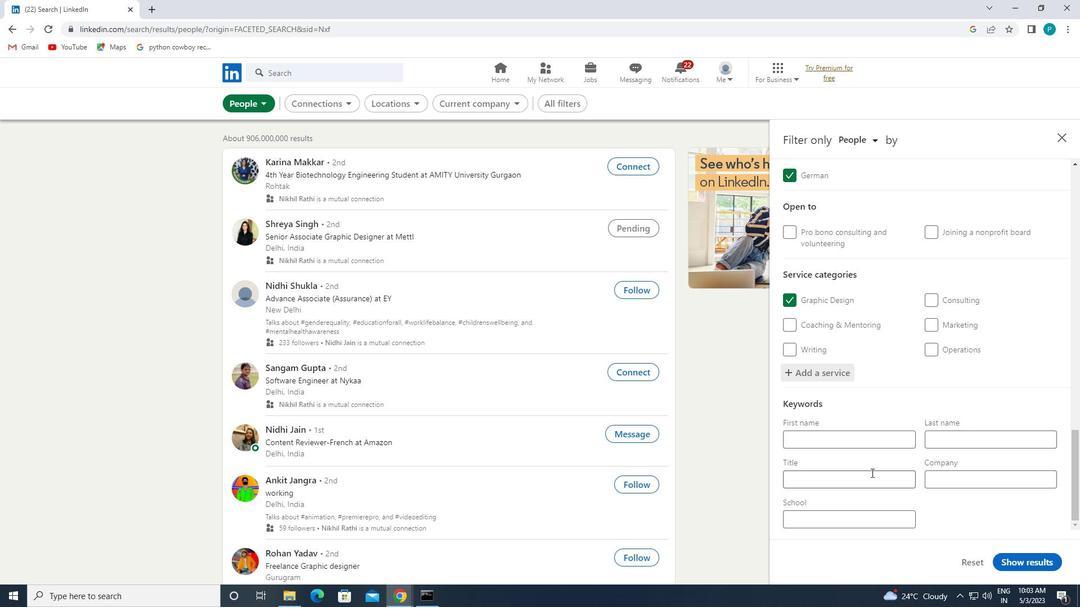 
Action: Mouse moved to (871, 474)
Screenshot: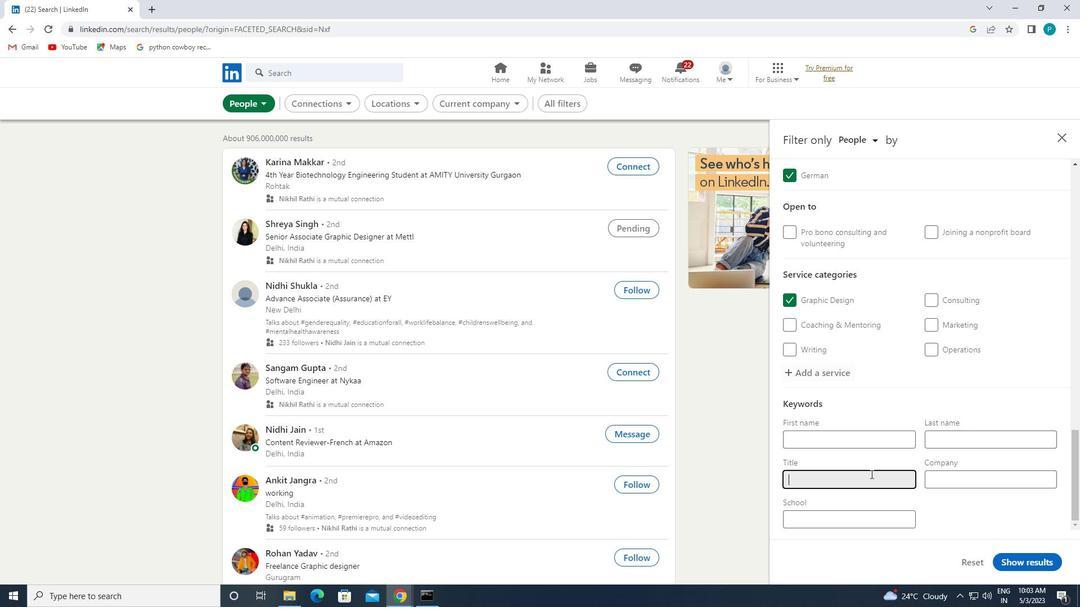 
Action: Key pressed <Key.caps_lock>C
Screenshot: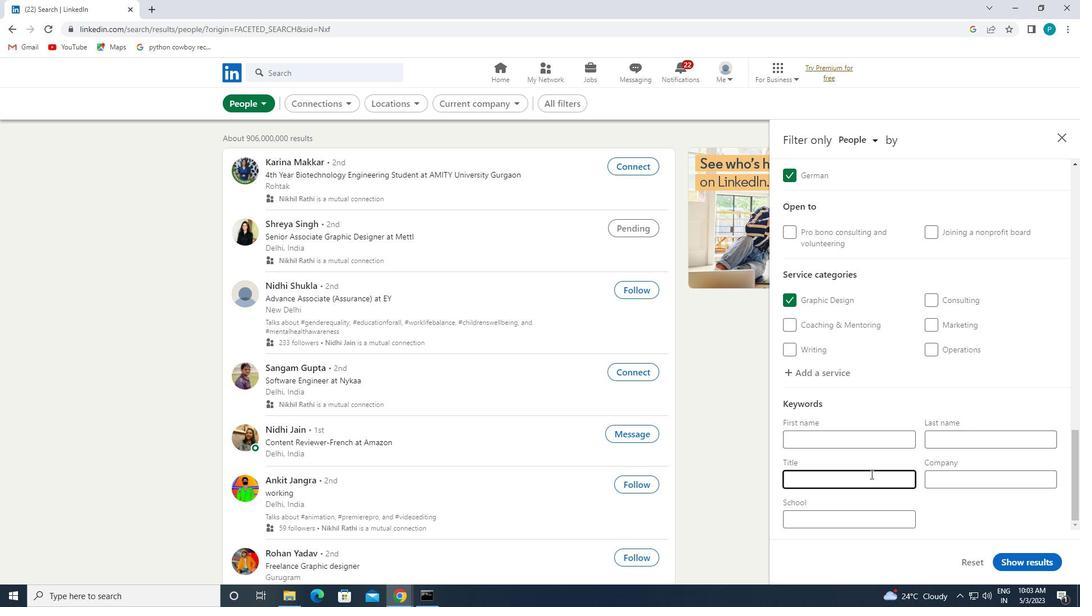 
Action: Mouse moved to (871, 475)
Screenshot: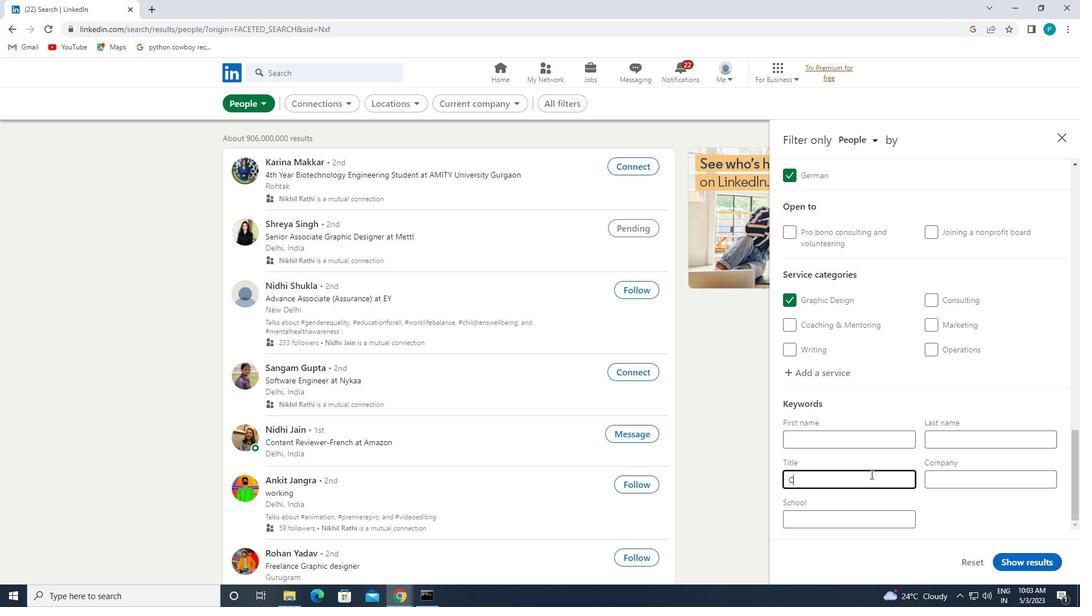 
Action: Key pressed <Key.caps_lock>REDIT<Key.space><Key.caps_lock>A<Key.caps_lock>UTHOI<Key.backspace>RIZER
Screenshot: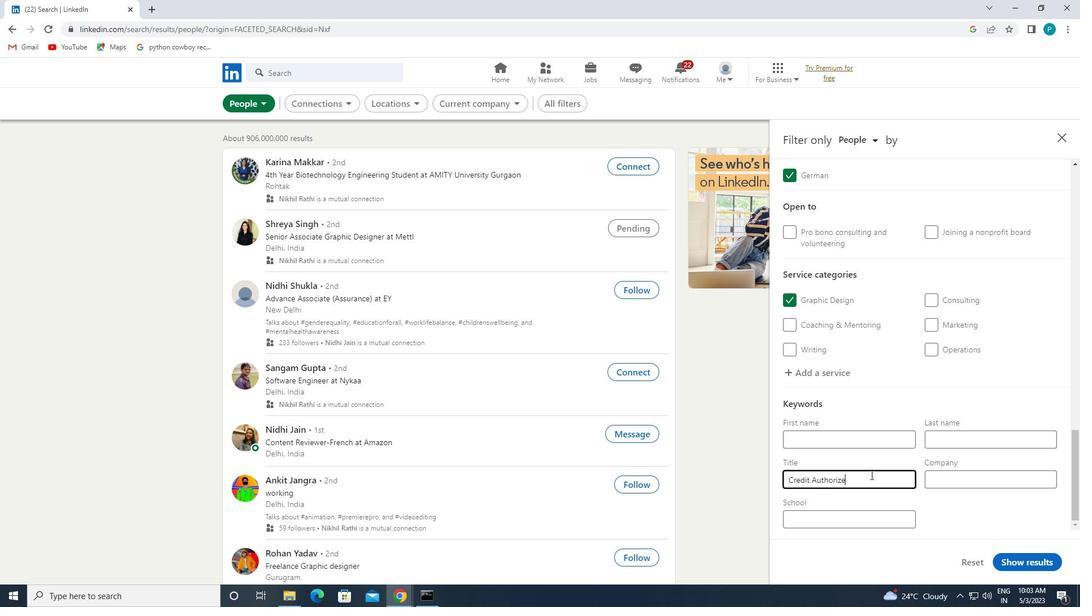 
Action: Mouse moved to (1004, 554)
Screenshot: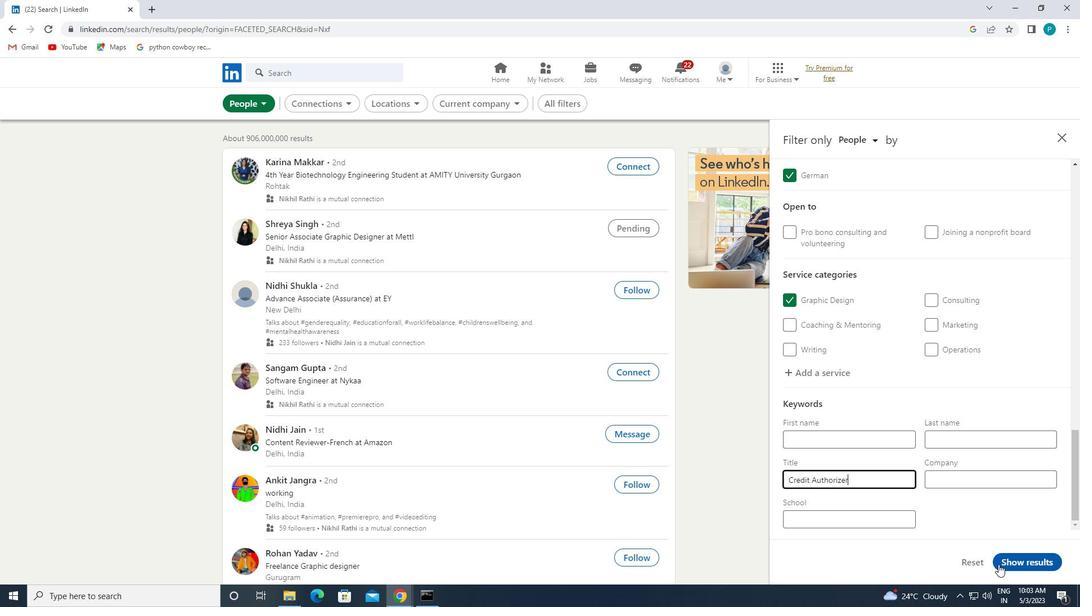 
Action: Mouse pressed left at (1004, 554)
Screenshot: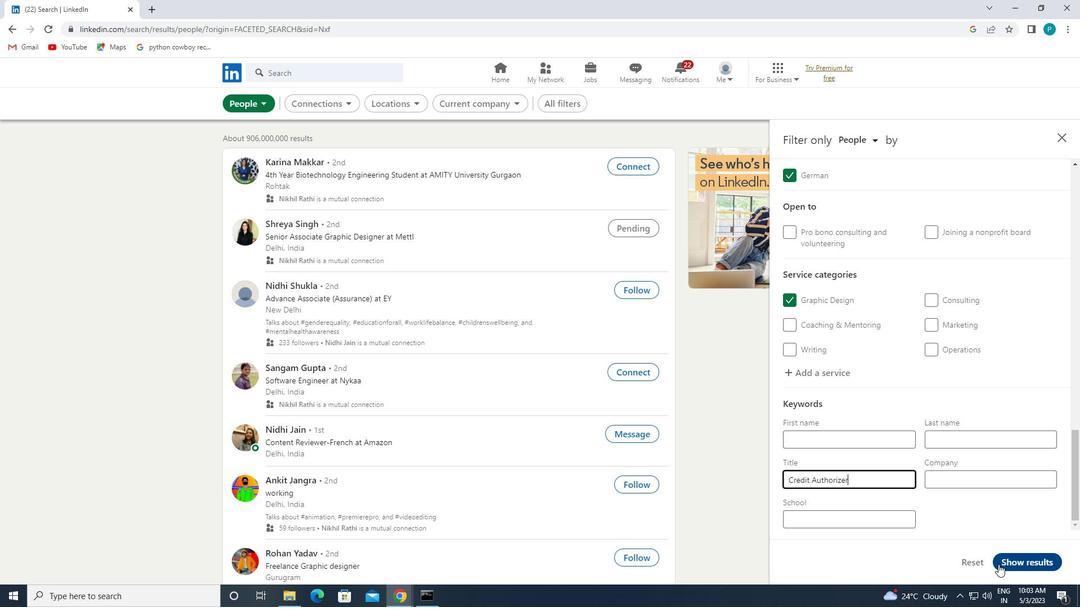 
